 Task: Find connections with filter location Shangyu with filter topic #Learningswith filter profile language English with filter current company Torrent Power with filter school Velammal Engineering College with filter industry Holding Companies with filter service category Web Design with filter keywords title Entrepreneur
Action: Mouse moved to (666, 114)
Screenshot: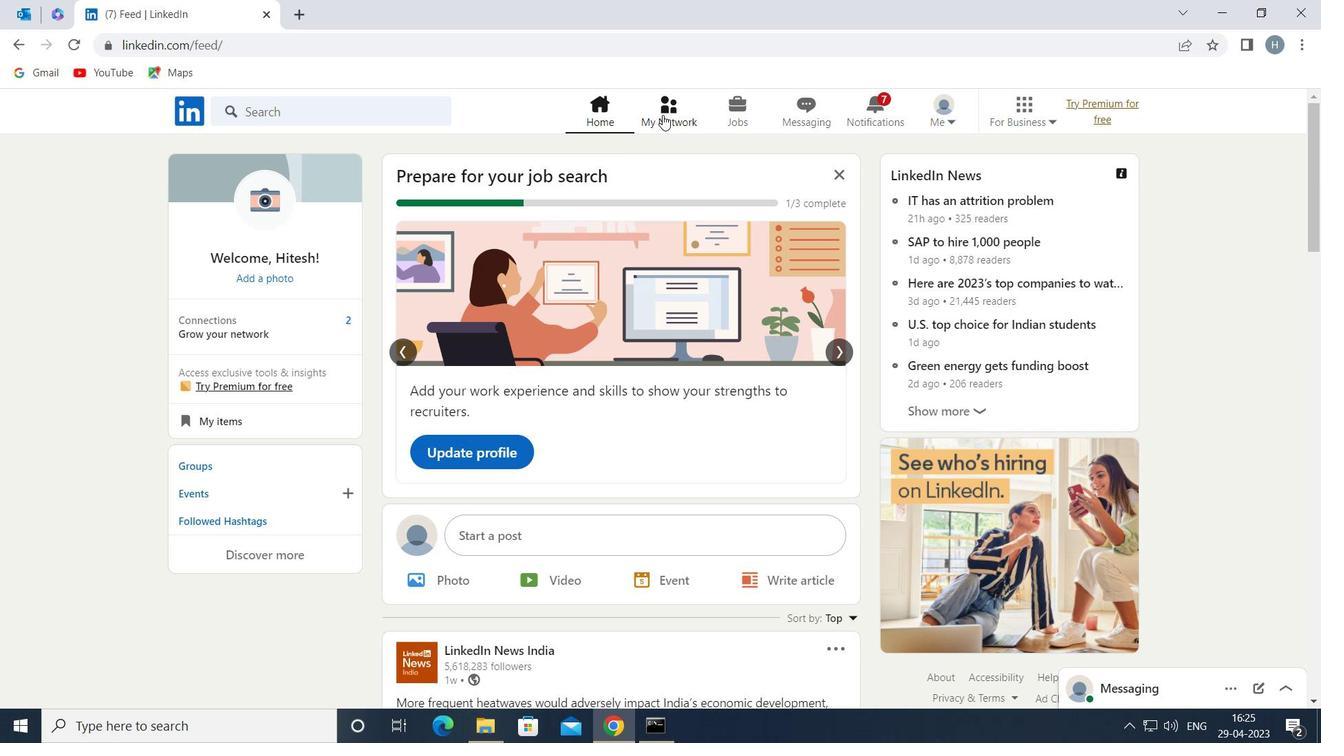 
Action: Mouse pressed left at (666, 114)
Screenshot: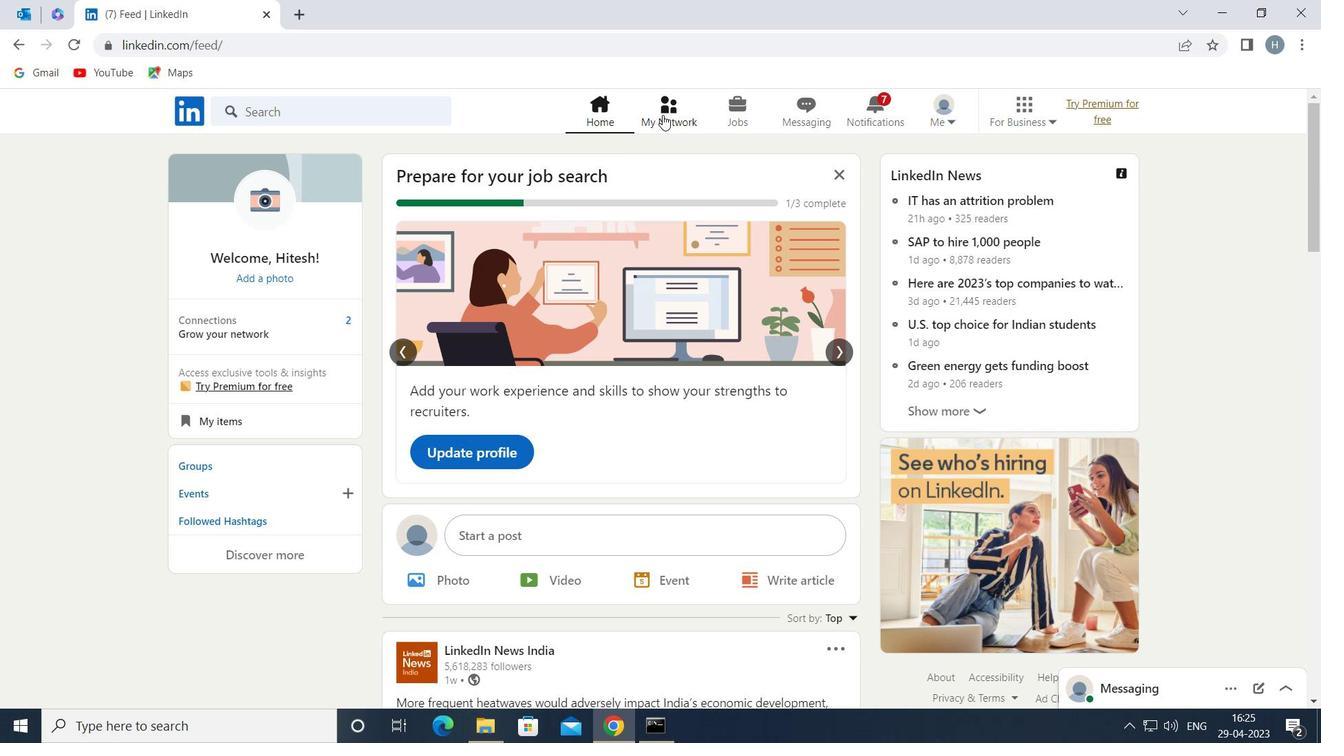 
Action: Mouse moved to (340, 205)
Screenshot: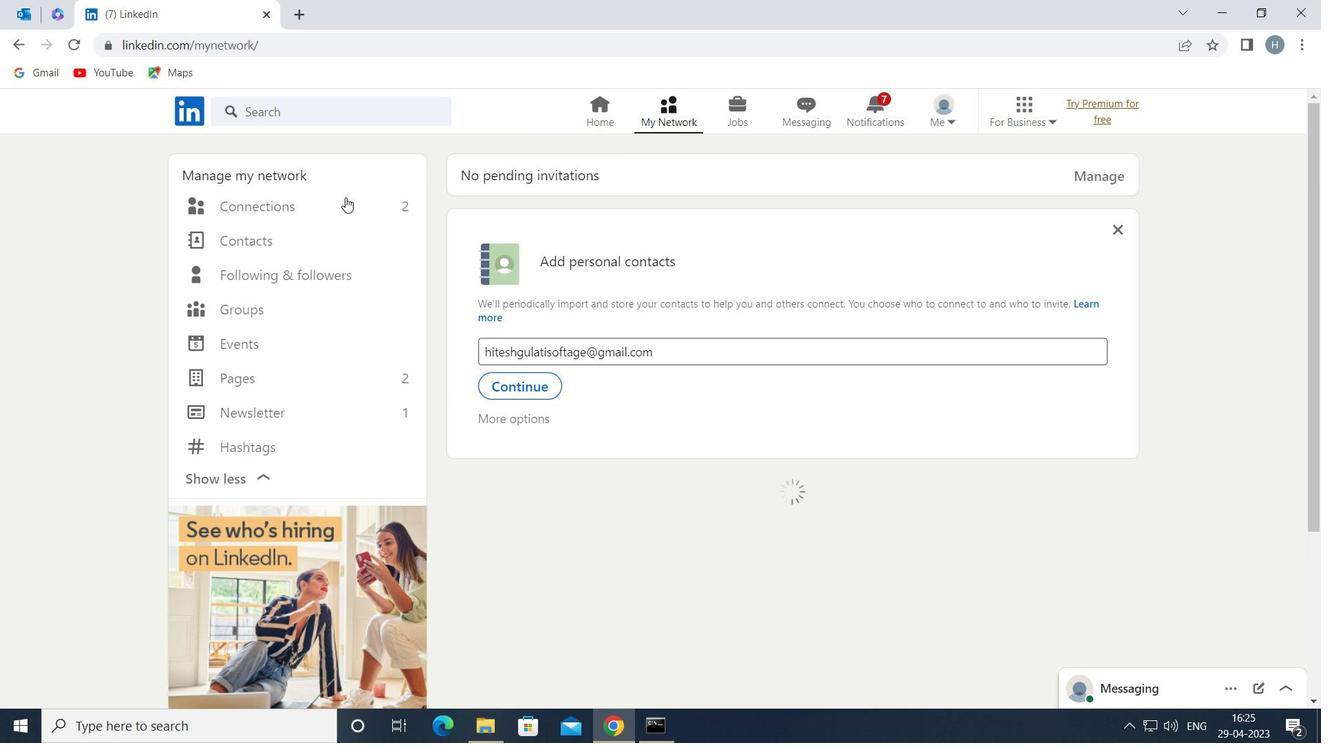 
Action: Mouse pressed left at (340, 205)
Screenshot: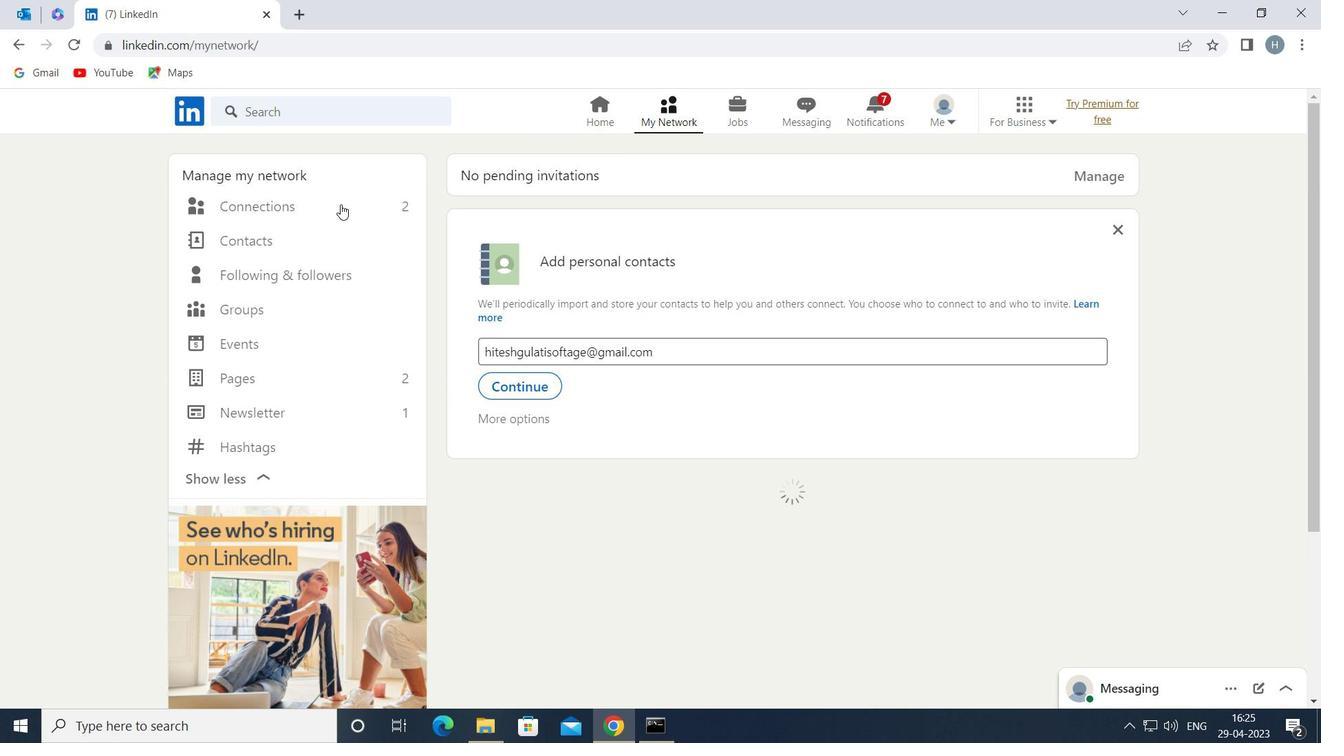 
Action: Mouse moved to (786, 205)
Screenshot: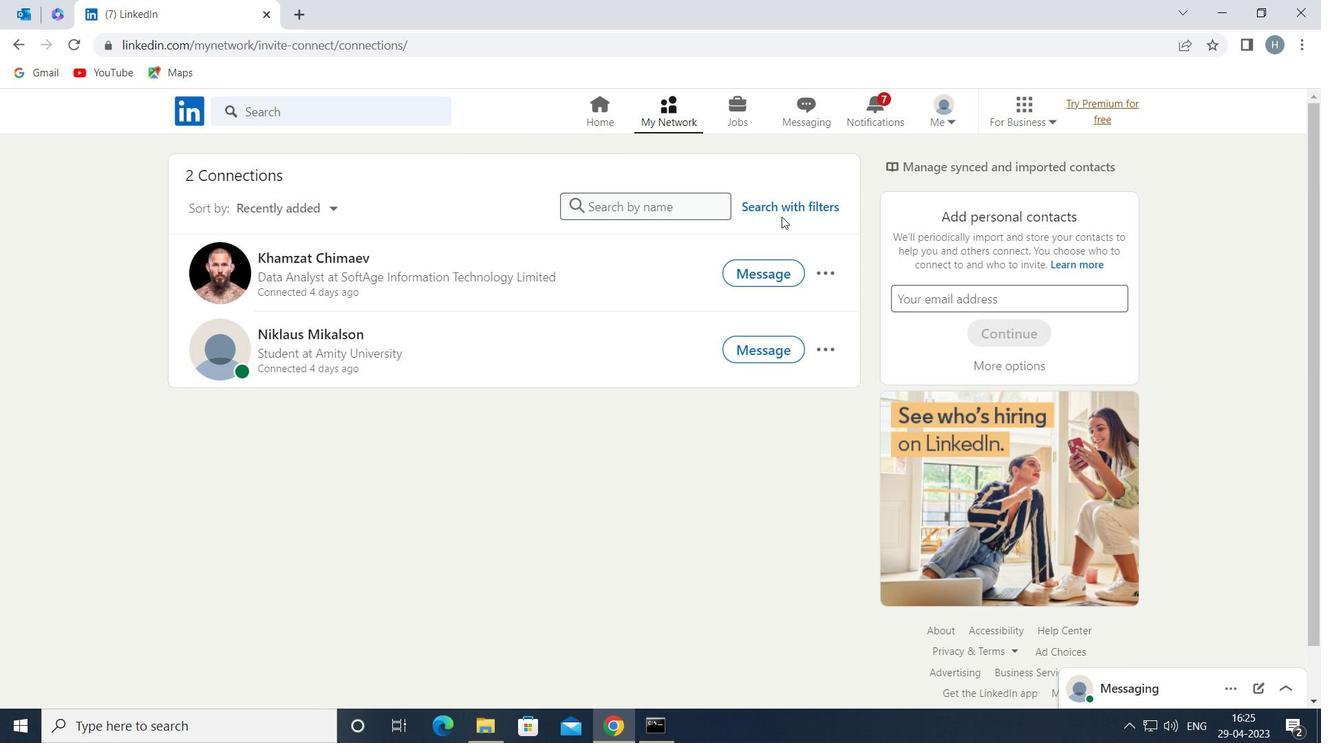 
Action: Mouse pressed left at (786, 205)
Screenshot: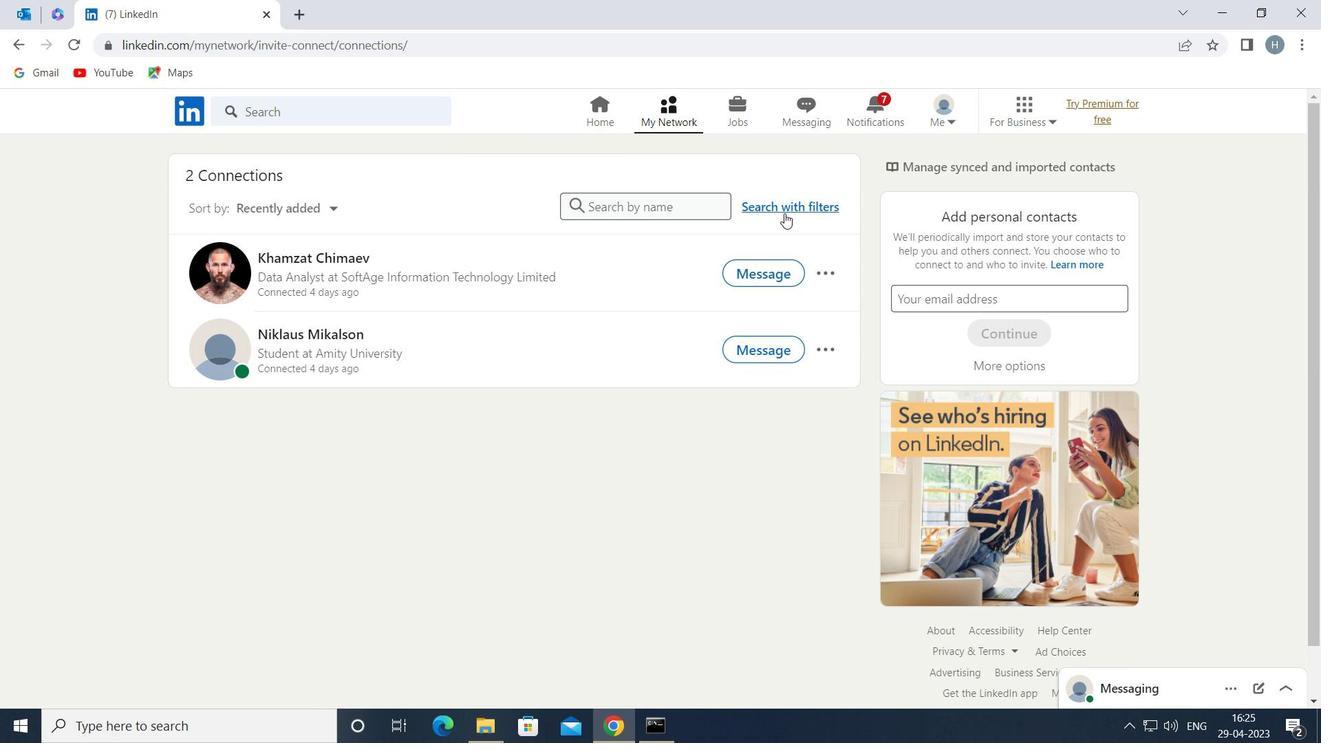 
Action: Mouse moved to (714, 157)
Screenshot: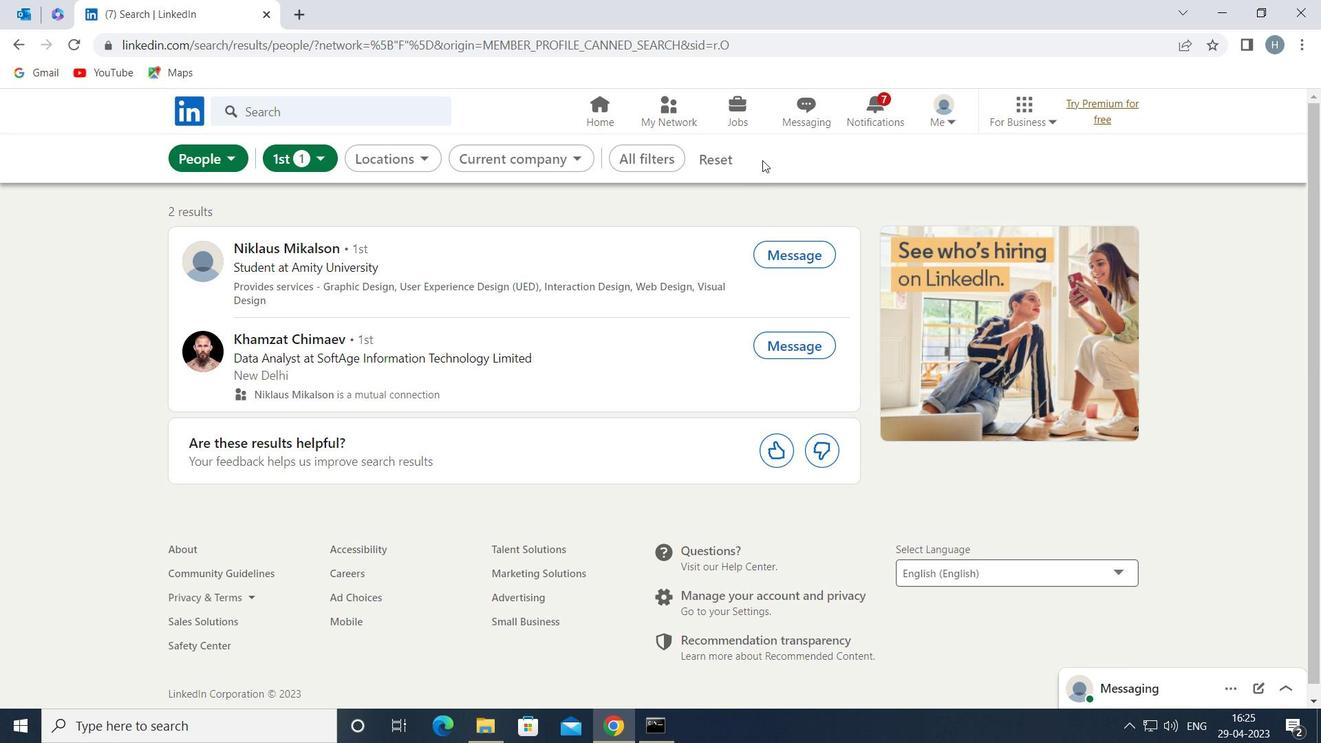 
Action: Mouse pressed left at (714, 157)
Screenshot: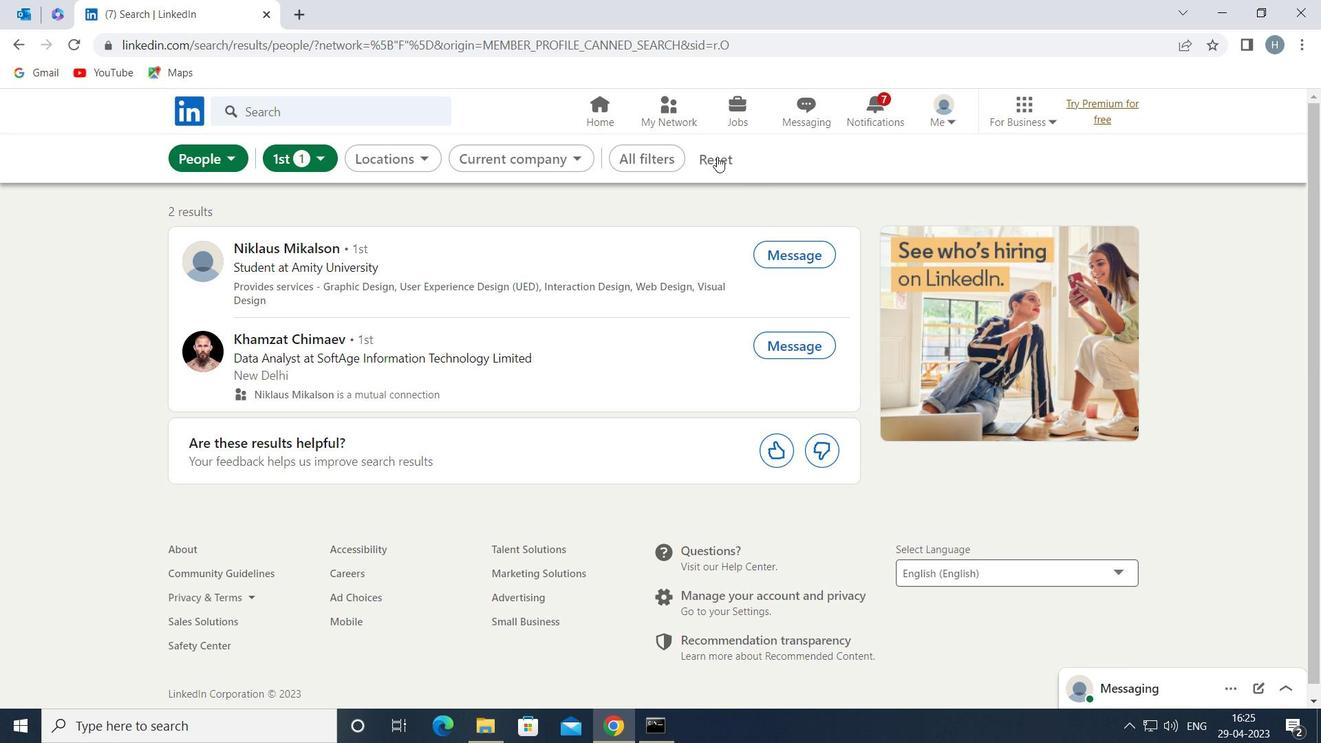
Action: Mouse moved to (710, 161)
Screenshot: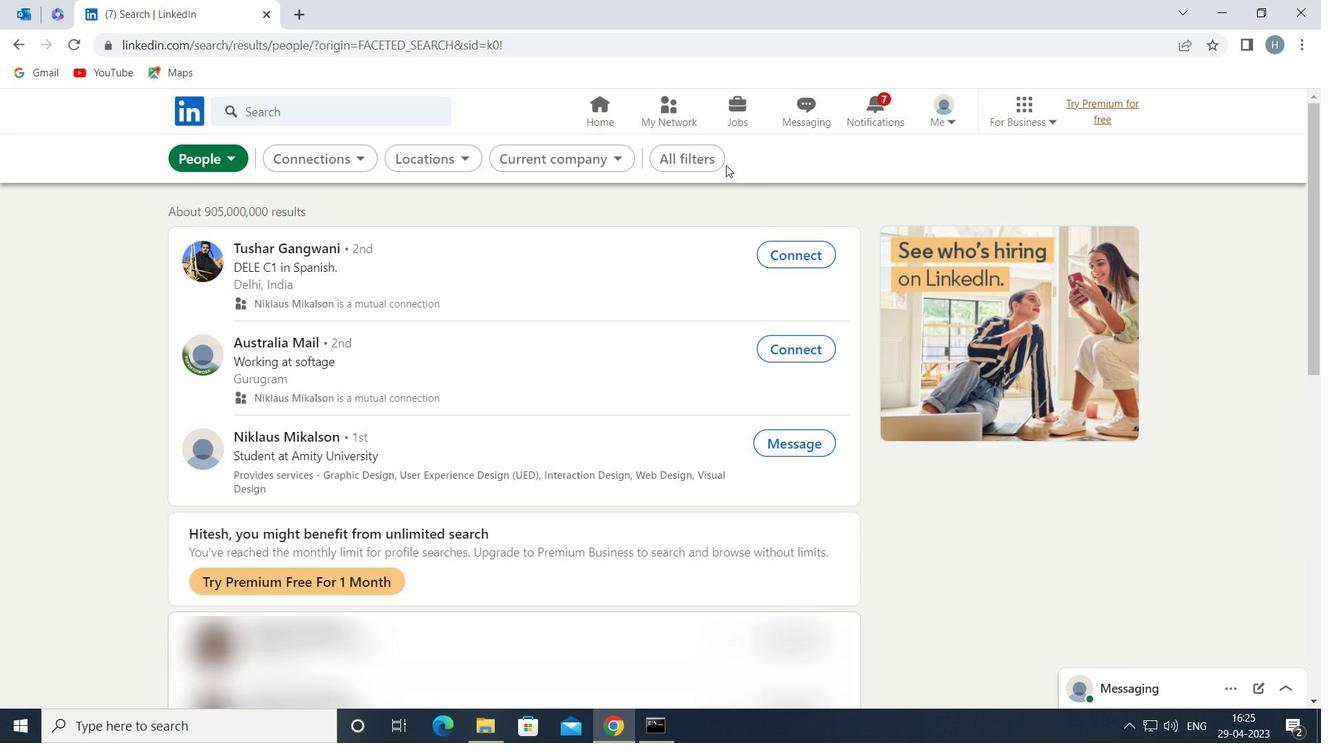 
Action: Mouse pressed left at (710, 161)
Screenshot: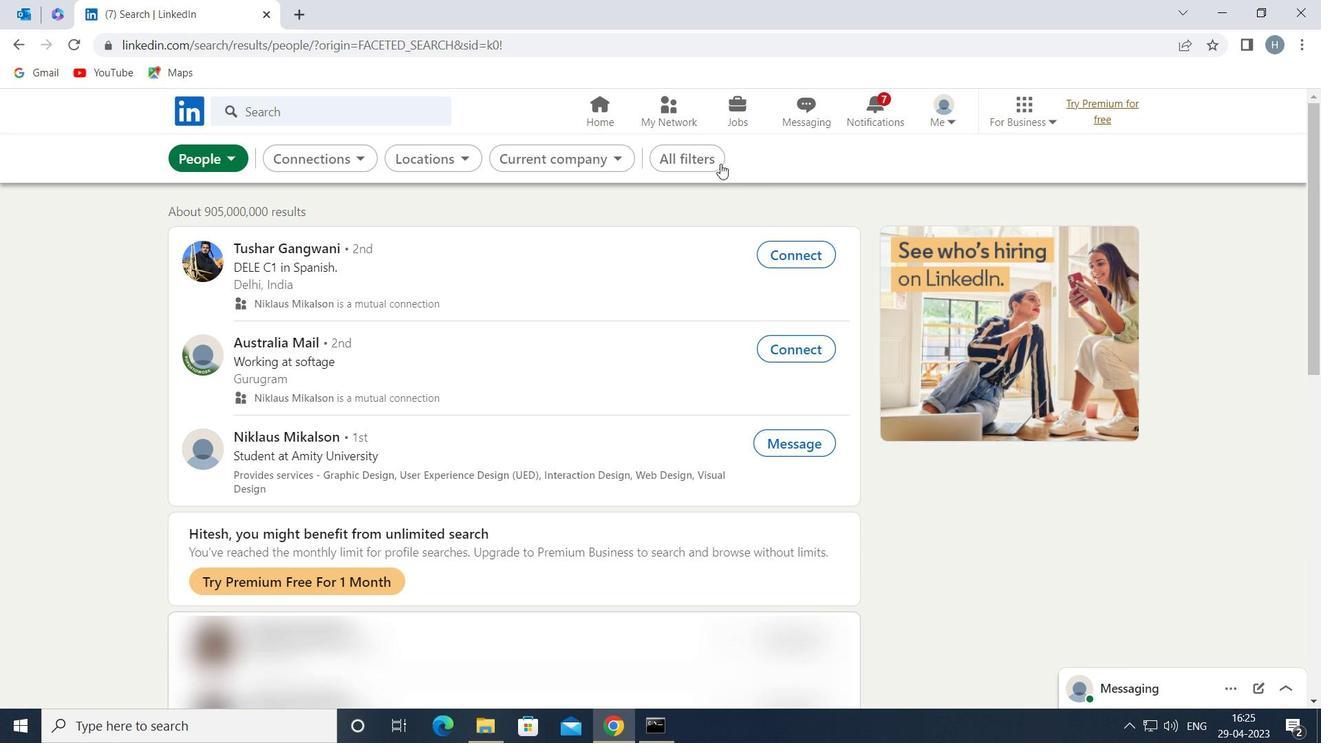 
Action: Mouse moved to (912, 294)
Screenshot: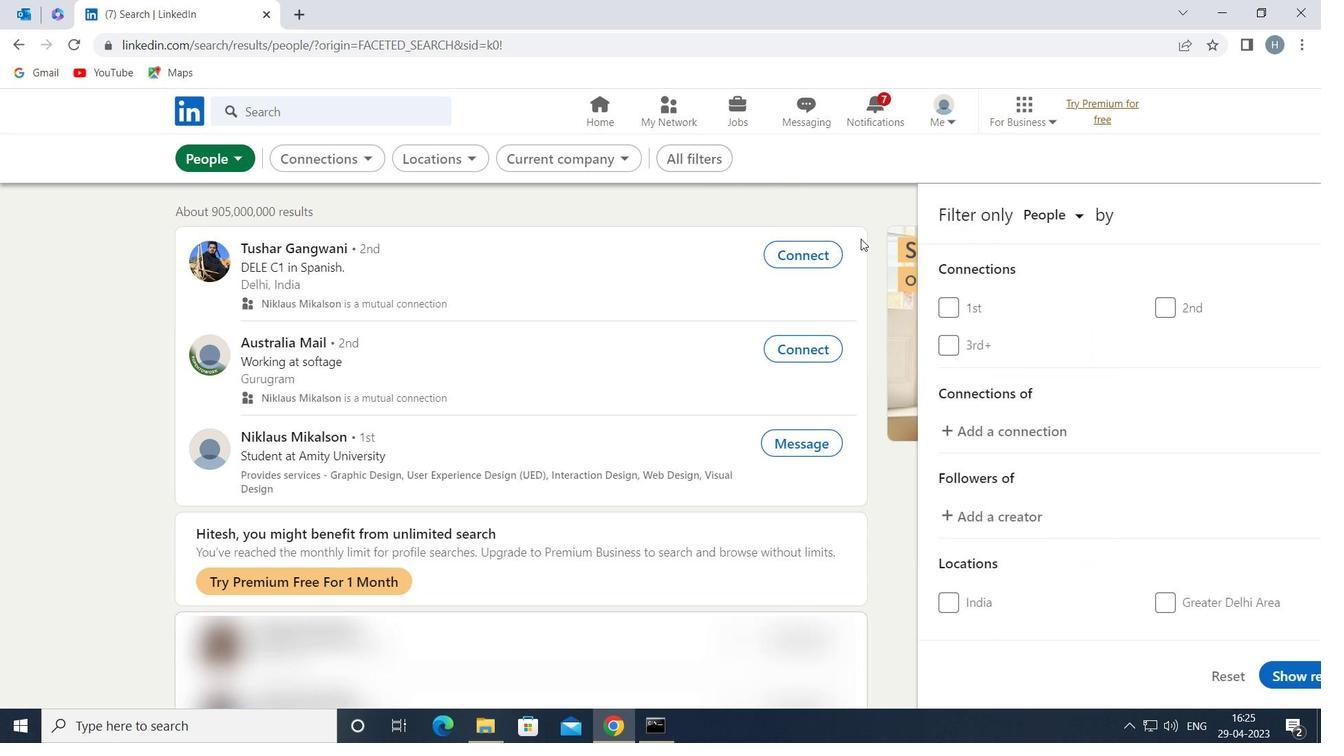
Action: Mouse scrolled (912, 293) with delta (0, 0)
Screenshot: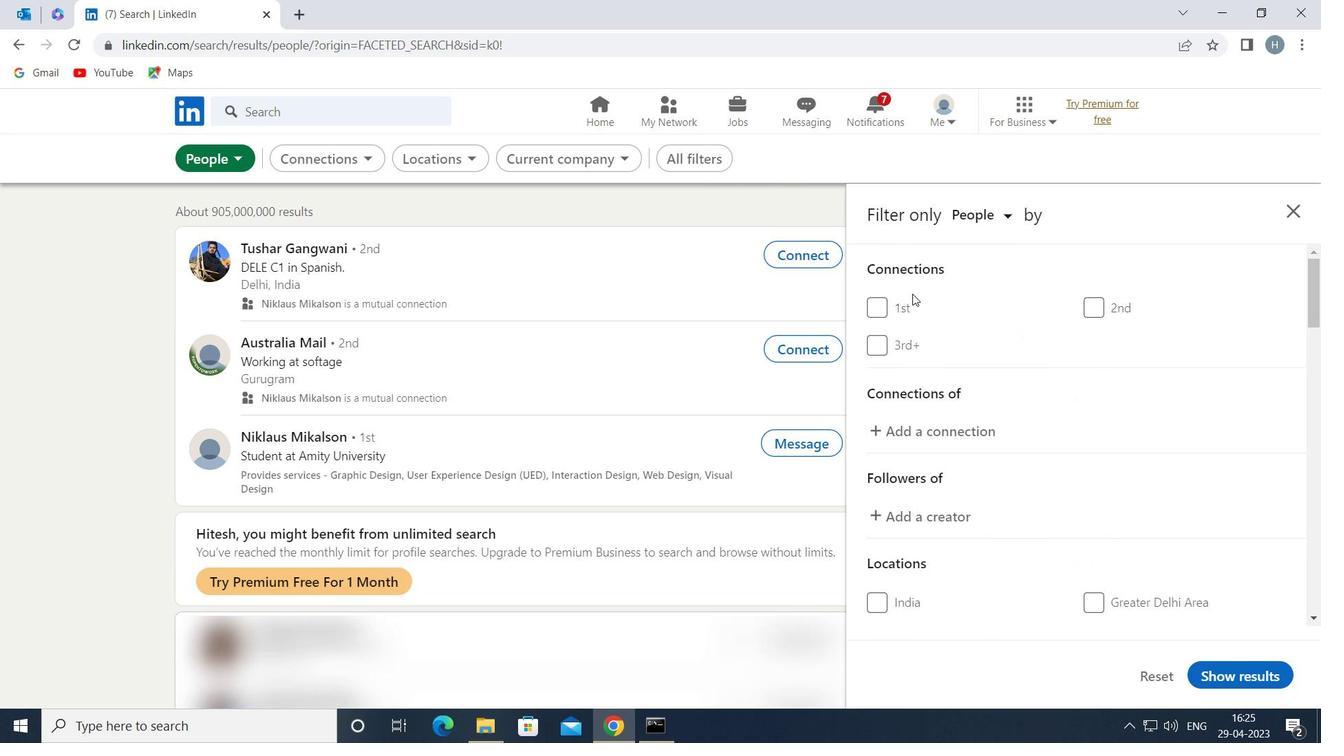 
Action: Mouse moved to (914, 296)
Screenshot: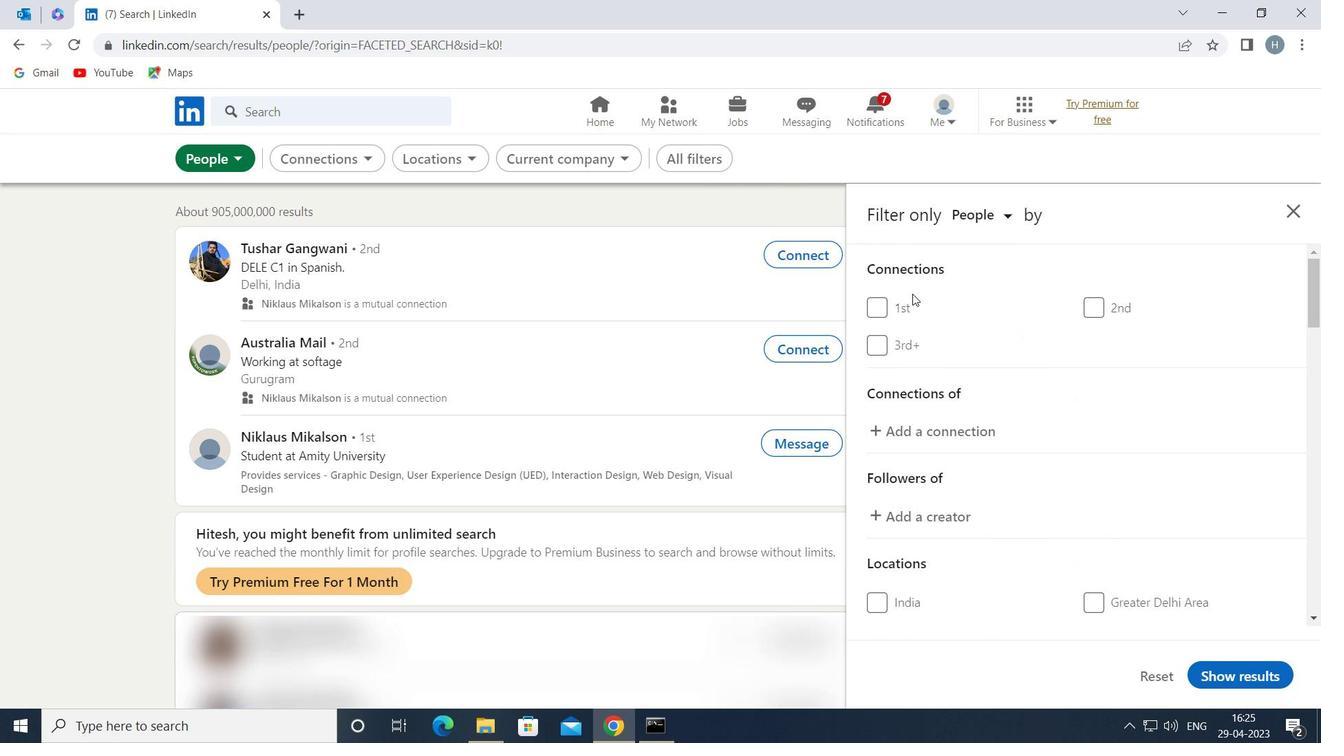 
Action: Mouse scrolled (914, 296) with delta (0, 0)
Screenshot: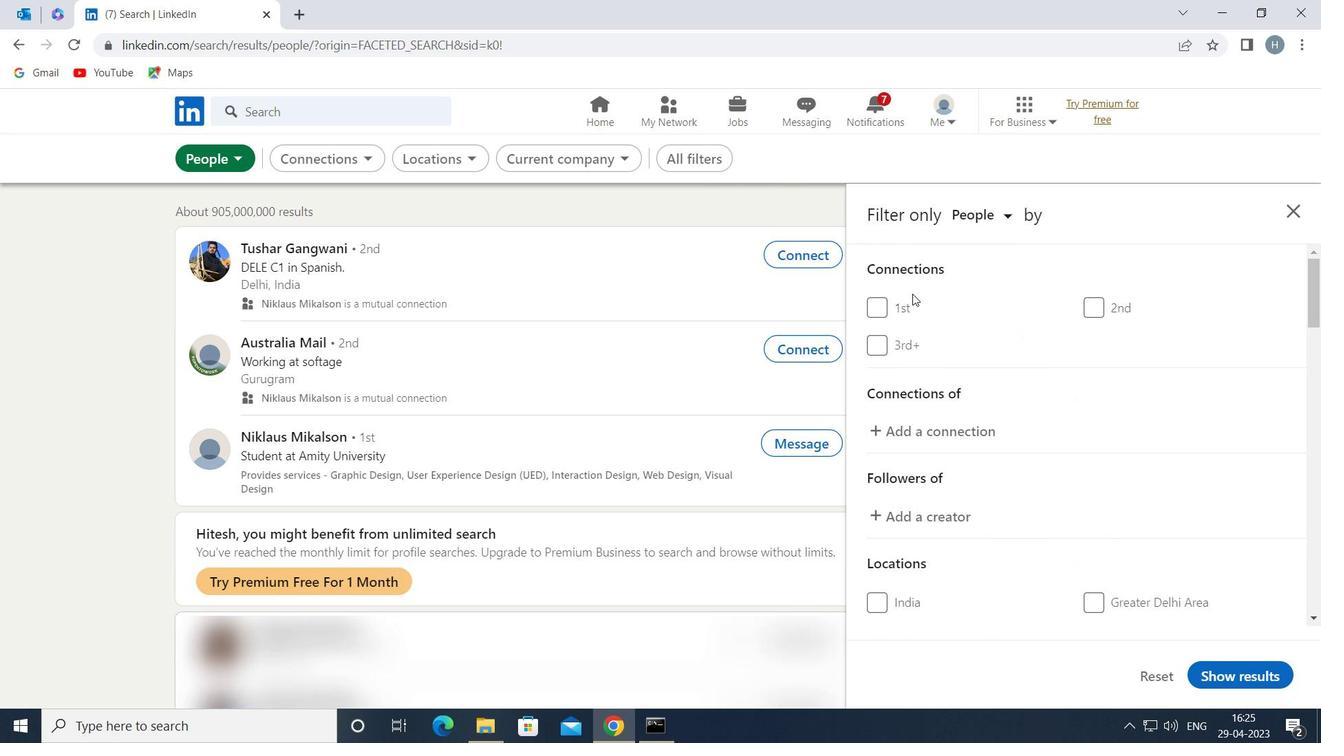 
Action: Mouse scrolled (914, 296) with delta (0, 0)
Screenshot: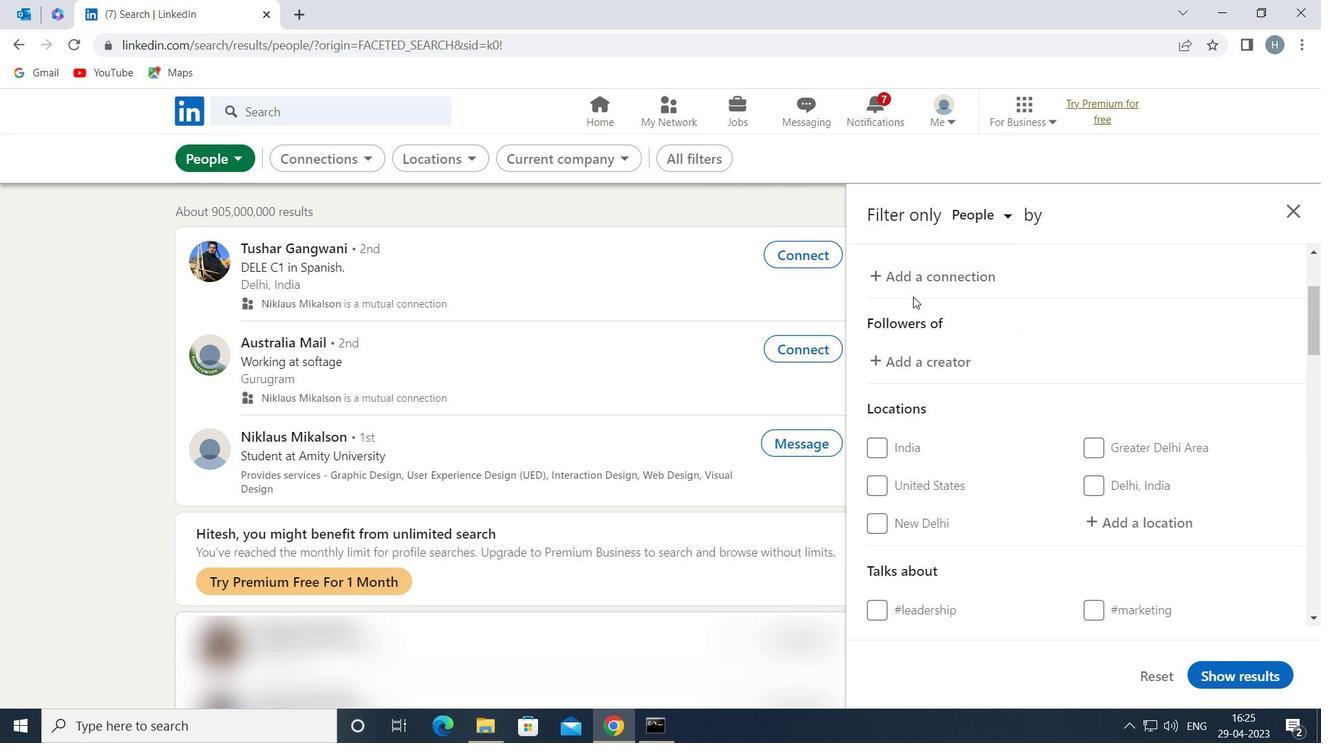 
Action: Mouse moved to (1117, 420)
Screenshot: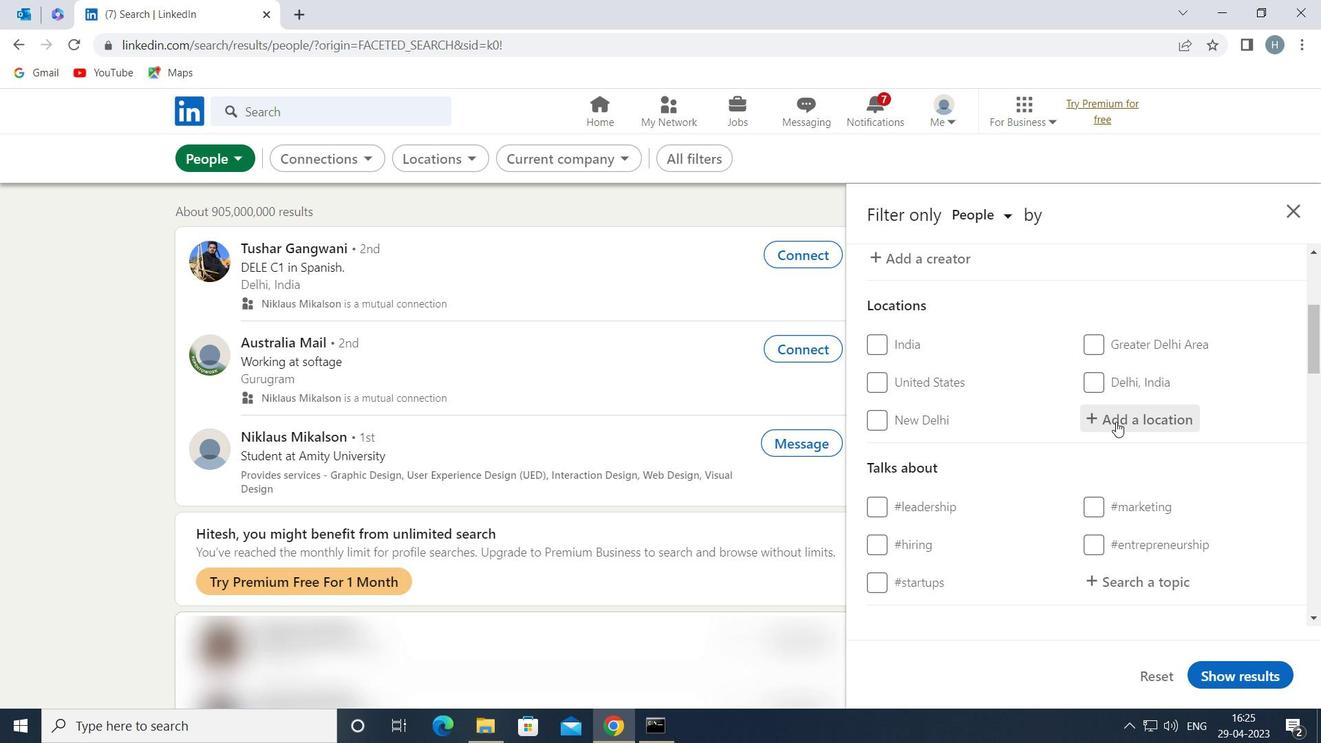 
Action: Mouse pressed left at (1117, 420)
Screenshot: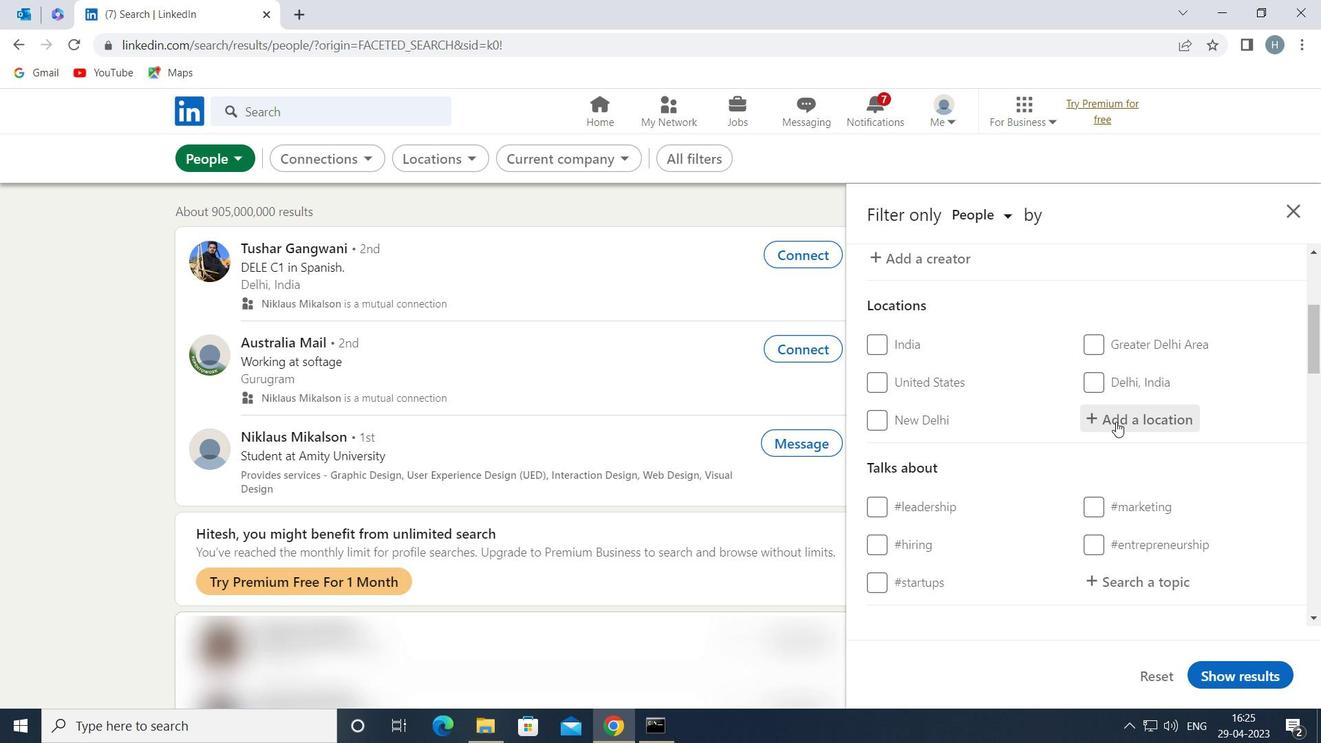 
Action: Key pressed <Key.shift>SHANGYU<Key.enter>
Screenshot: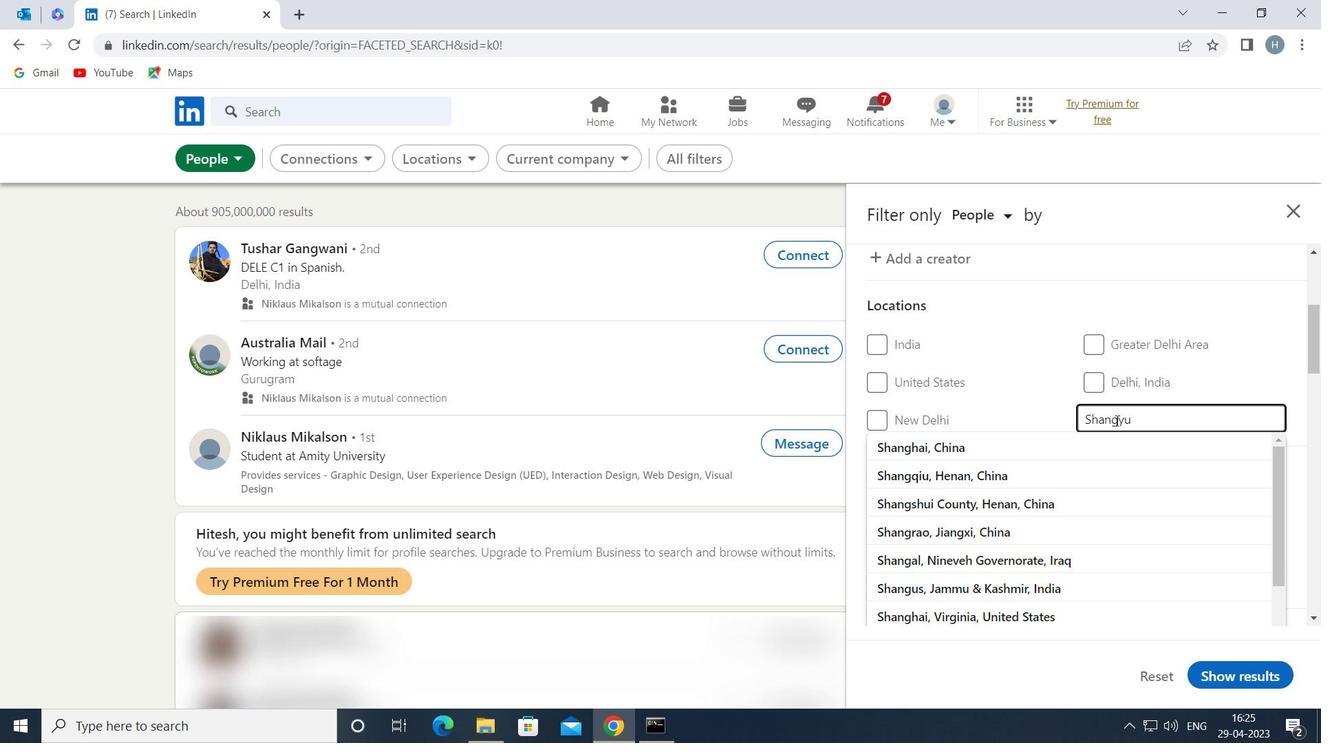 
Action: Mouse moved to (1185, 461)
Screenshot: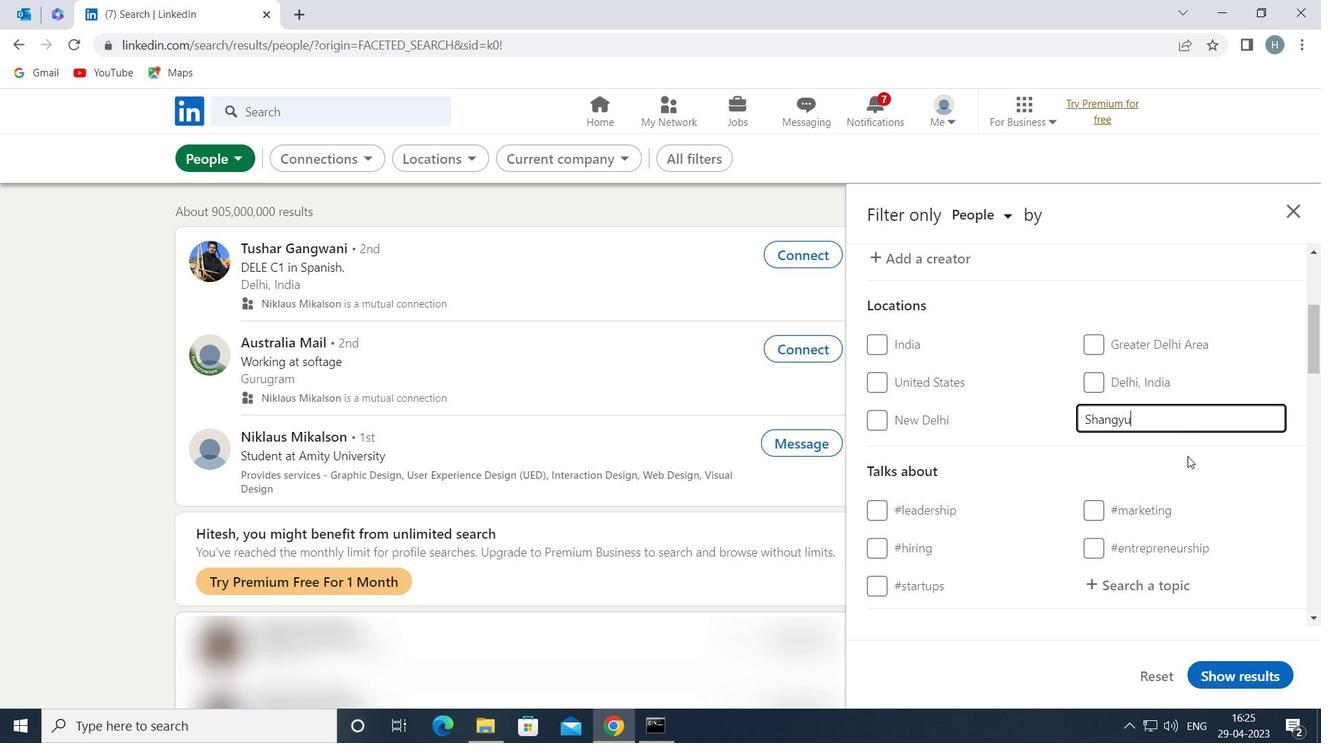 
Action: Mouse scrolled (1185, 461) with delta (0, 0)
Screenshot: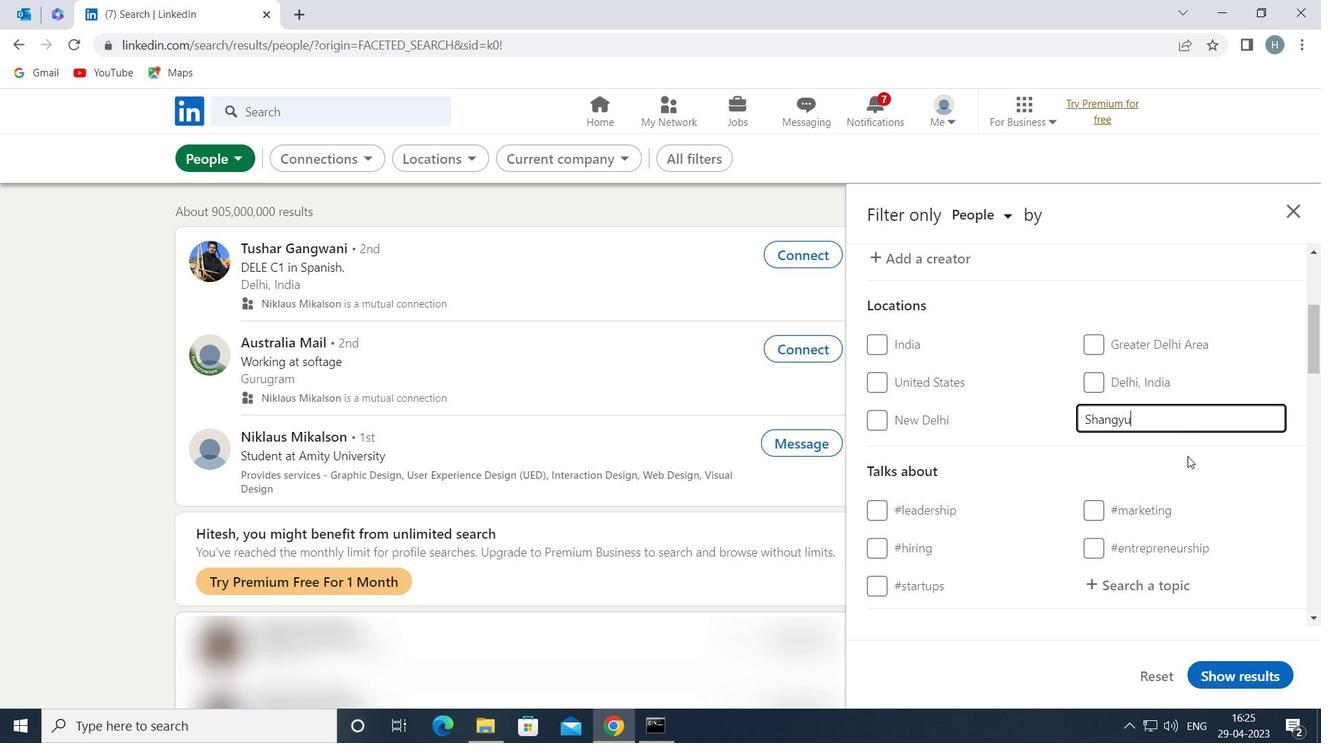 
Action: Mouse moved to (1184, 464)
Screenshot: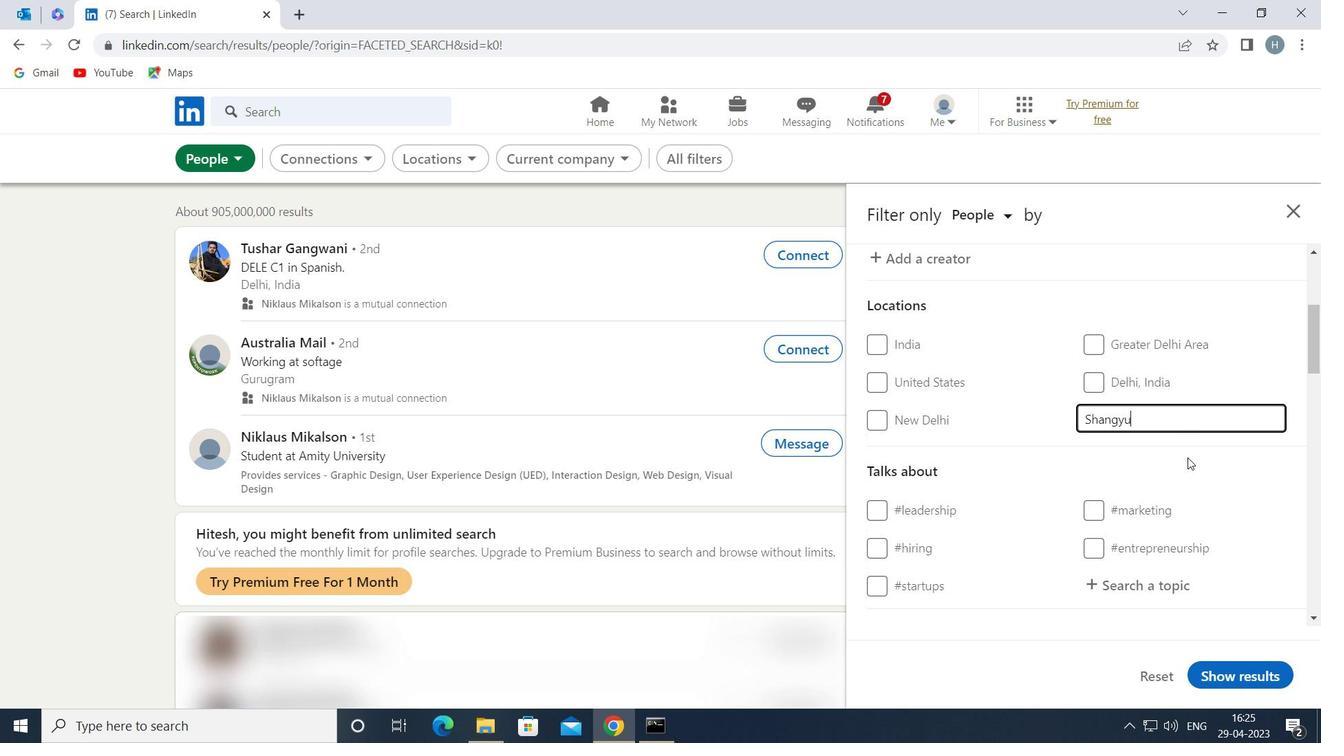 
Action: Mouse scrolled (1184, 463) with delta (0, 0)
Screenshot: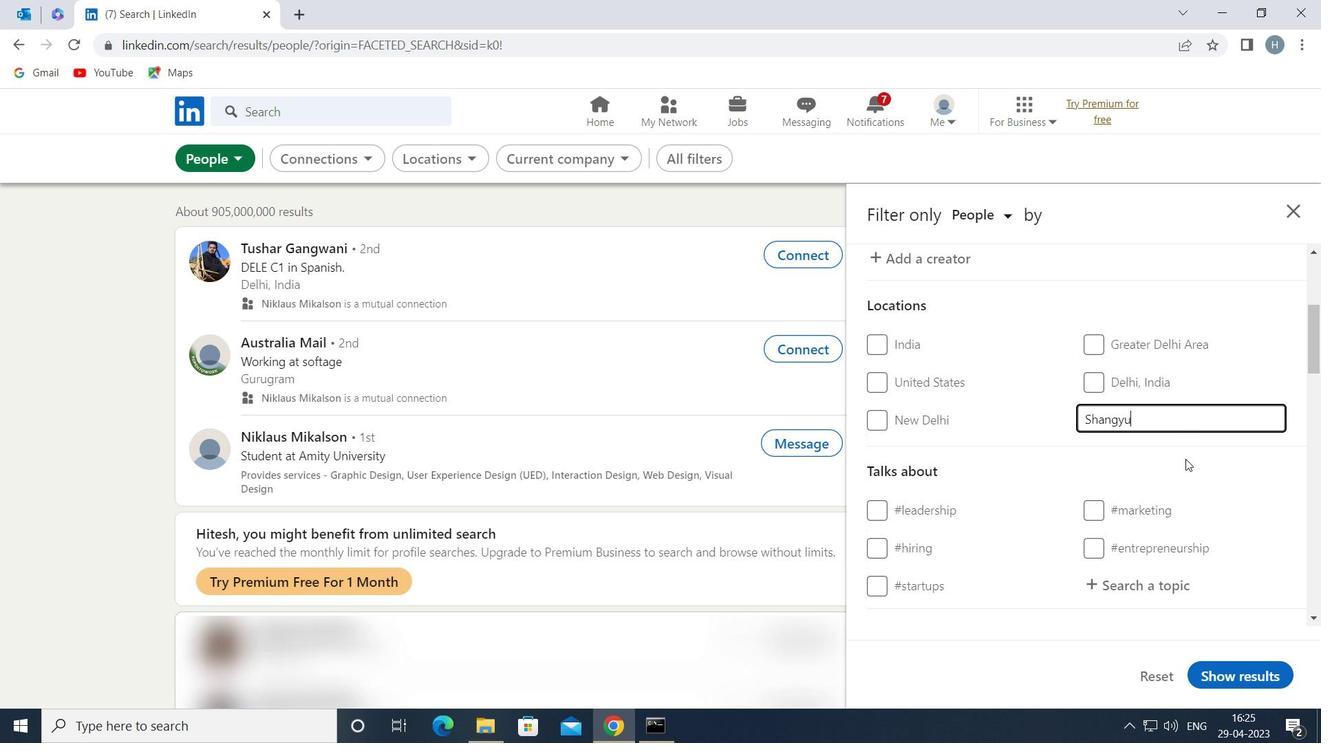 
Action: Mouse moved to (1166, 414)
Screenshot: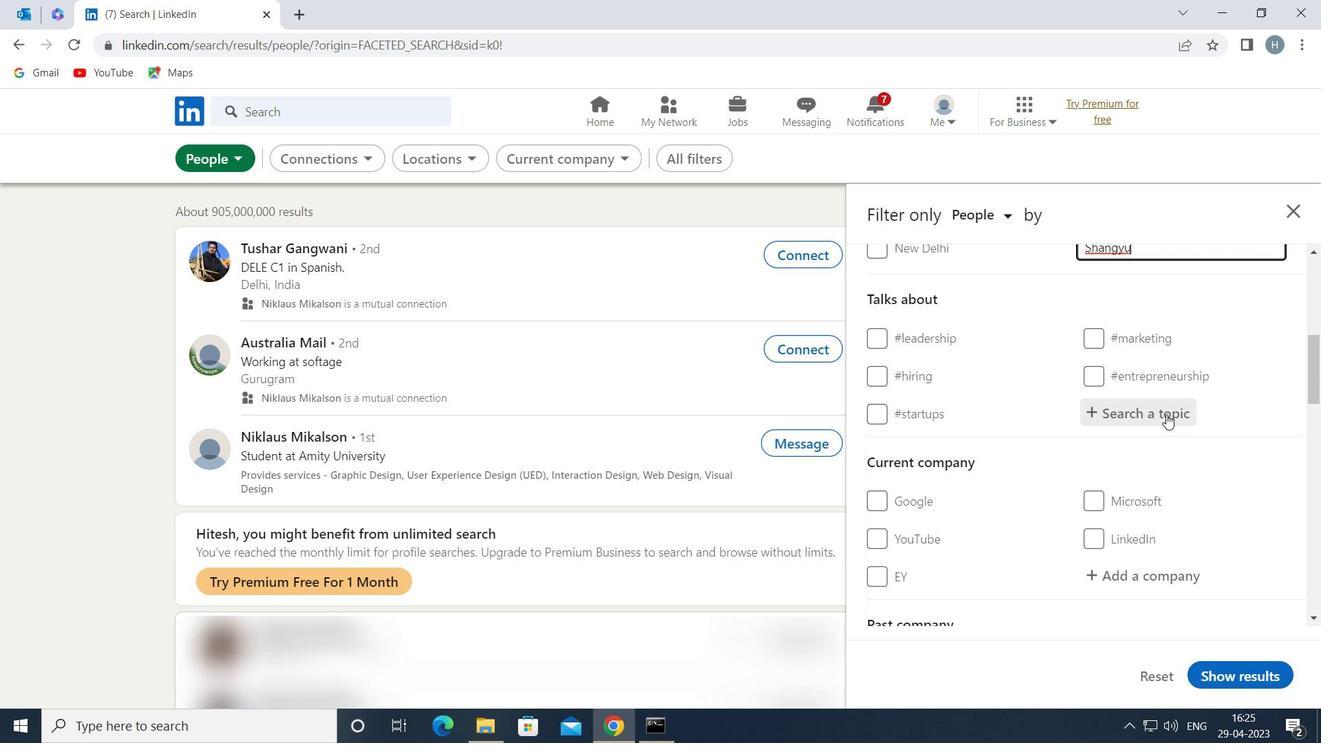 
Action: Mouse pressed left at (1166, 414)
Screenshot: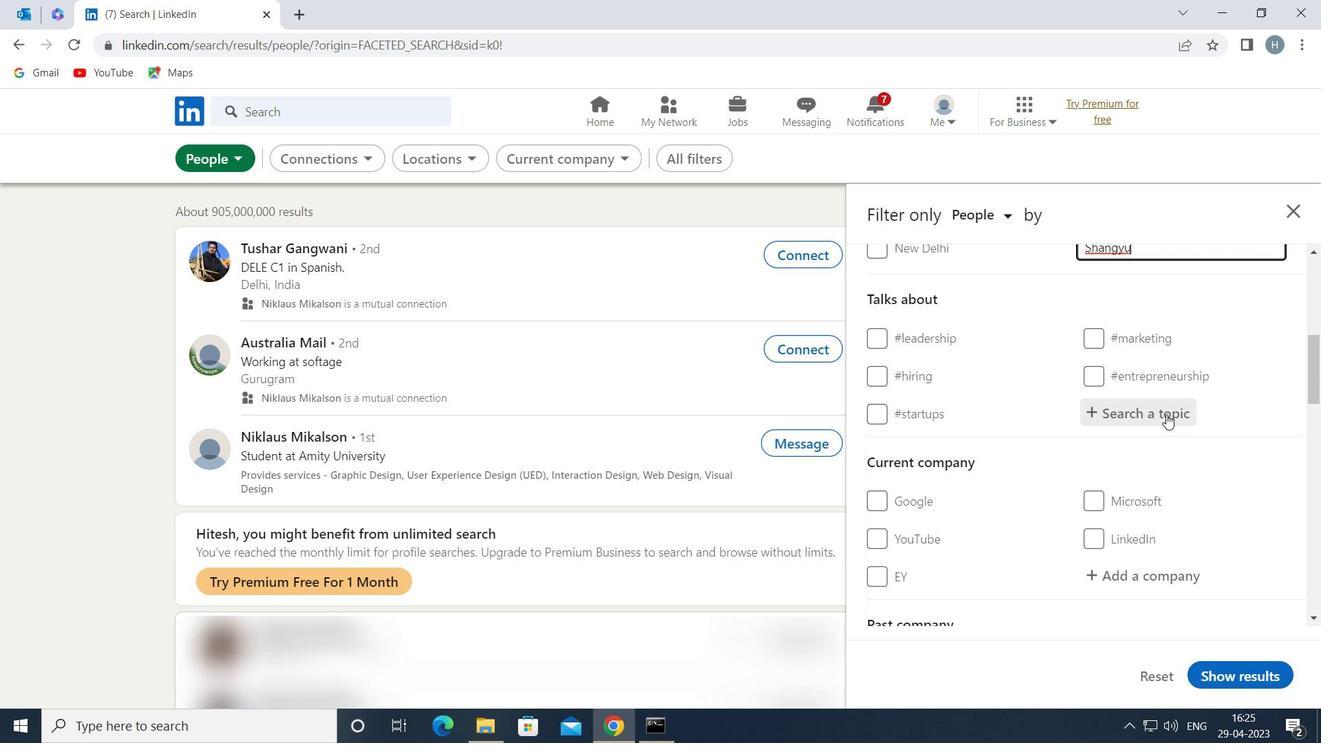 
Action: Mouse moved to (1166, 413)
Screenshot: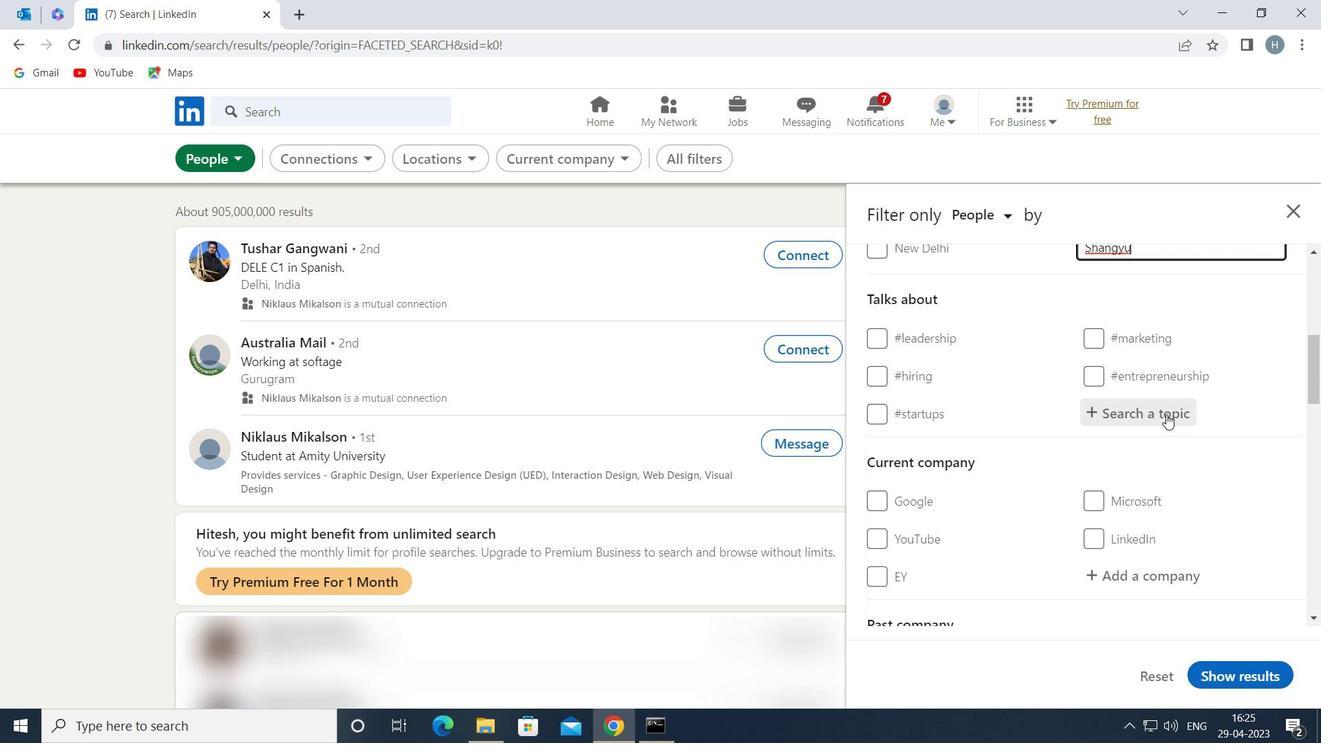 
Action: Key pressed <Key.shift>LEARNIN
Screenshot: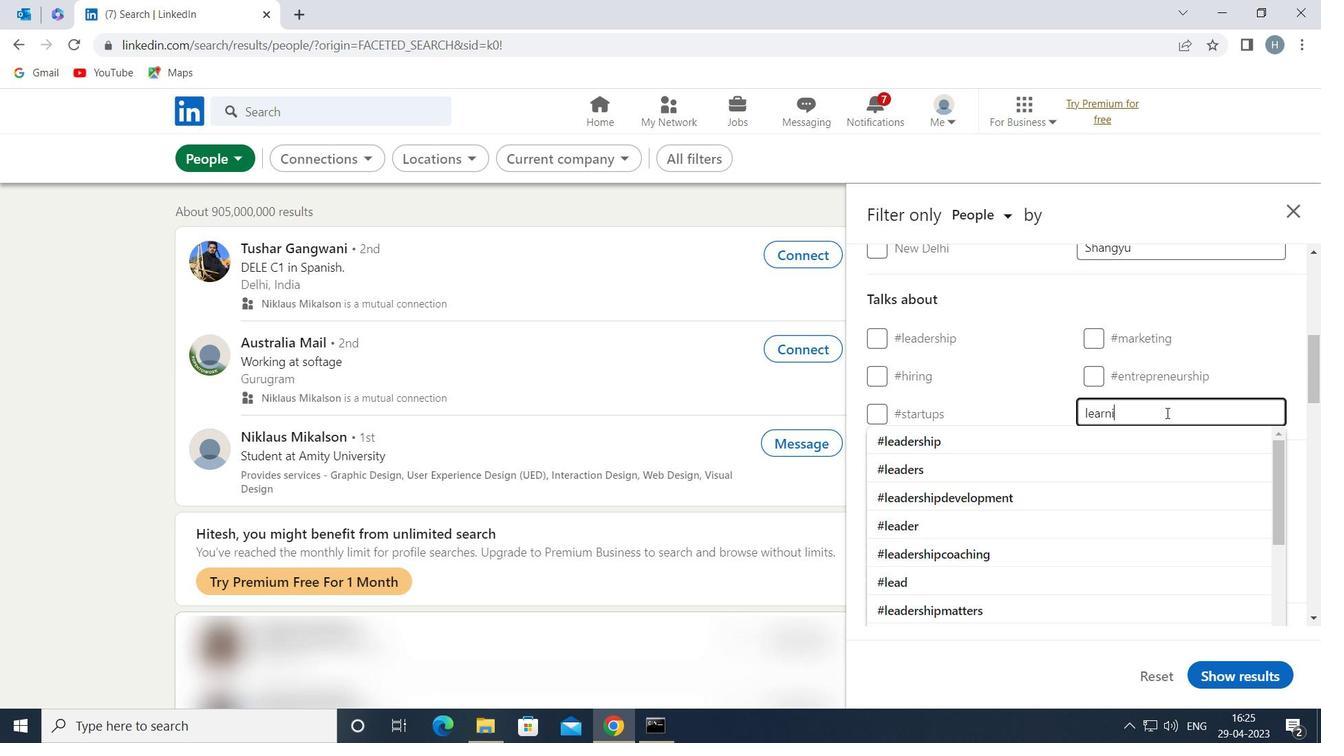 
Action: Mouse moved to (1058, 435)
Screenshot: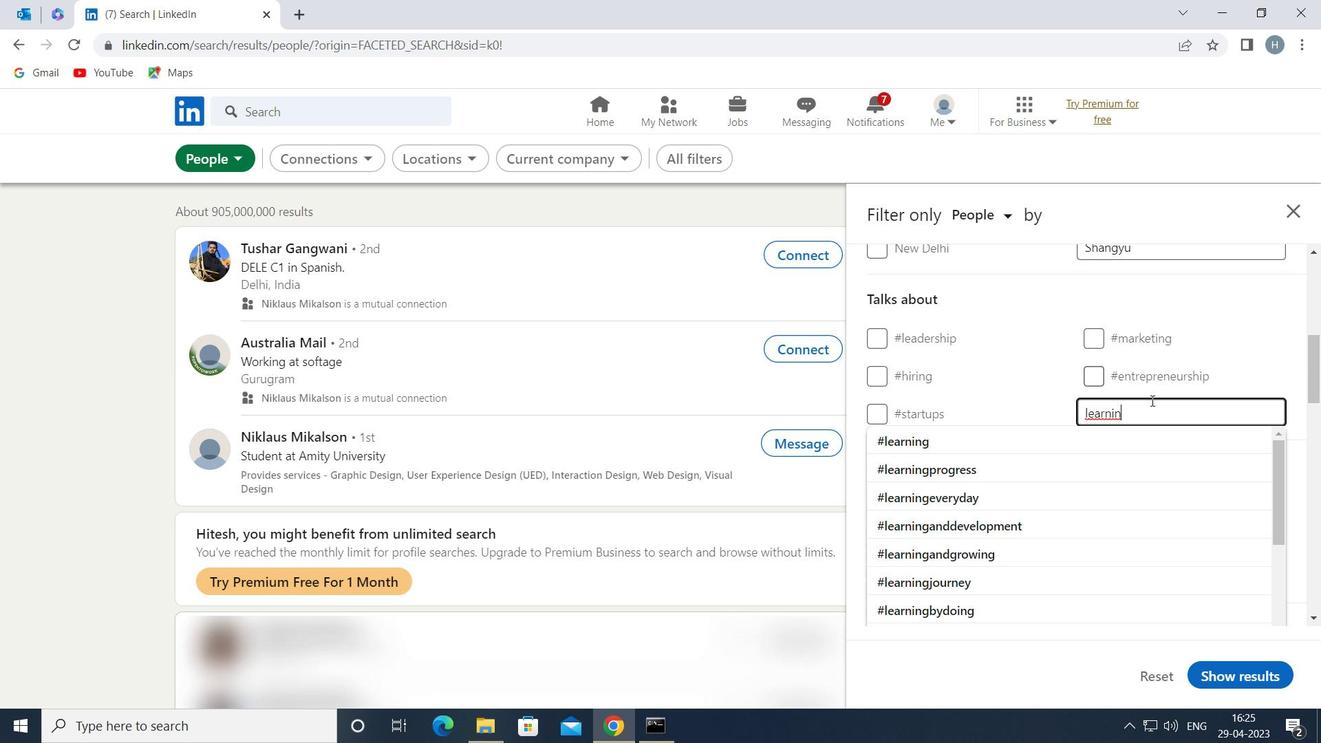 
Action: Mouse pressed left at (1058, 435)
Screenshot: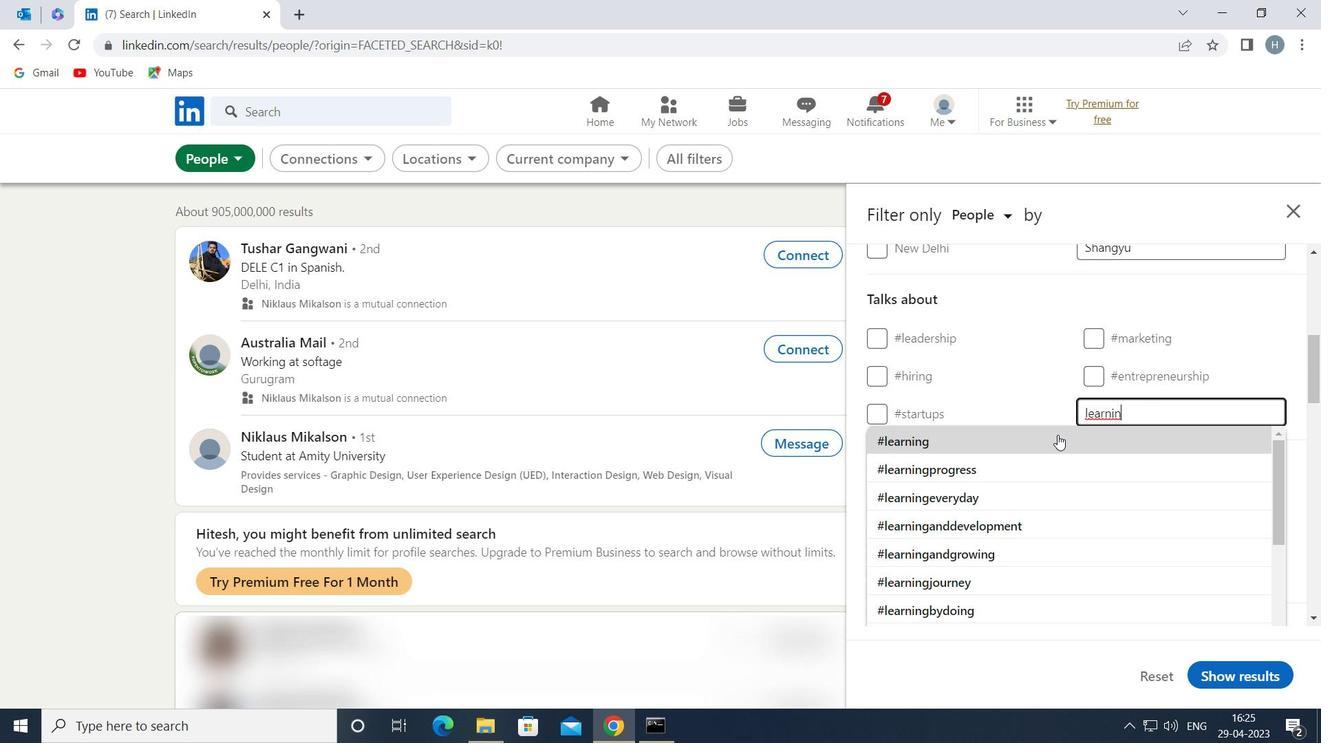 
Action: Mouse moved to (1016, 393)
Screenshot: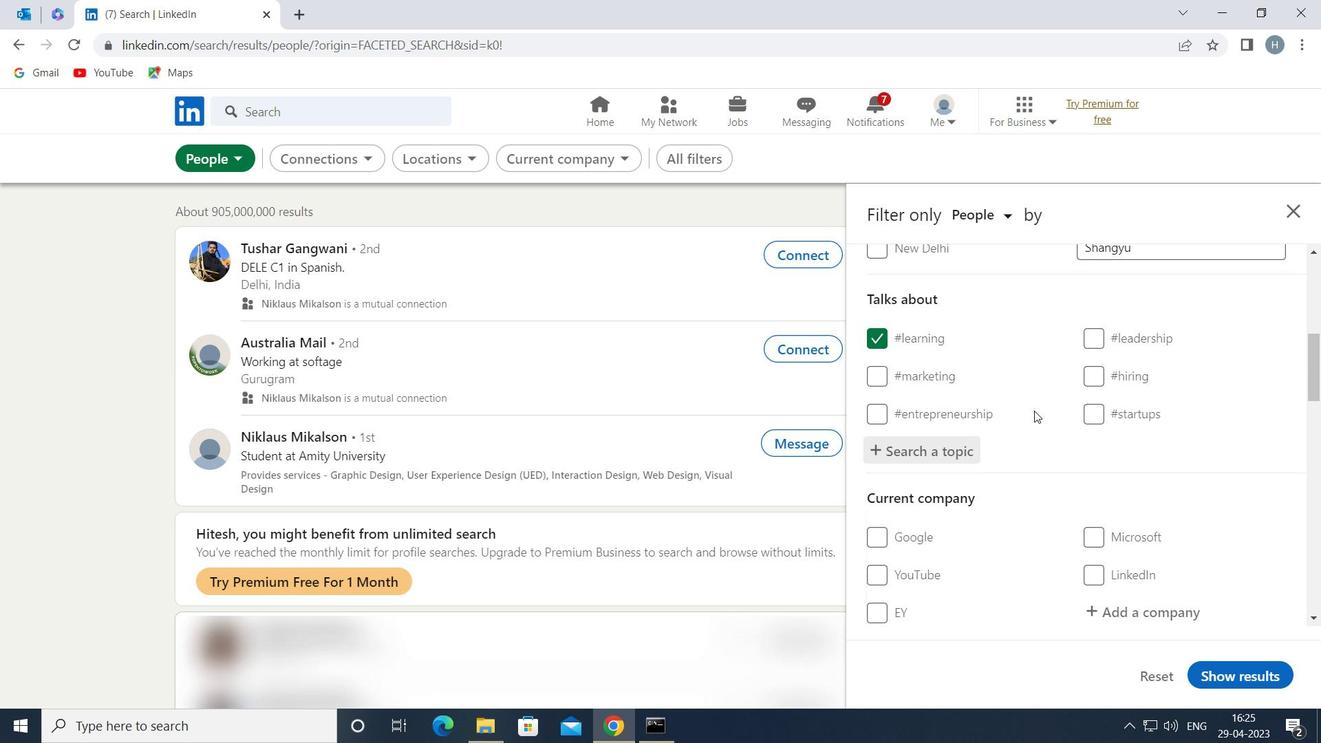 
Action: Mouse scrolled (1016, 392) with delta (0, 0)
Screenshot: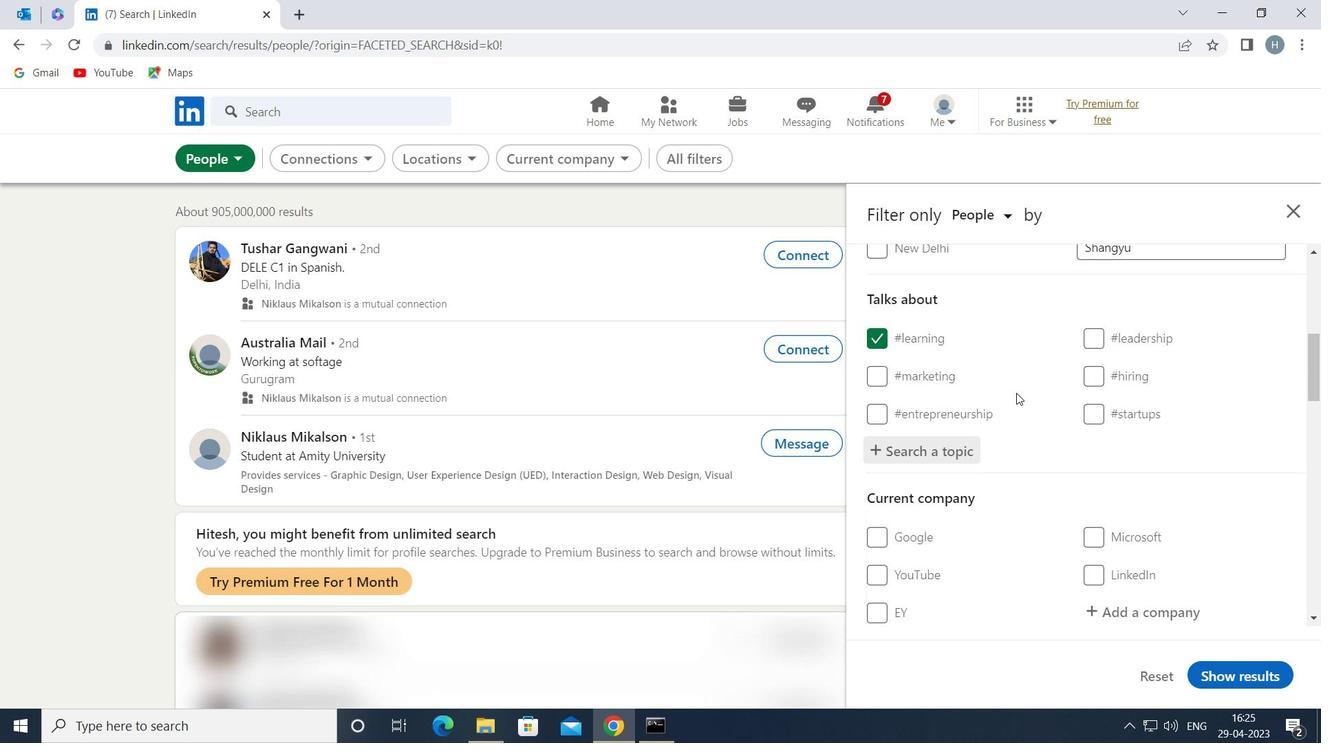 
Action: Mouse scrolled (1016, 392) with delta (0, 0)
Screenshot: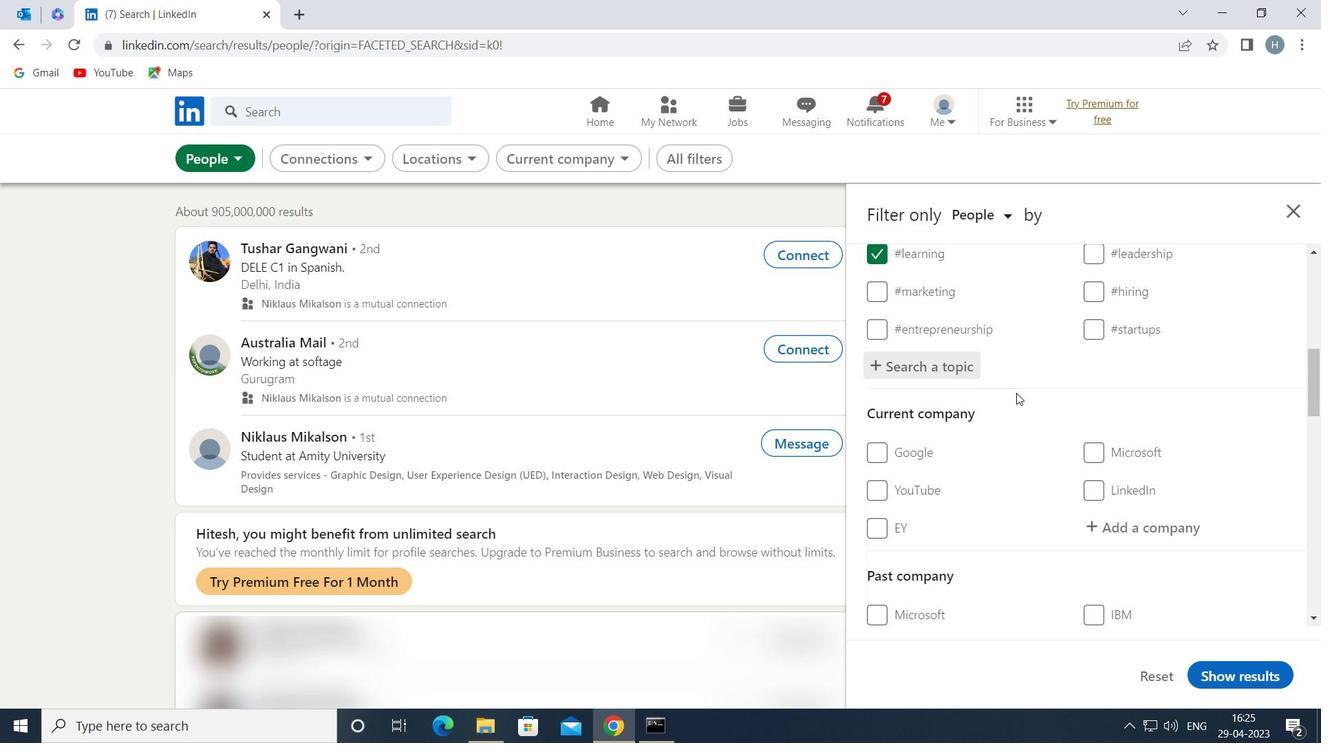 
Action: Mouse moved to (1139, 443)
Screenshot: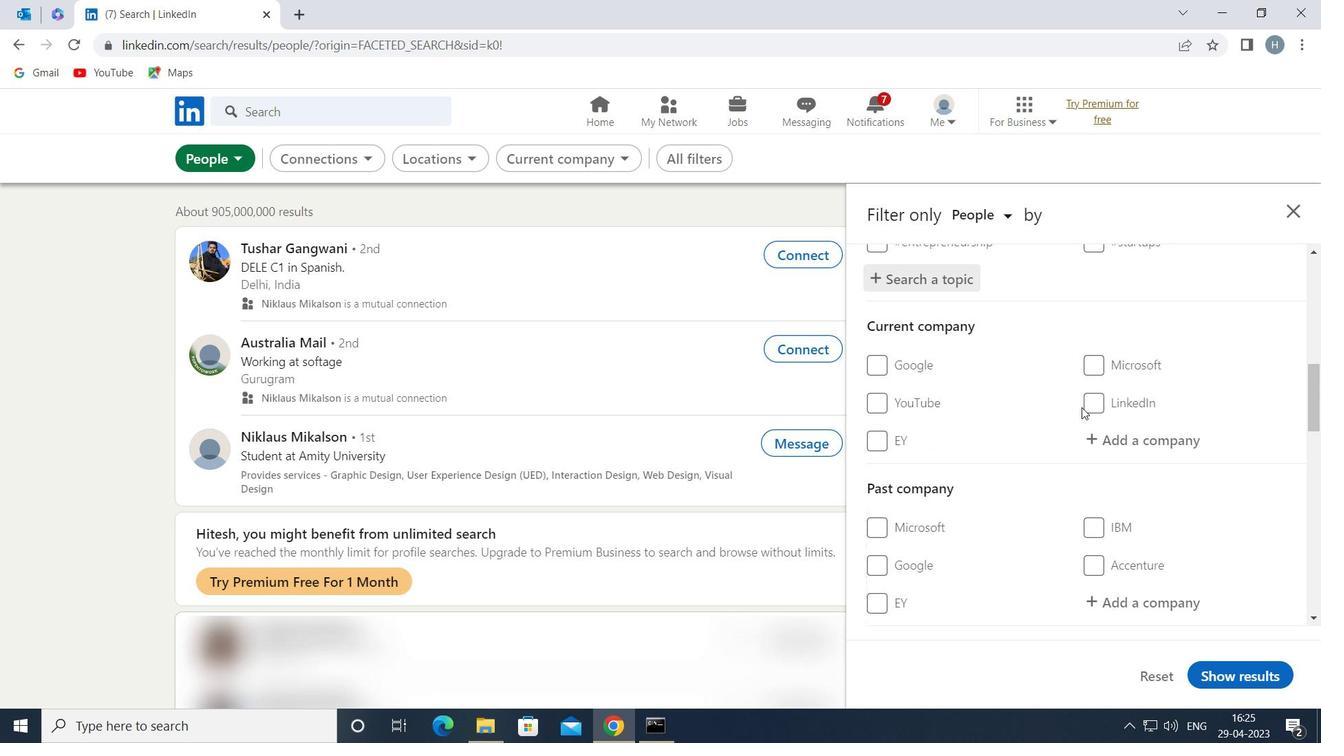 
Action: Mouse scrolled (1139, 442) with delta (0, 0)
Screenshot: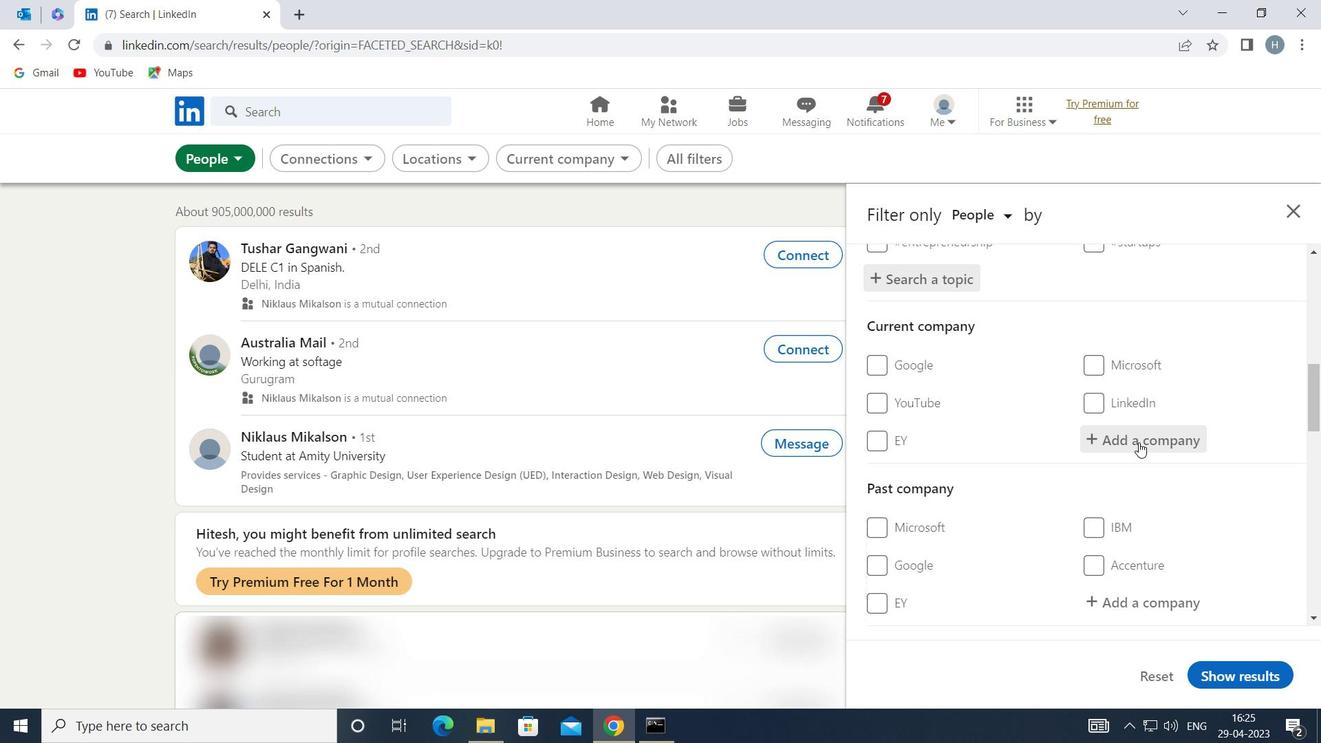 
Action: Mouse scrolled (1139, 442) with delta (0, 0)
Screenshot: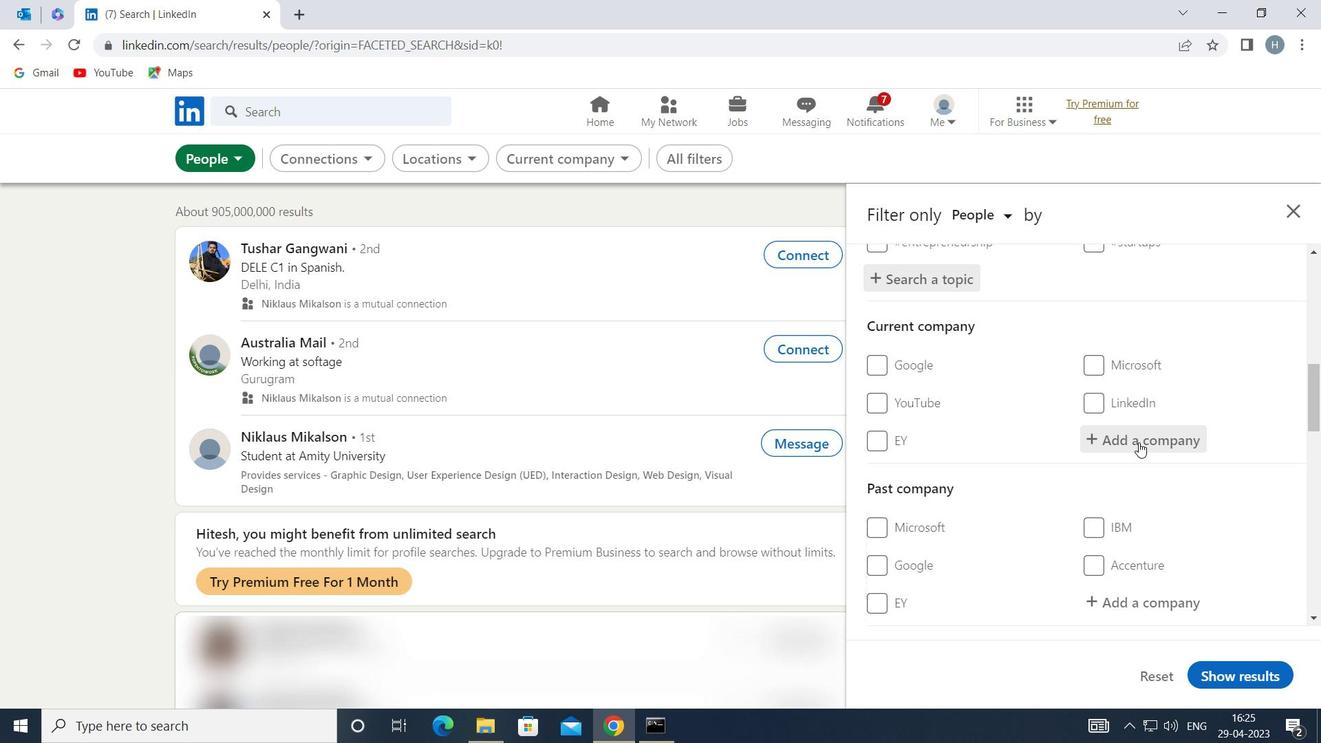 
Action: Mouse scrolled (1139, 442) with delta (0, 0)
Screenshot: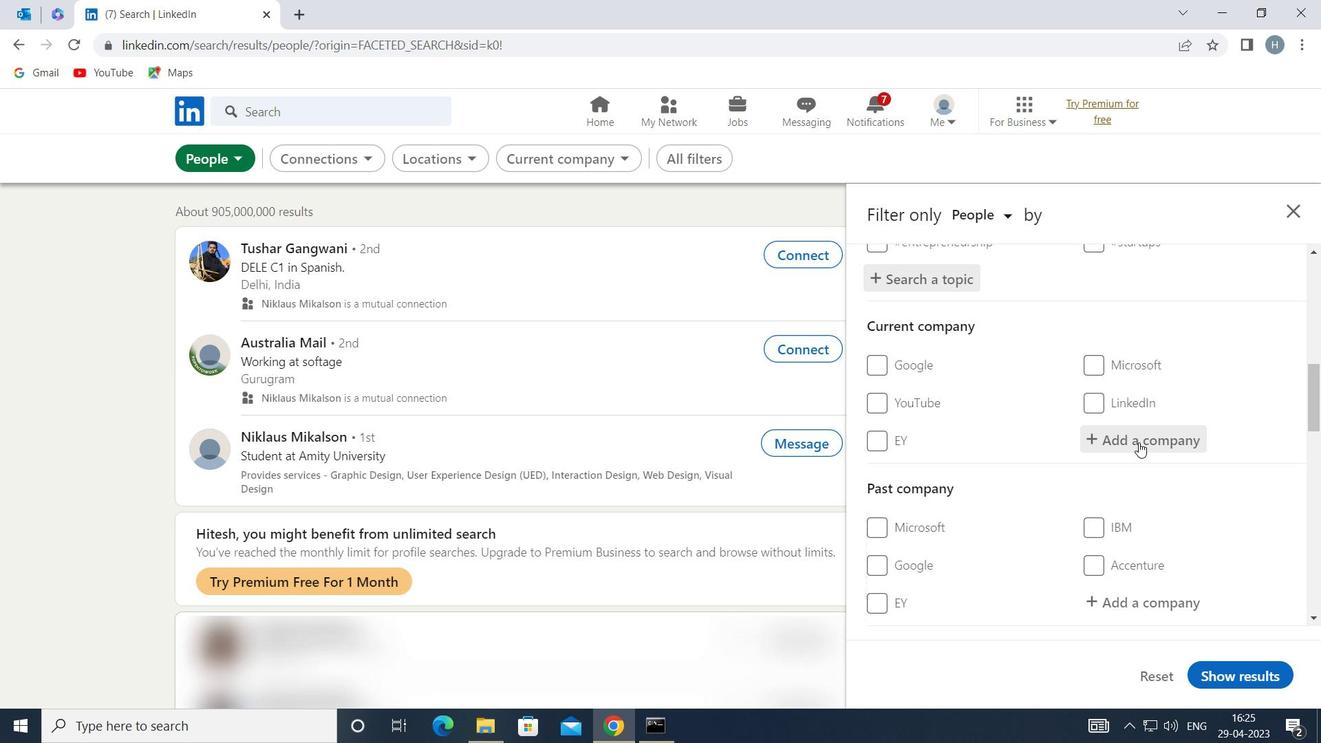 
Action: Mouse scrolled (1139, 442) with delta (0, 0)
Screenshot: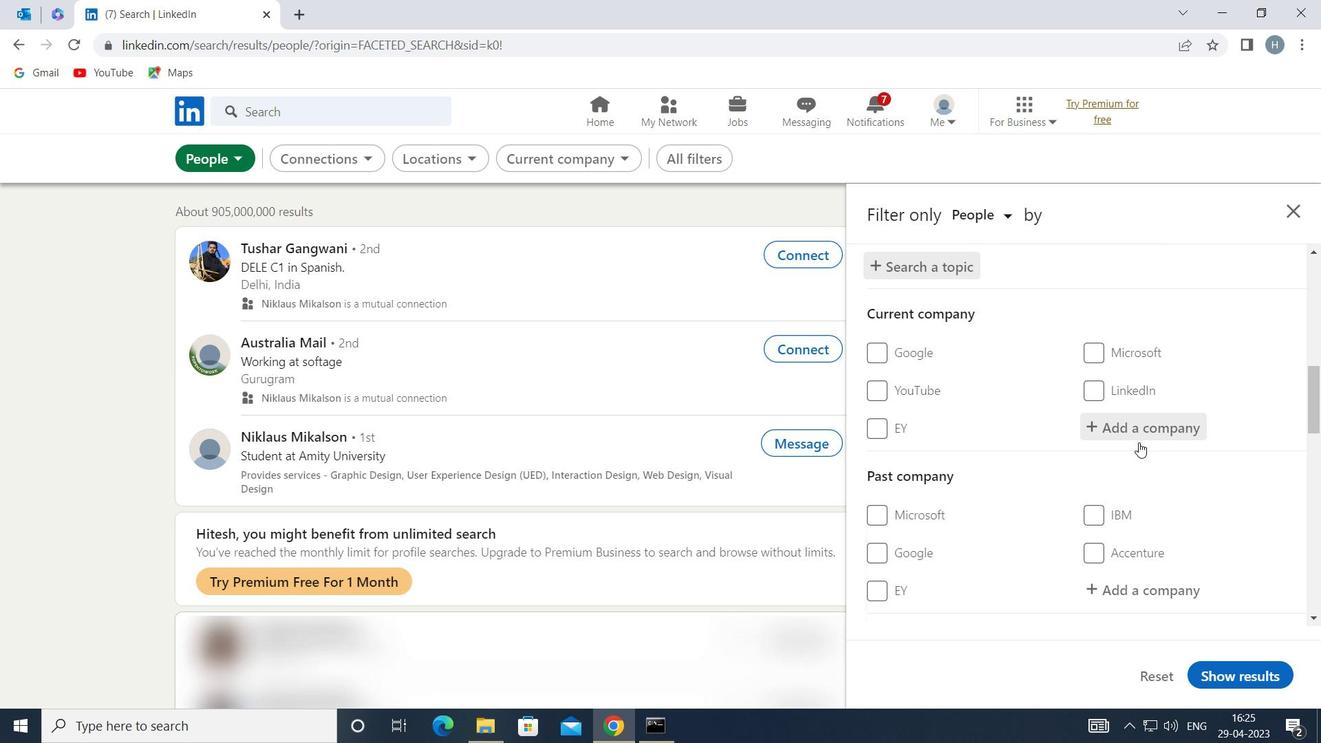 
Action: Mouse scrolled (1139, 442) with delta (0, 0)
Screenshot: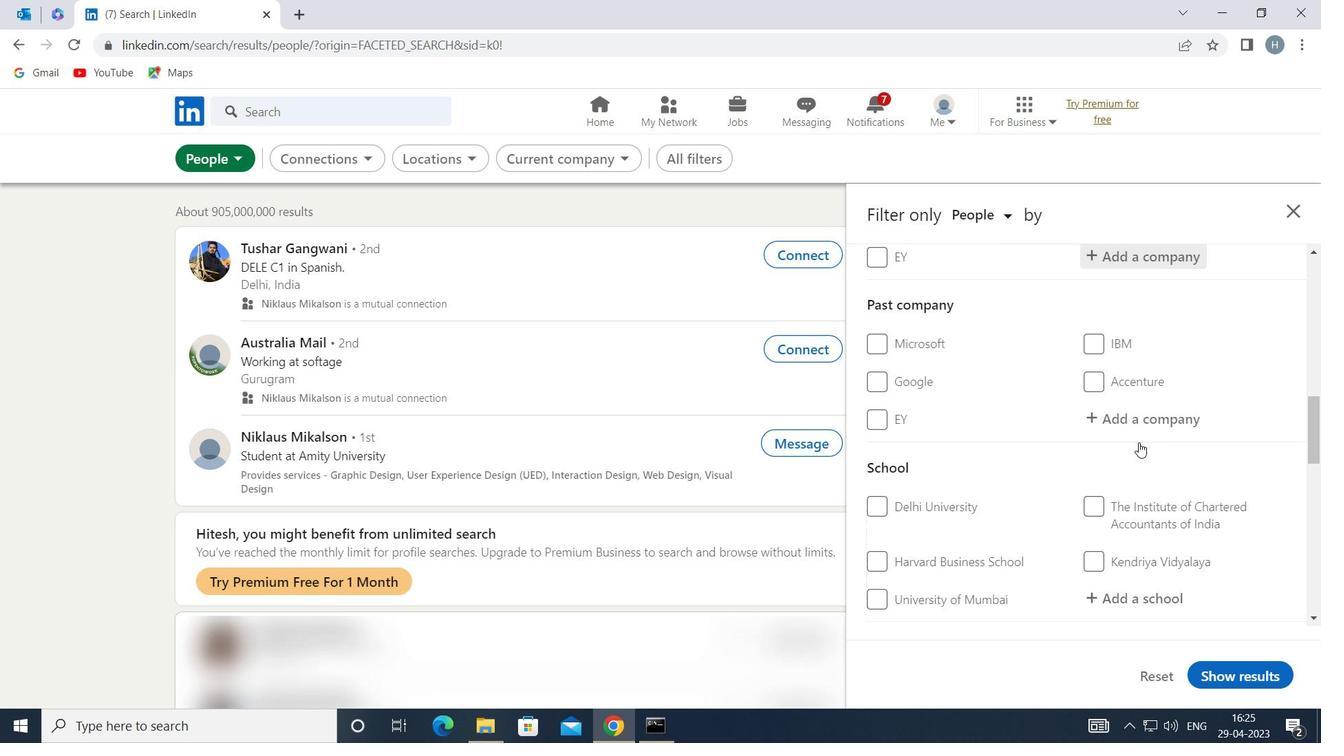 
Action: Mouse scrolled (1139, 442) with delta (0, 0)
Screenshot: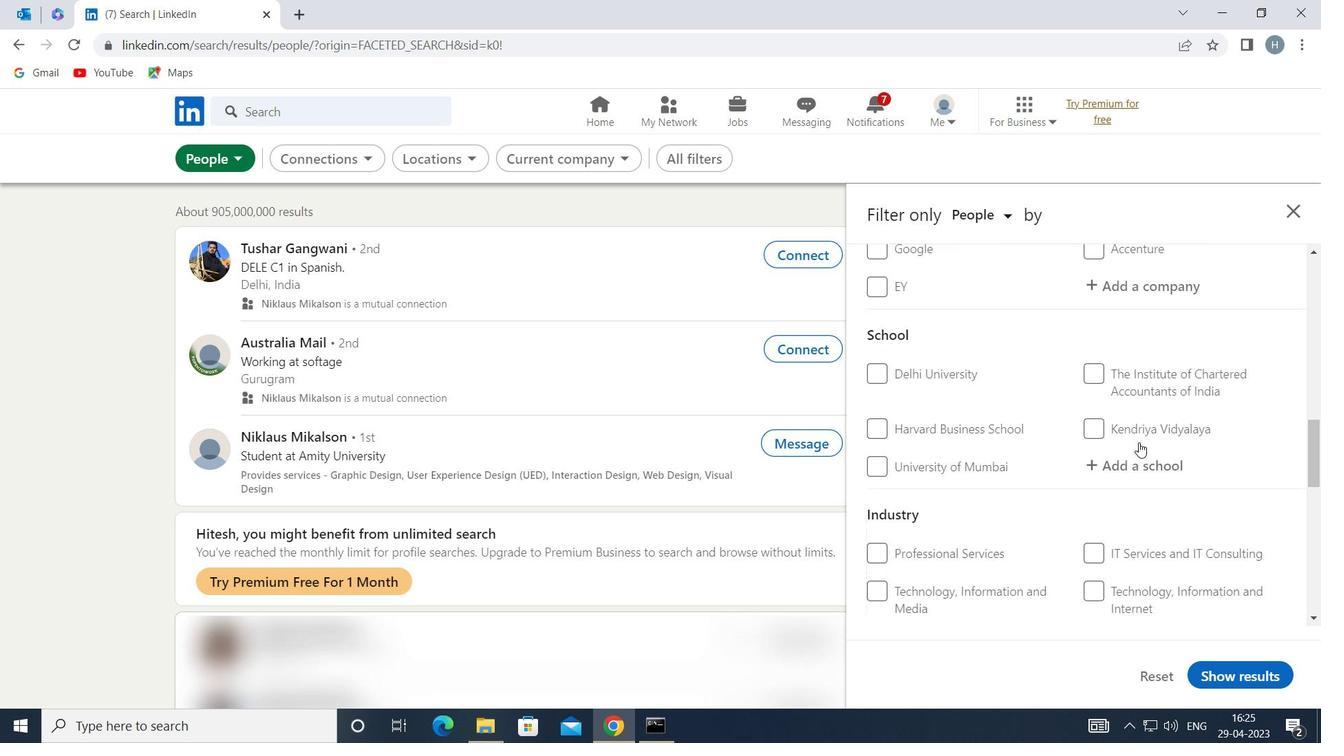
Action: Mouse scrolled (1139, 442) with delta (0, 0)
Screenshot: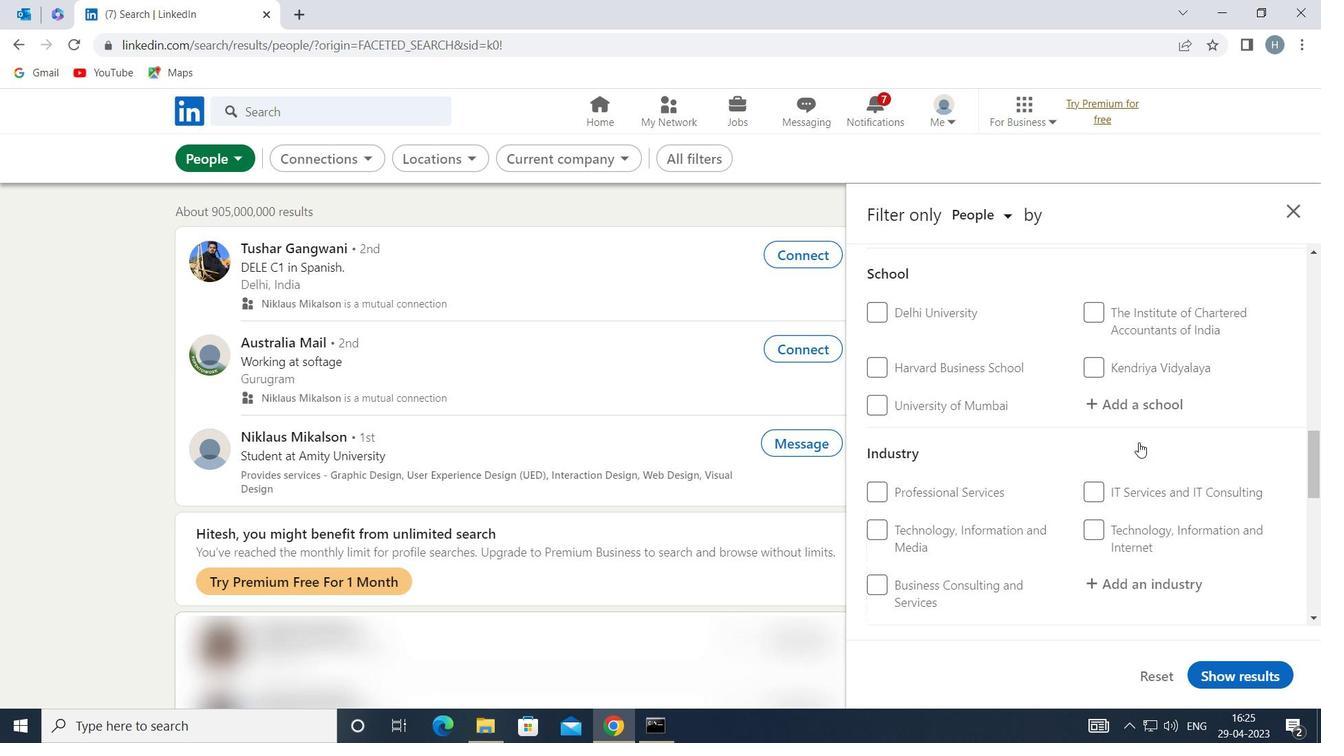 
Action: Mouse scrolled (1139, 442) with delta (0, 0)
Screenshot: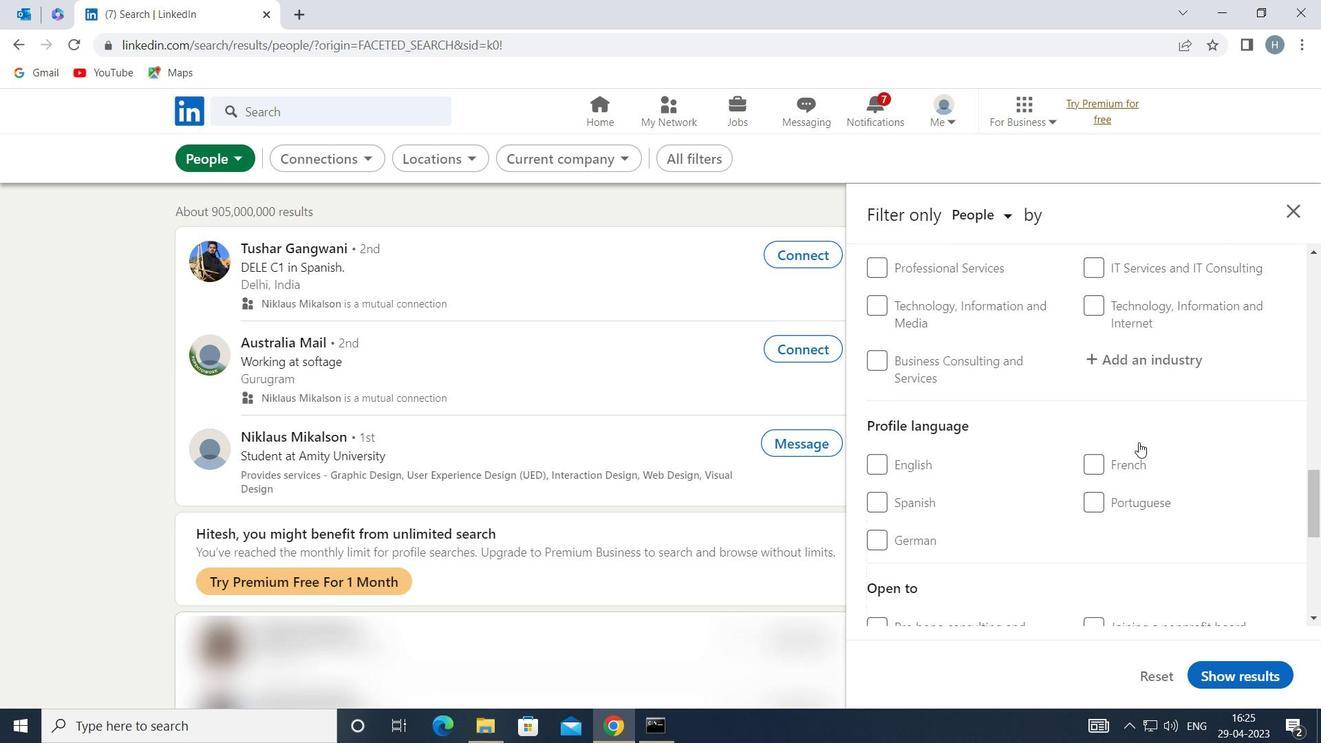 
Action: Mouse moved to (912, 385)
Screenshot: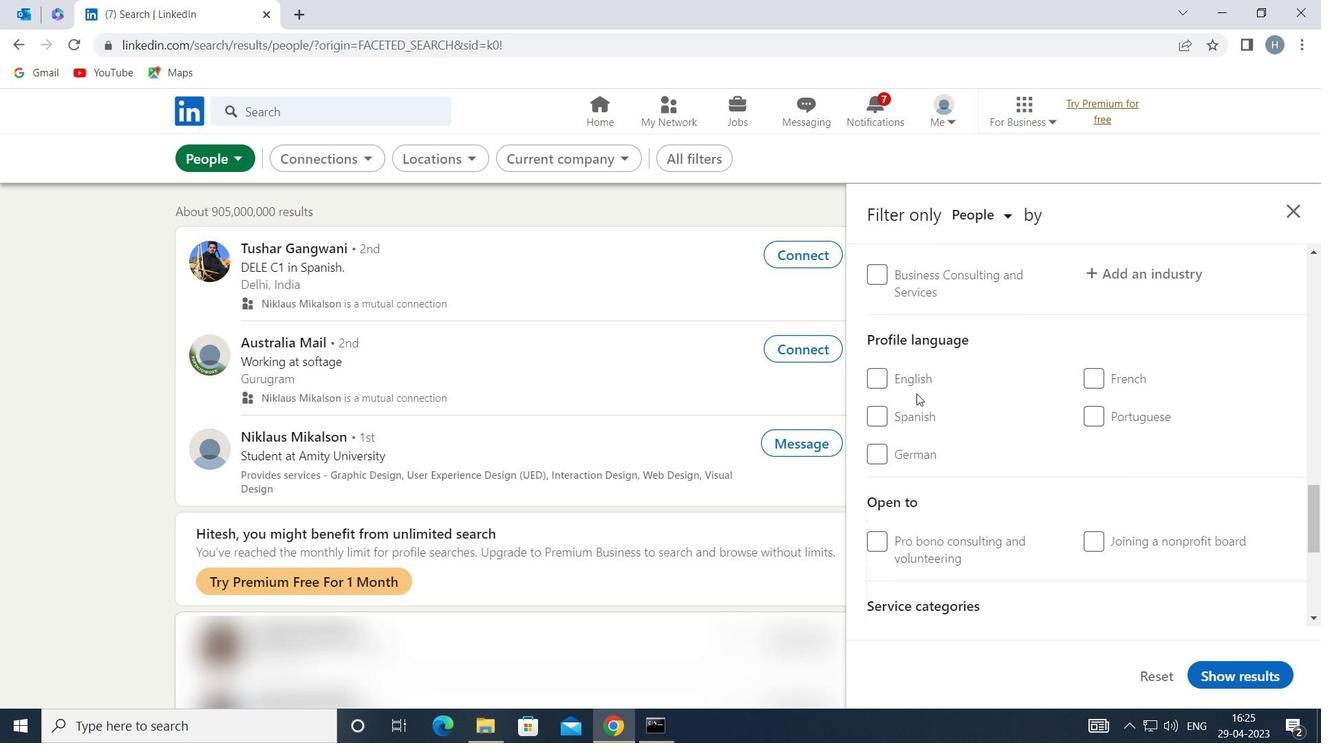 
Action: Mouse pressed left at (912, 385)
Screenshot: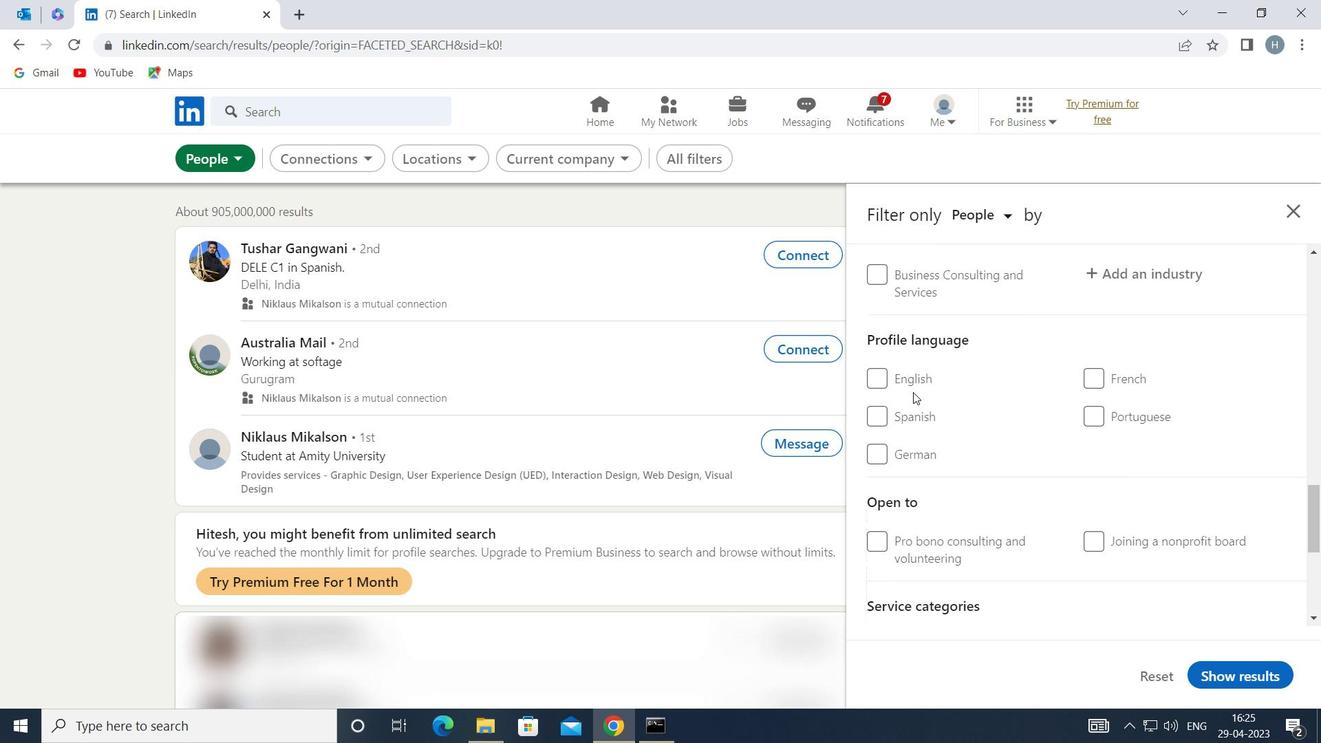 
Action: Mouse moved to (1042, 390)
Screenshot: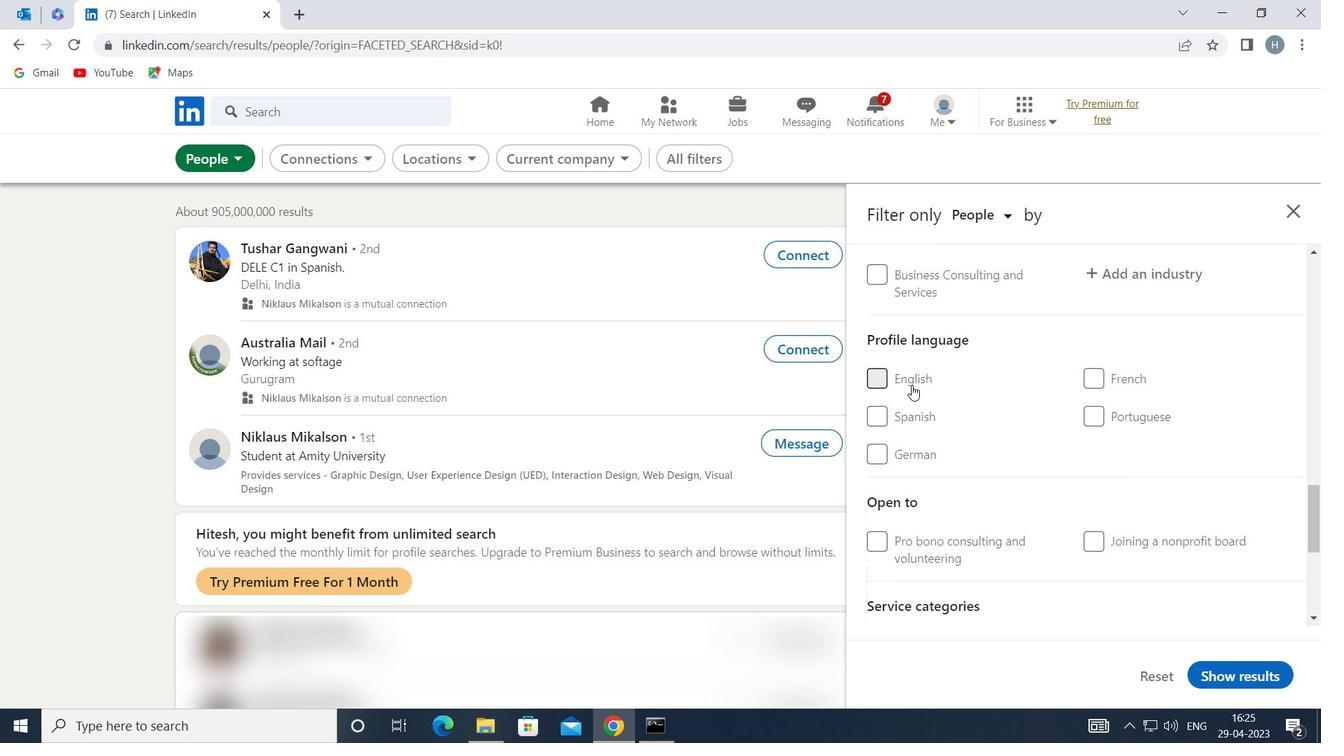 
Action: Mouse scrolled (1042, 391) with delta (0, 0)
Screenshot: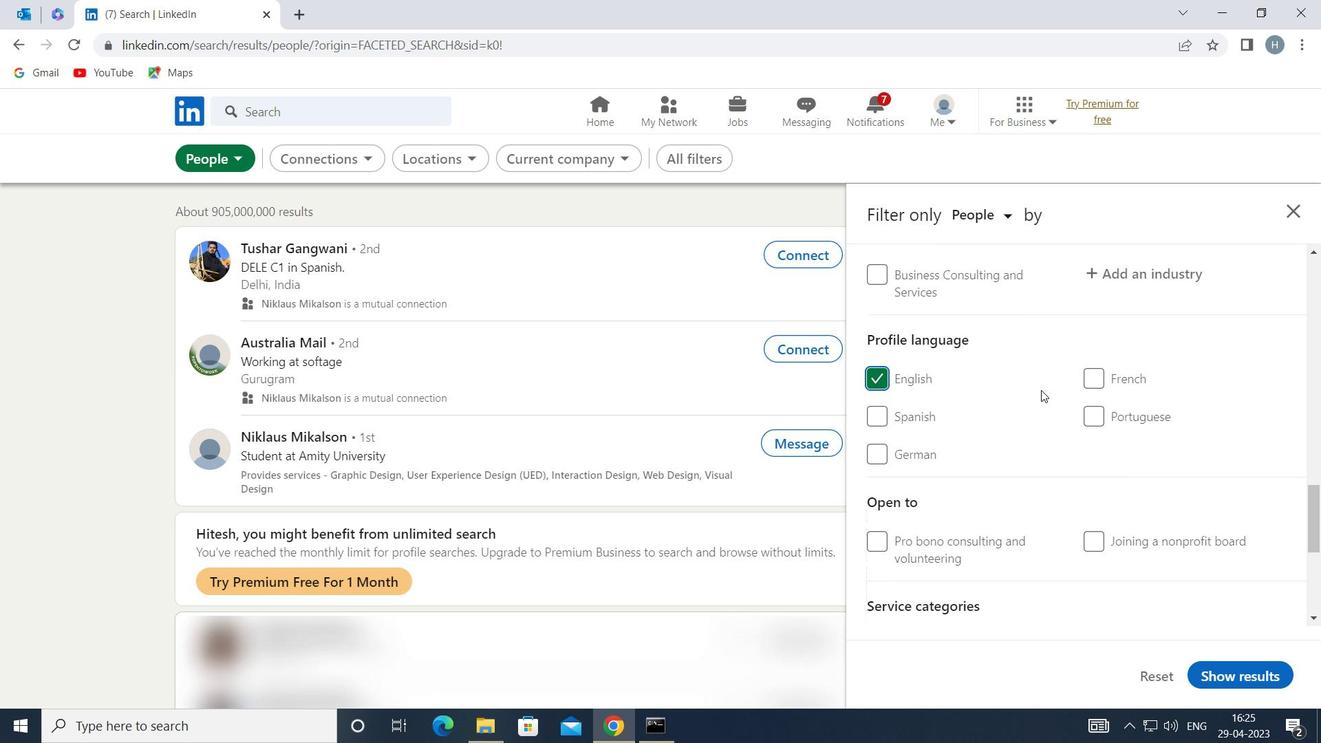 
Action: Mouse moved to (1043, 390)
Screenshot: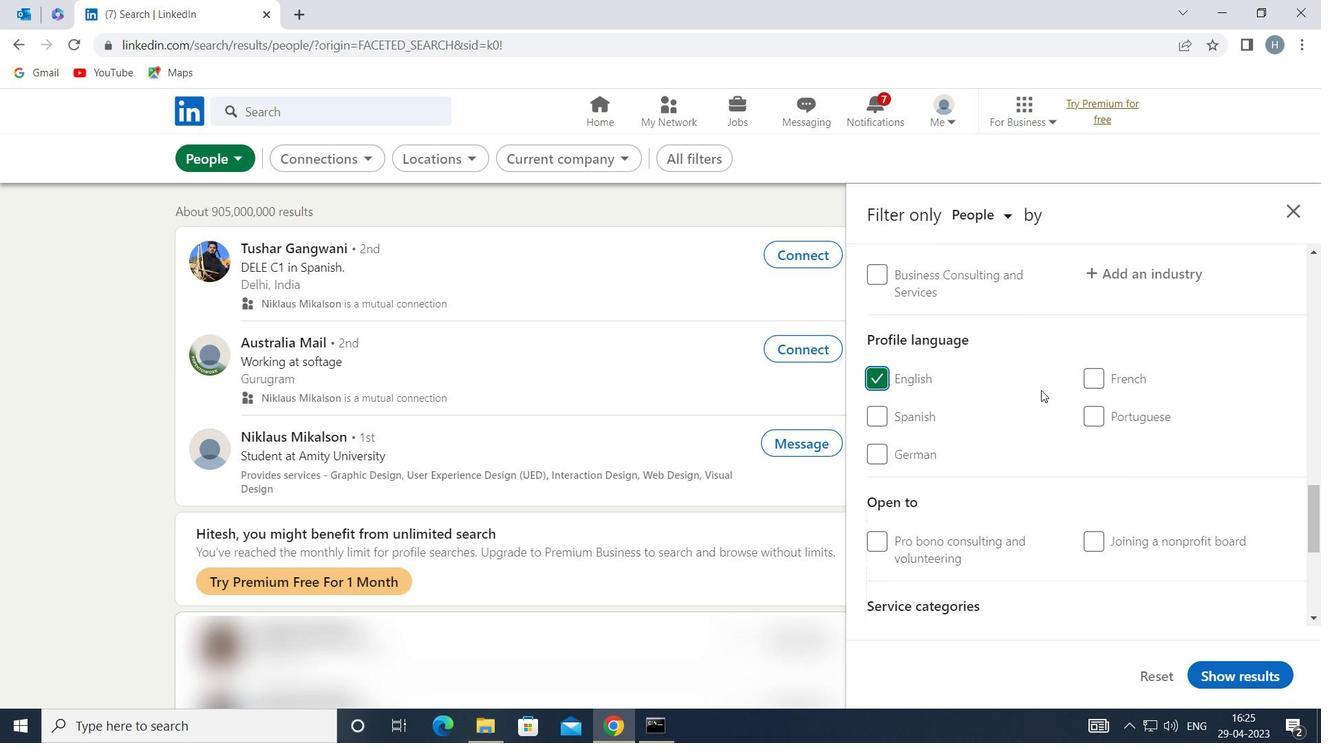 
Action: Mouse scrolled (1043, 391) with delta (0, 0)
Screenshot: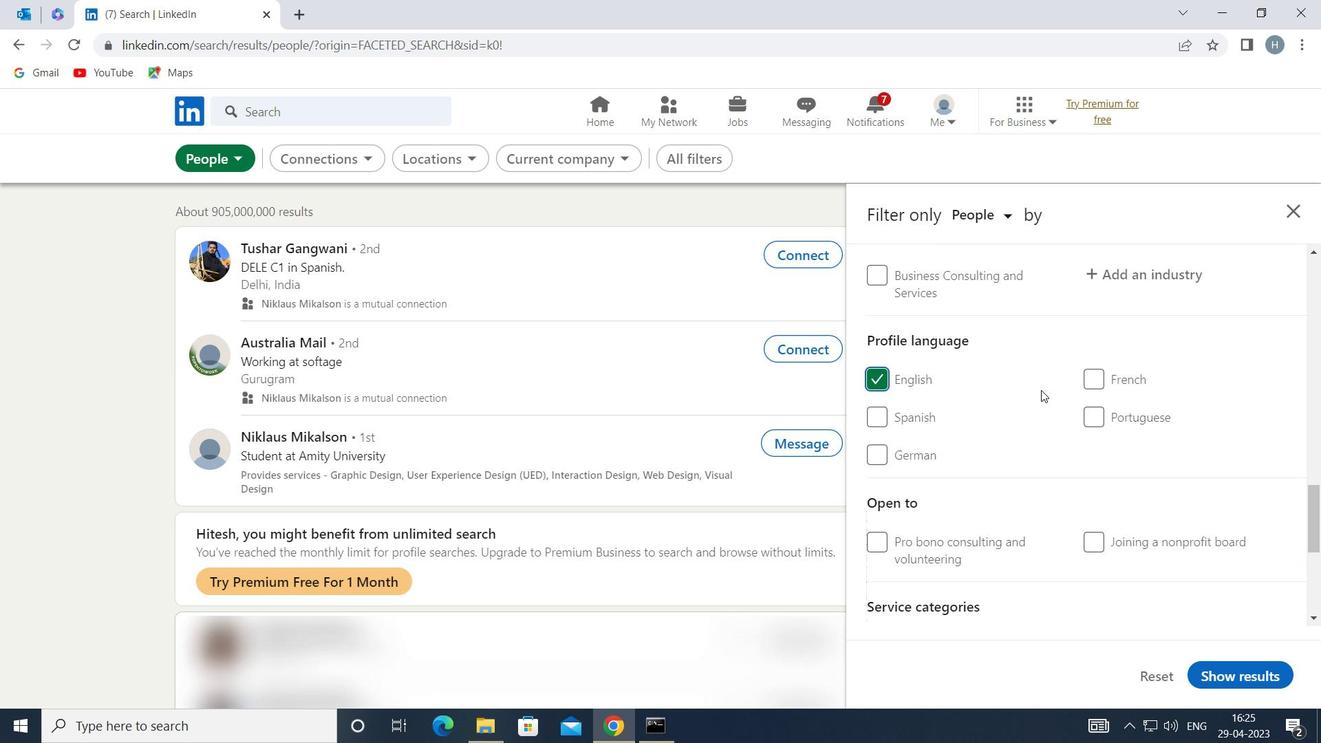 
Action: Mouse scrolled (1043, 391) with delta (0, 0)
Screenshot: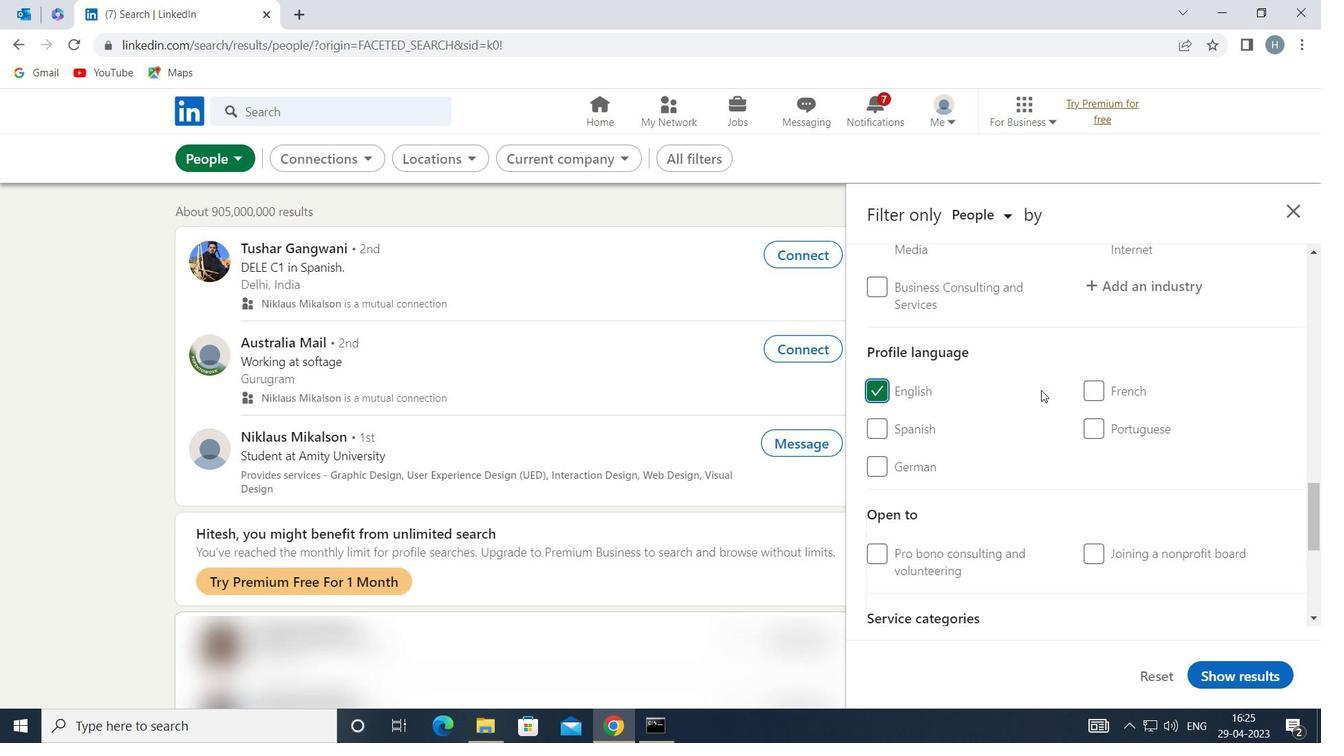 
Action: Mouse scrolled (1043, 391) with delta (0, 0)
Screenshot: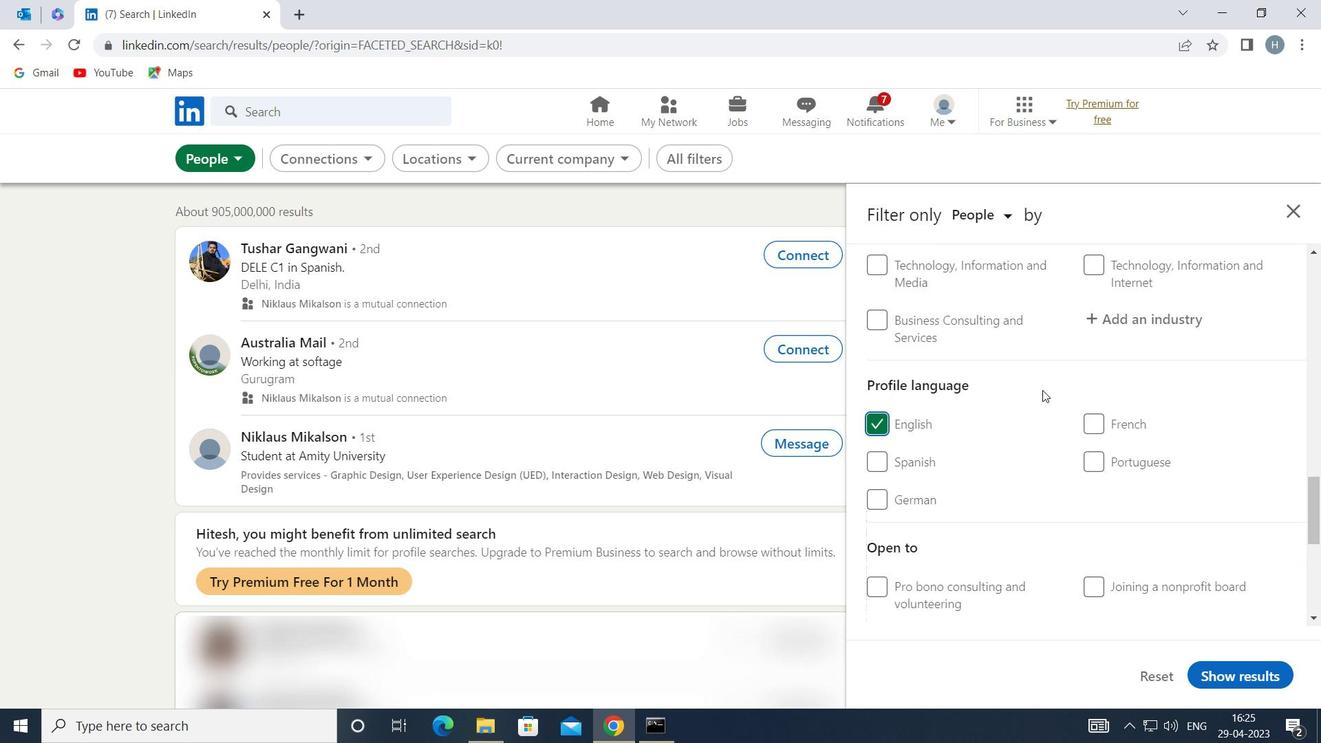 
Action: Mouse scrolled (1043, 391) with delta (0, 0)
Screenshot: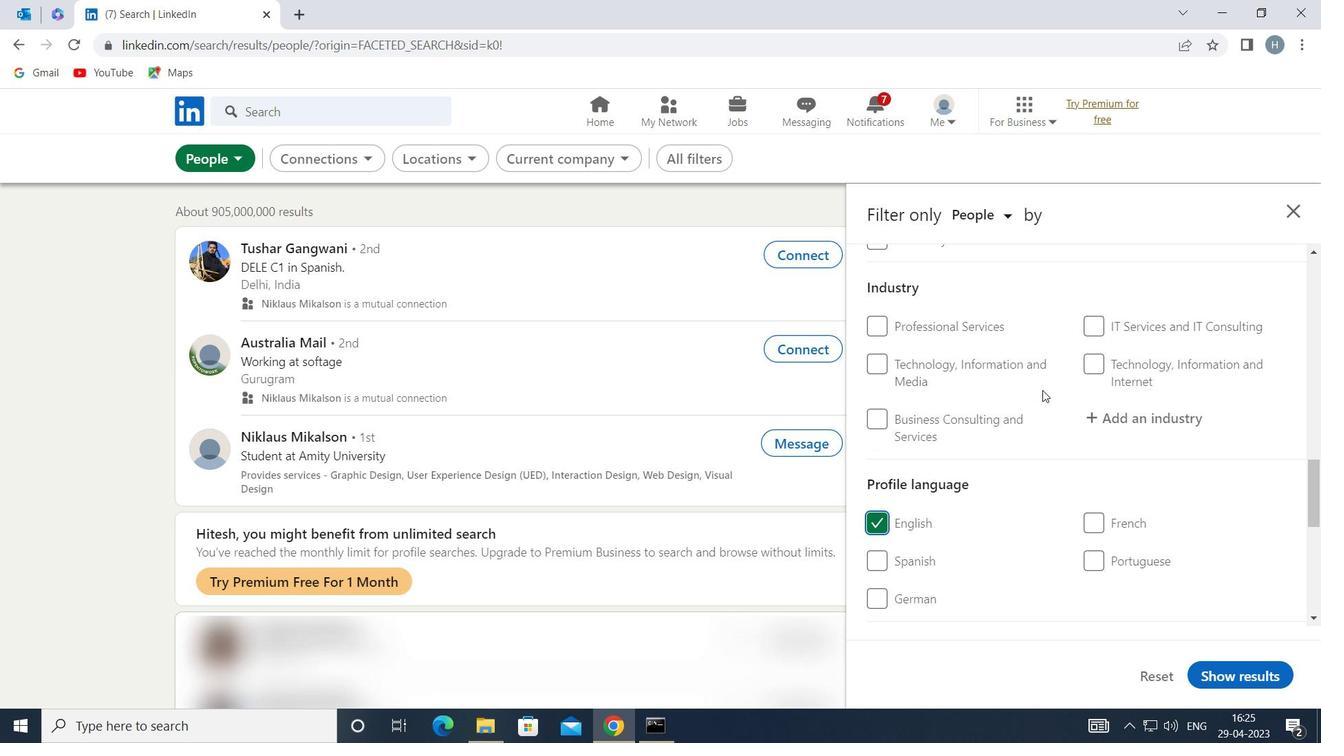 
Action: Mouse scrolled (1043, 391) with delta (0, 0)
Screenshot: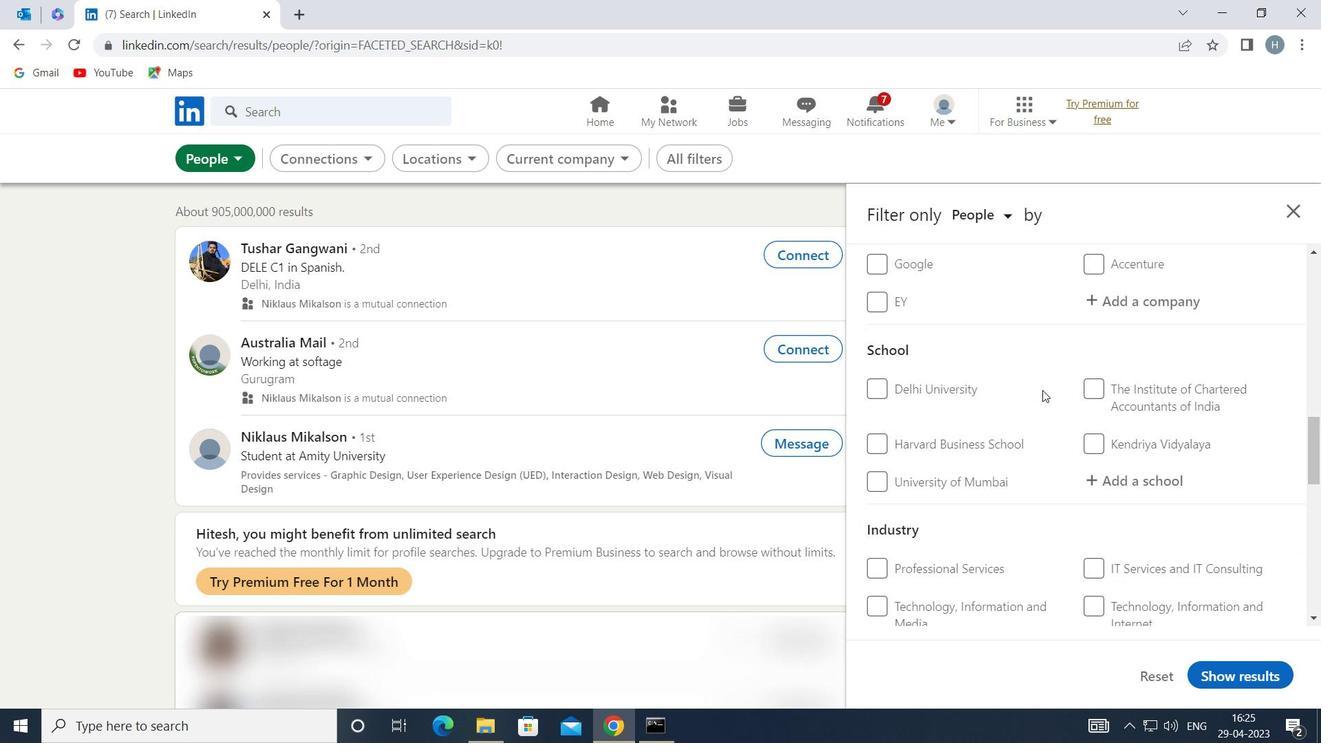 
Action: Mouse scrolled (1043, 391) with delta (0, 0)
Screenshot: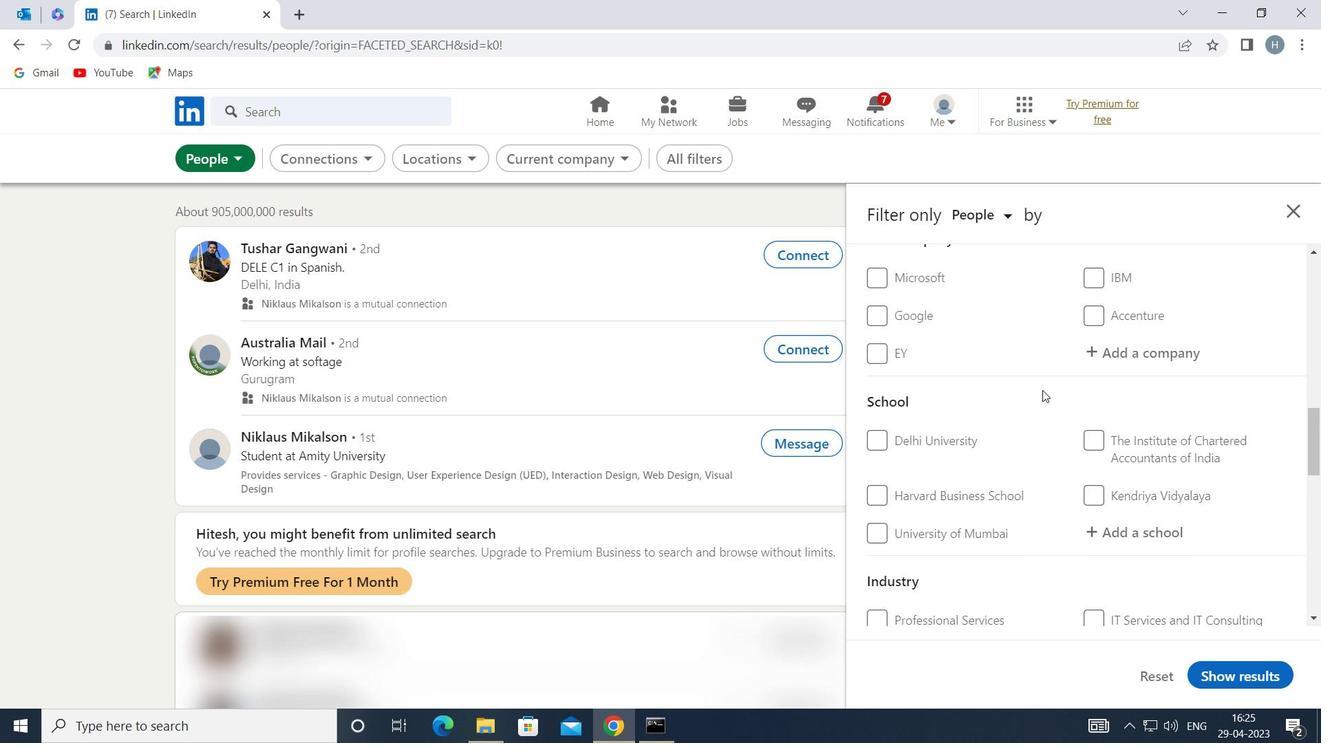 
Action: Mouse scrolled (1043, 391) with delta (0, 0)
Screenshot: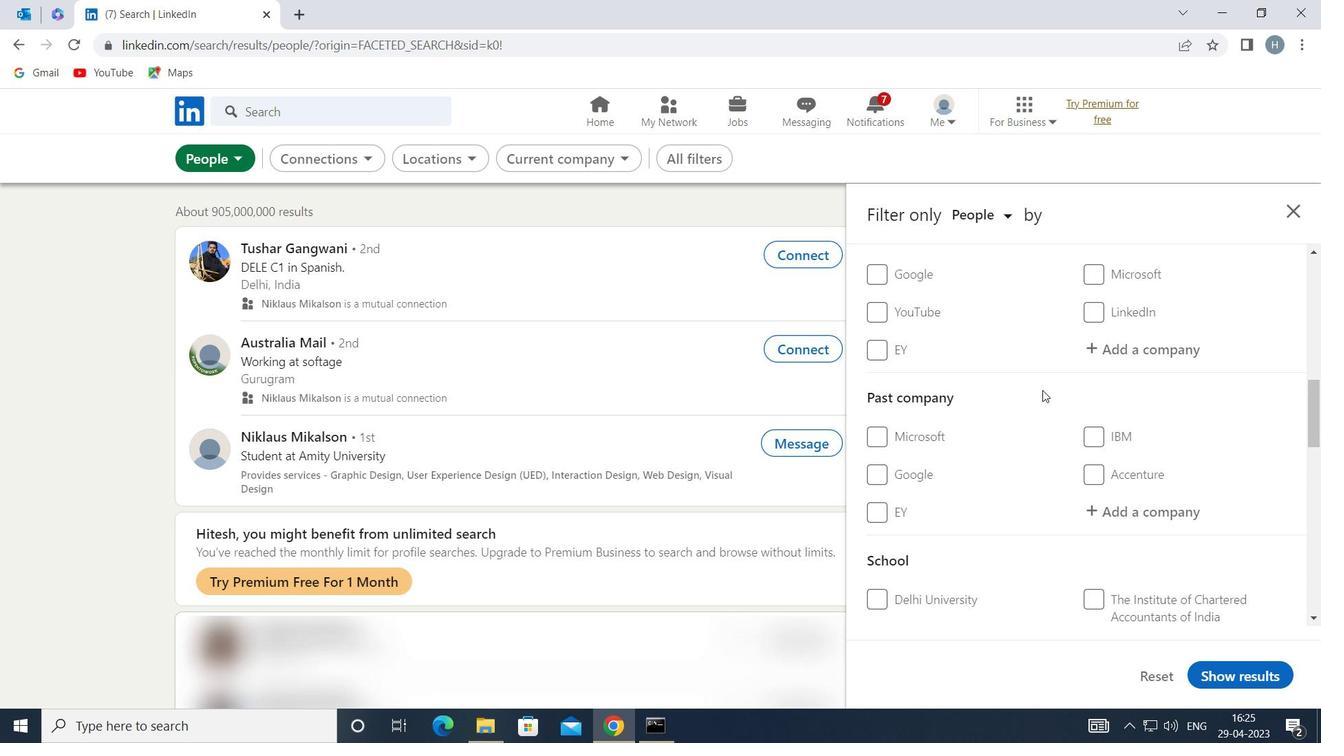 
Action: Mouse scrolled (1043, 391) with delta (0, 0)
Screenshot: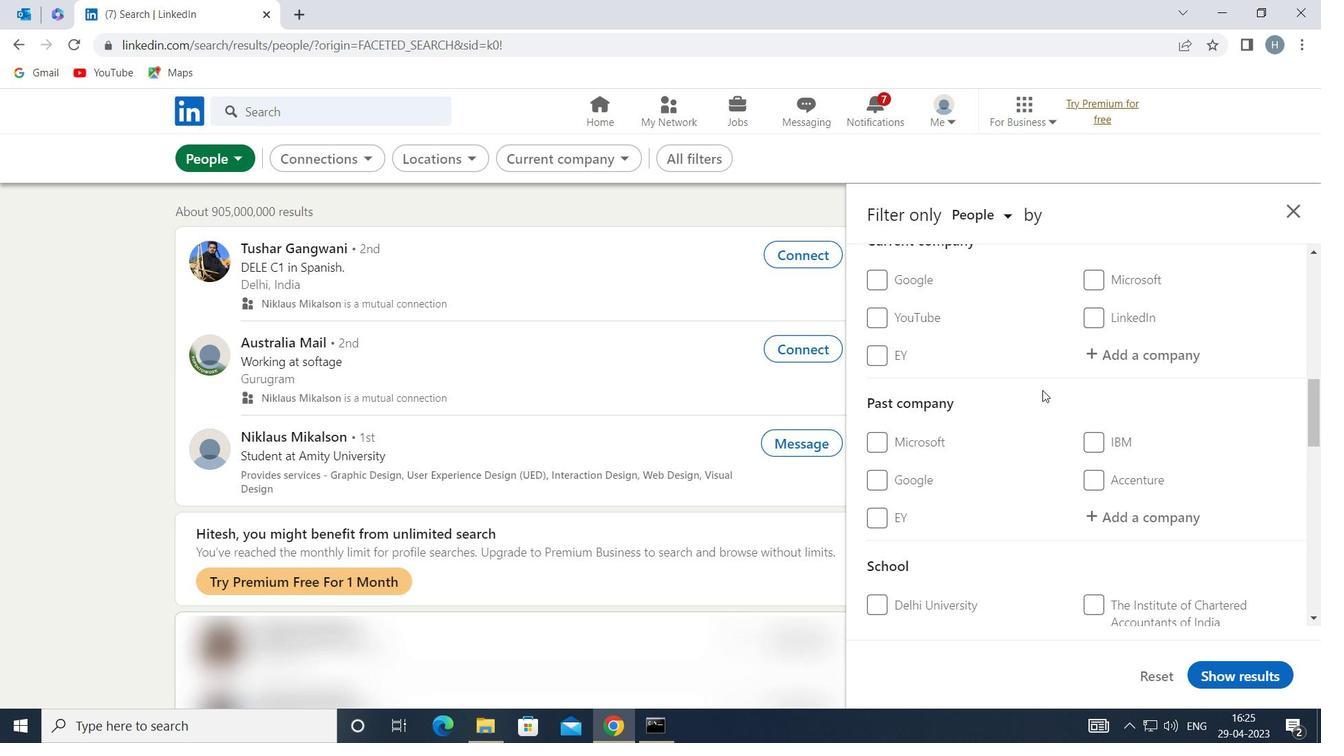 
Action: Mouse moved to (1082, 419)
Screenshot: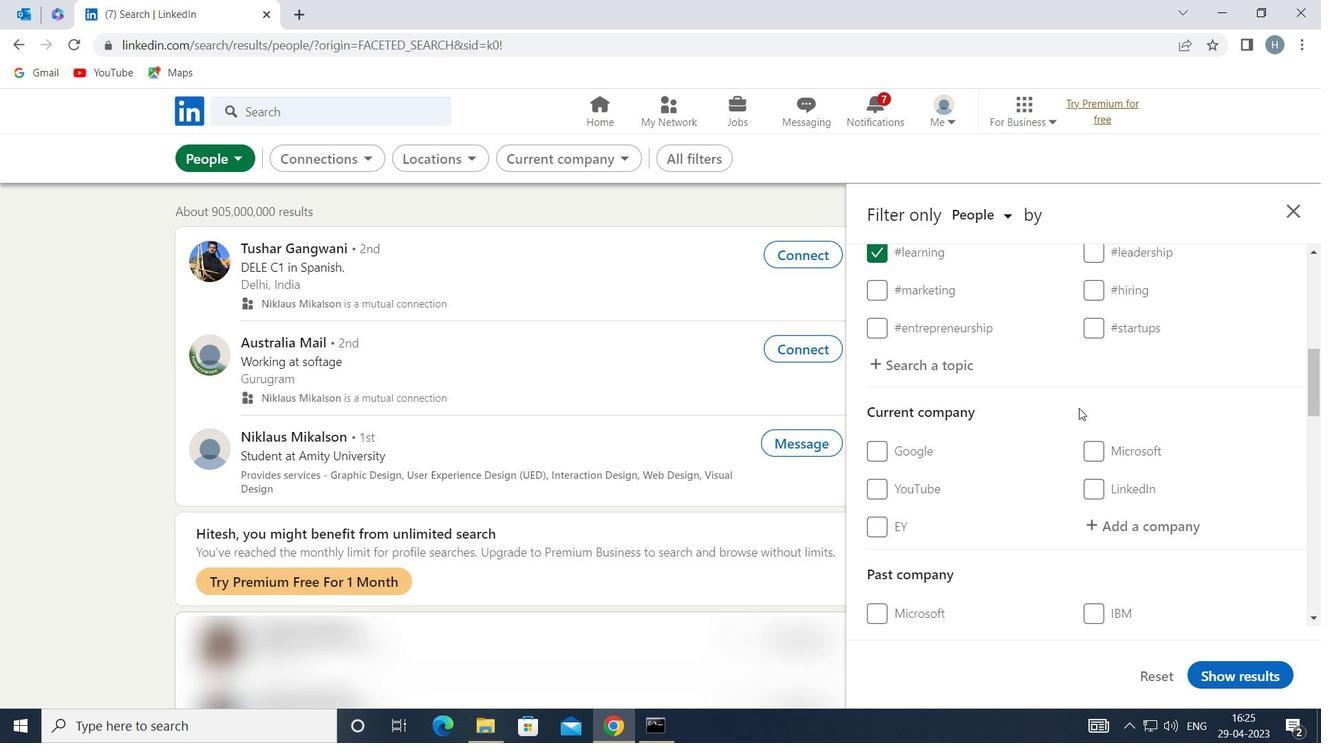 
Action: Mouse scrolled (1082, 418) with delta (0, 0)
Screenshot: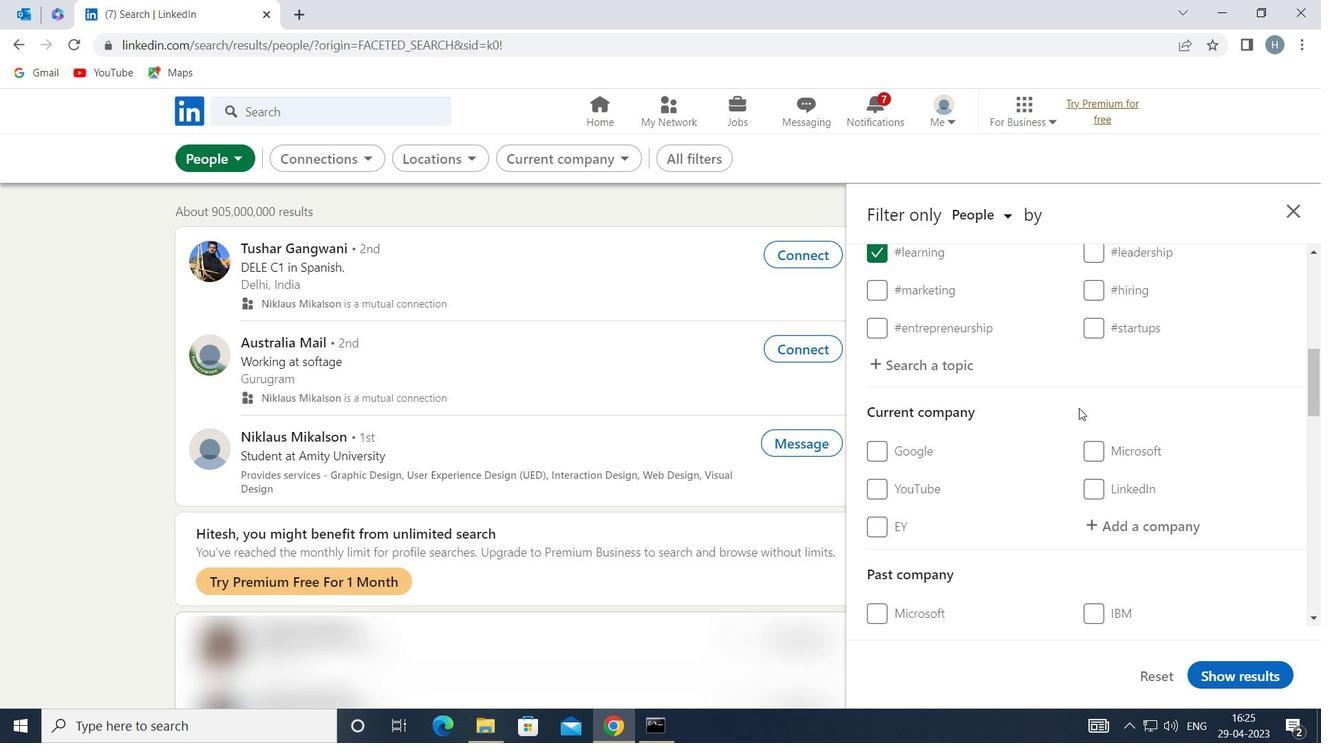 
Action: Mouse moved to (1128, 442)
Screenshot: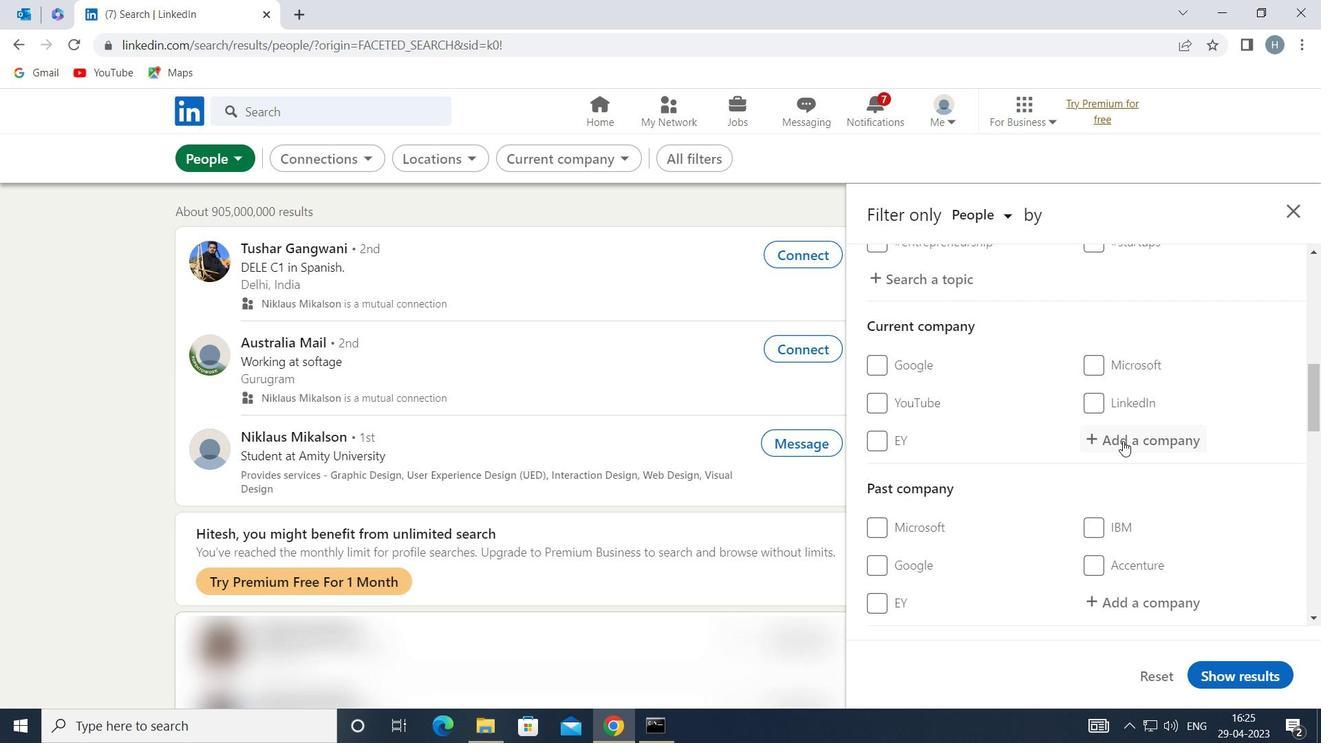
Action: Mouse pressed left at (1128, 442)
Screenshot: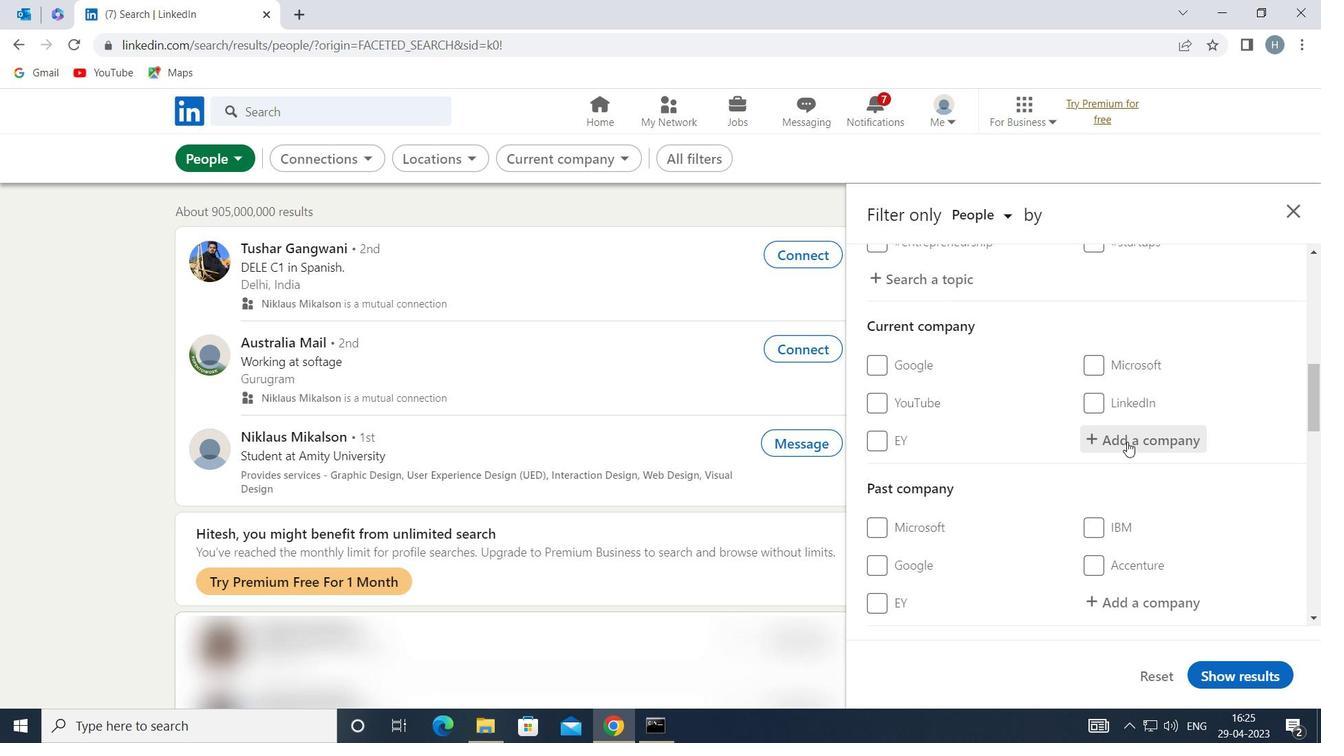 
Action: Mouse moved to (1125, 438)
Screenshot: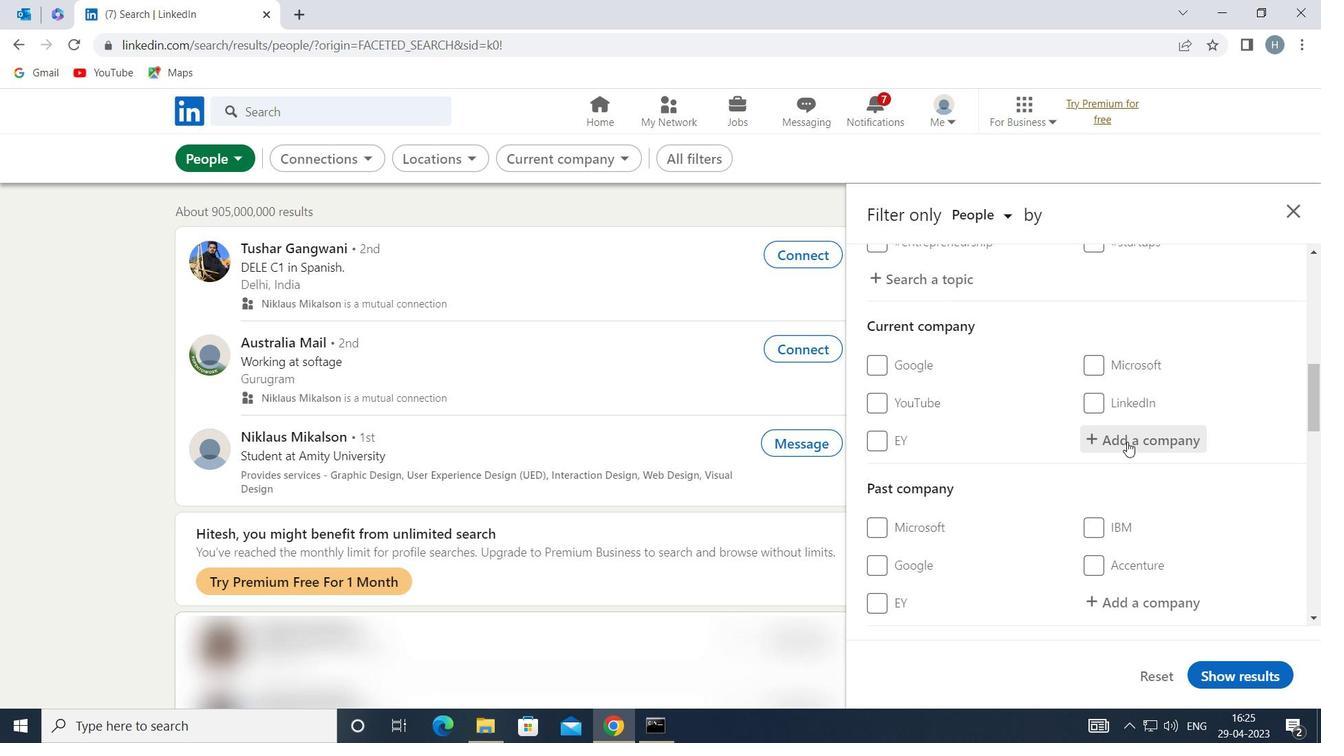 
Action: Key pressed <Key.shift>TORRENT<Key.space><Key.shift>POWER
Screenshot: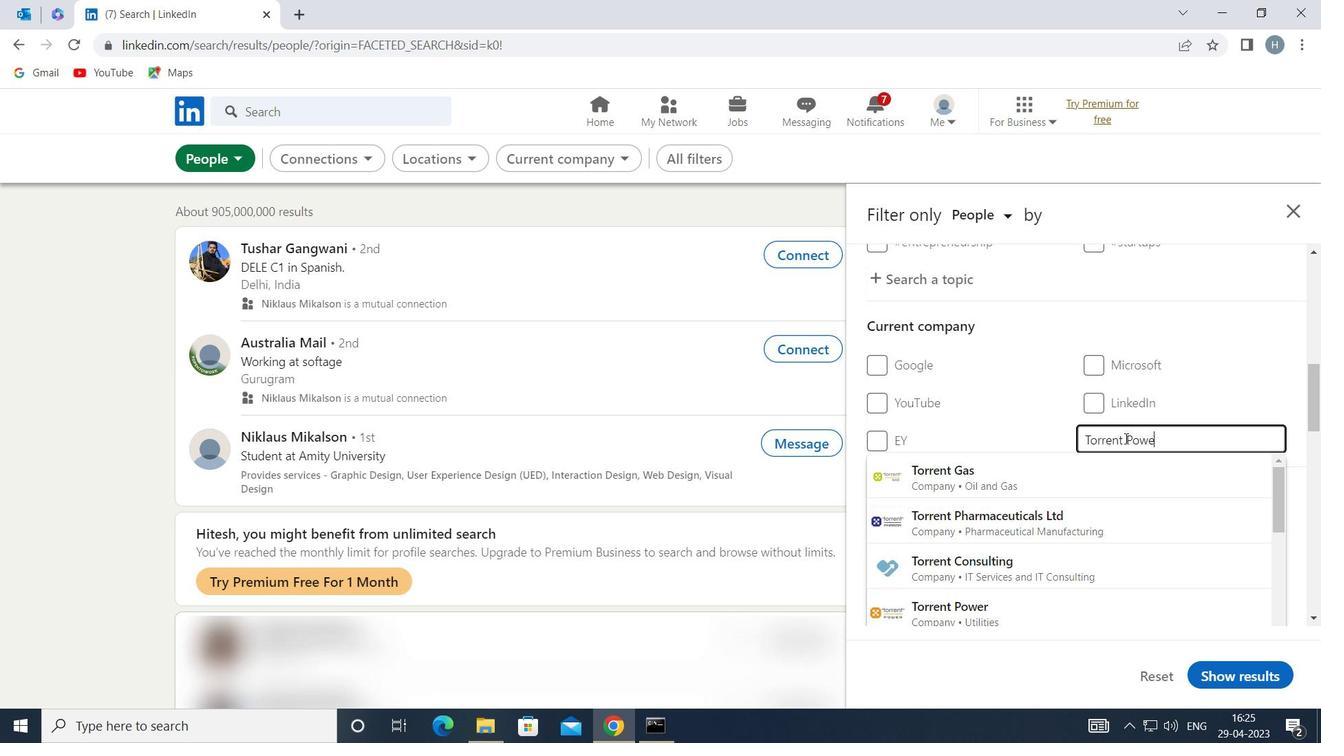 
Action: Mouse moved to (1042, 472)
Screenshot: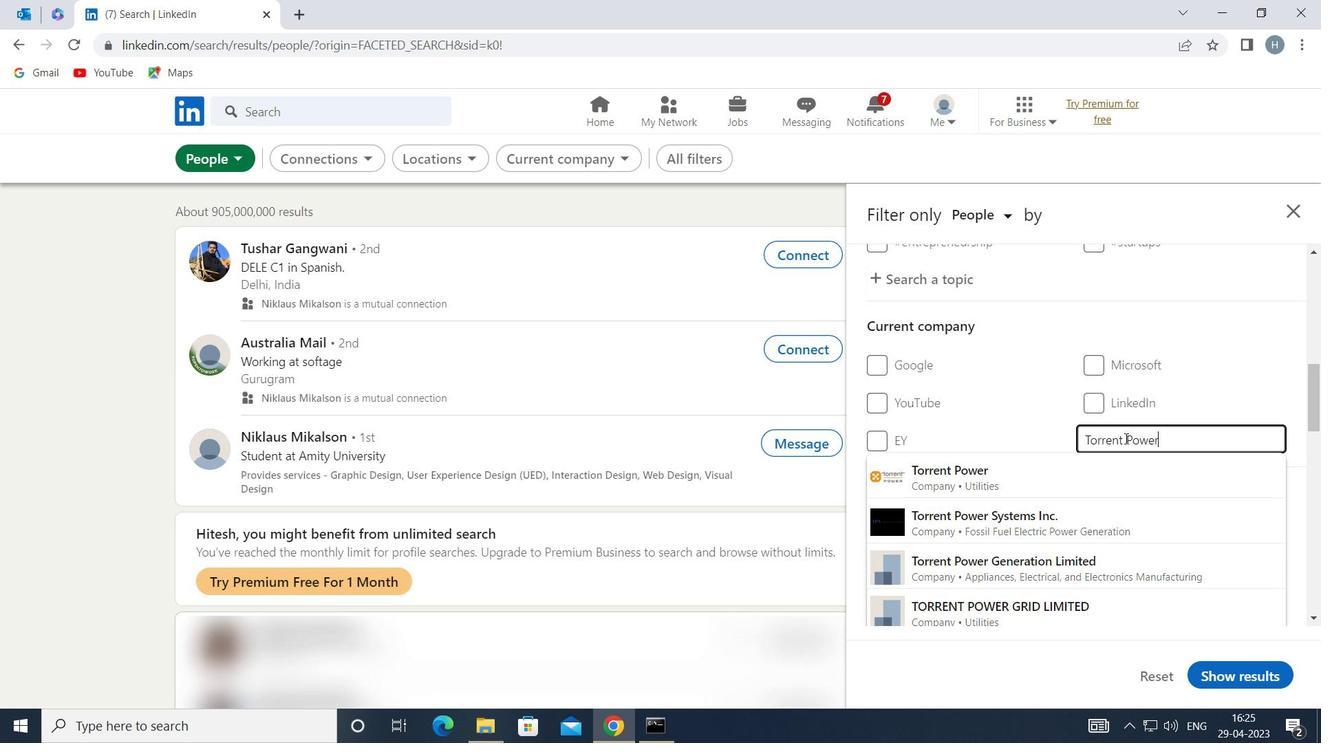 
Action: Mouse pressed left at (1042, 472)
Screenshot: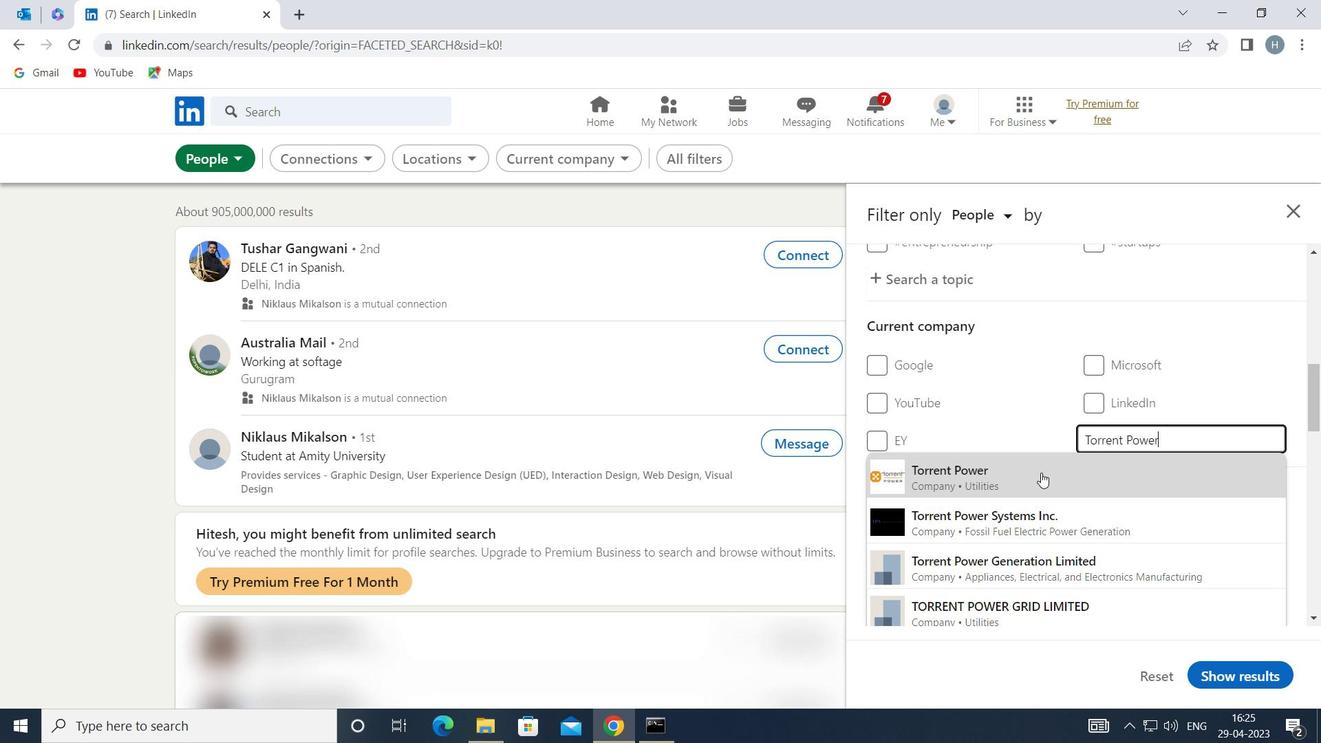 
Action: Mouse moved to (1051, 459)
Screenshot: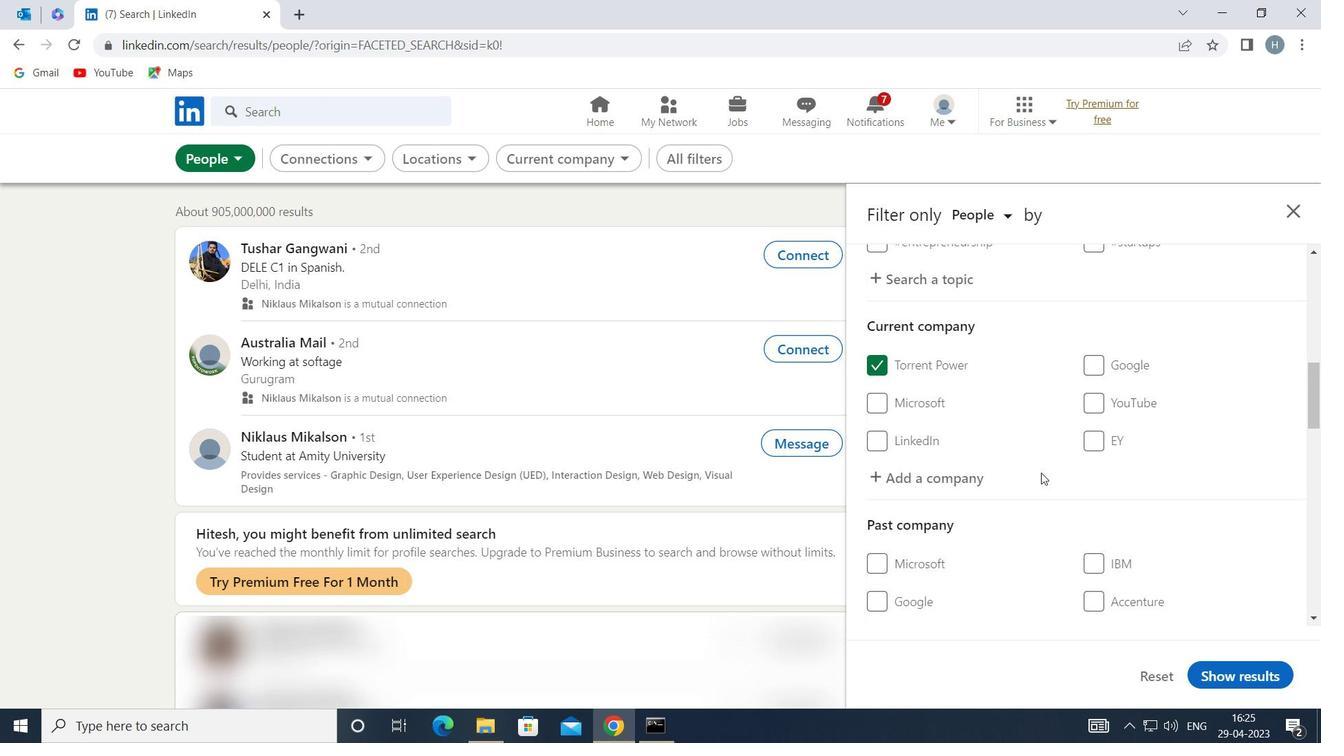 
Action: Mouse scrolled (1051, 459) with delta (0, 0)
Screenshot: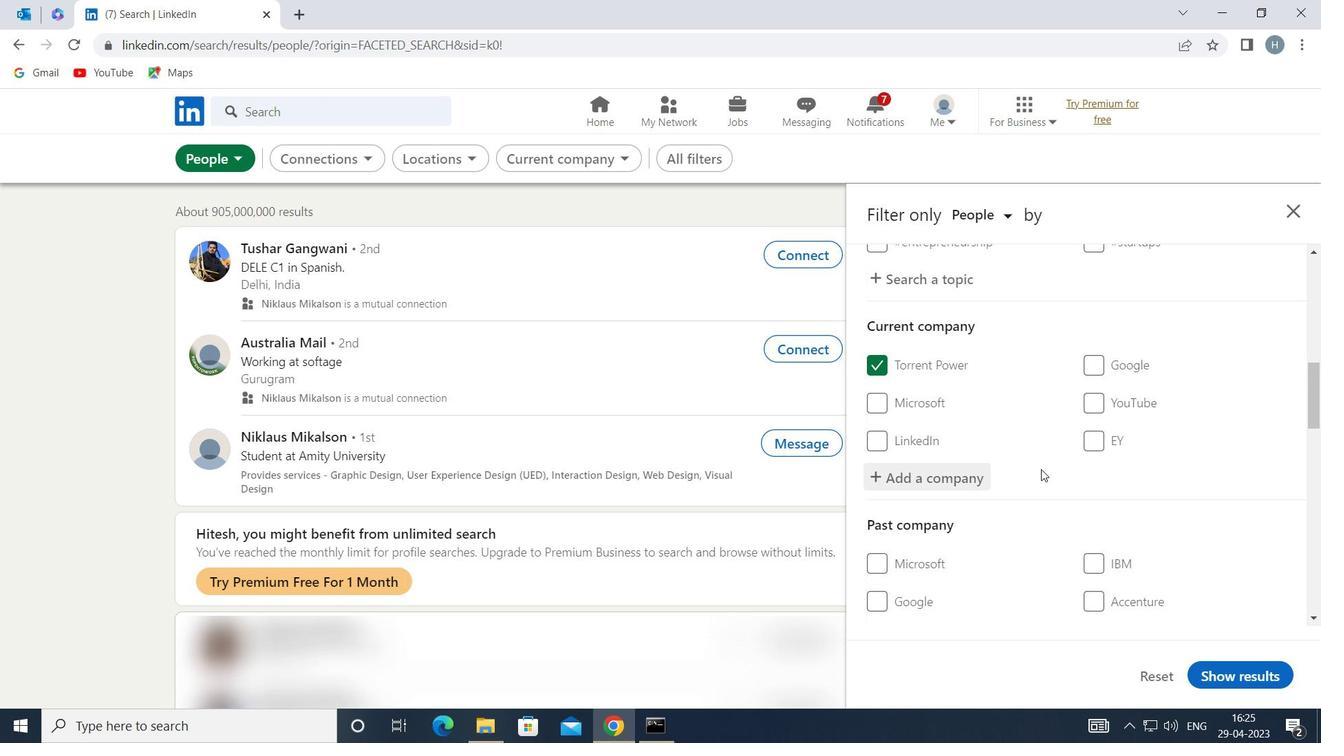 
Action: Mouse scrolled (1051, 459) with delta (0, 0)
Screenshot: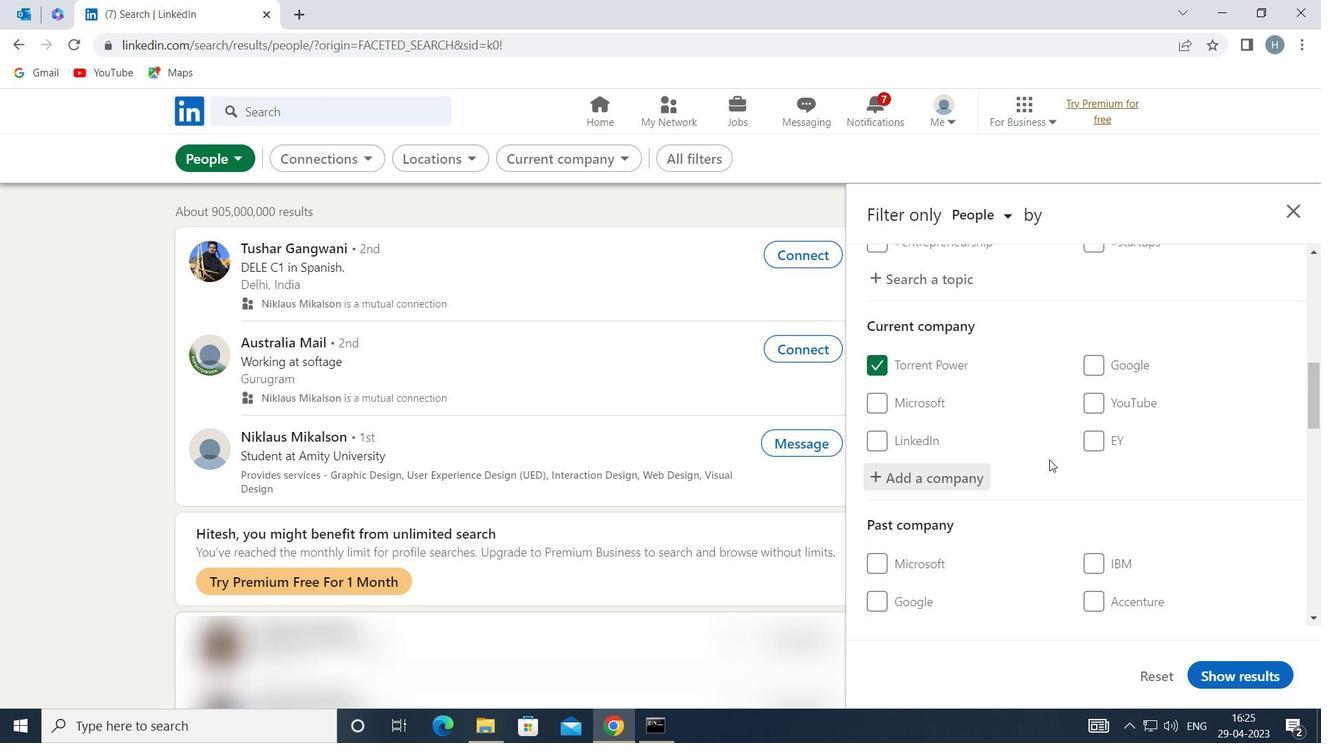 
Action: Mouse scrolled (1051, 459) with delta (0, 0)
Screenshot: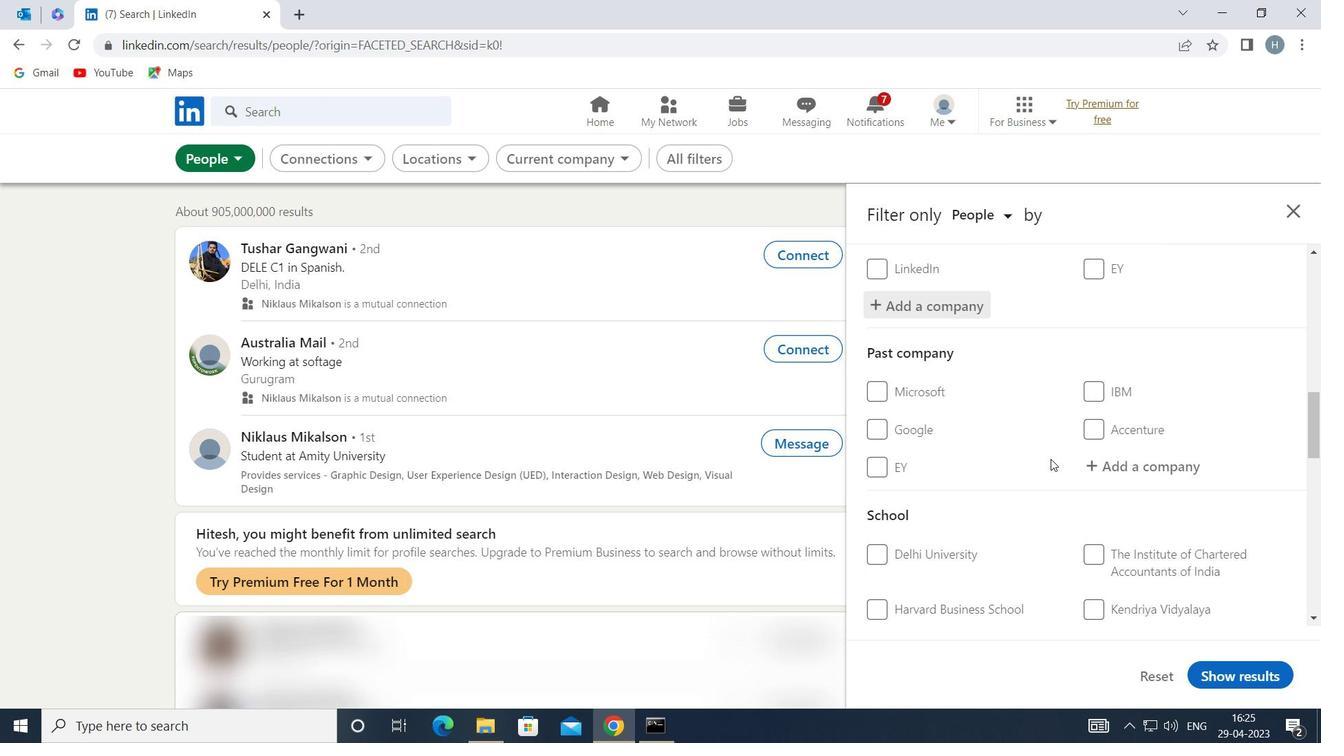 
Action: Mouse scrolled (1051, 459) with delta (0, 0)
Screenshot: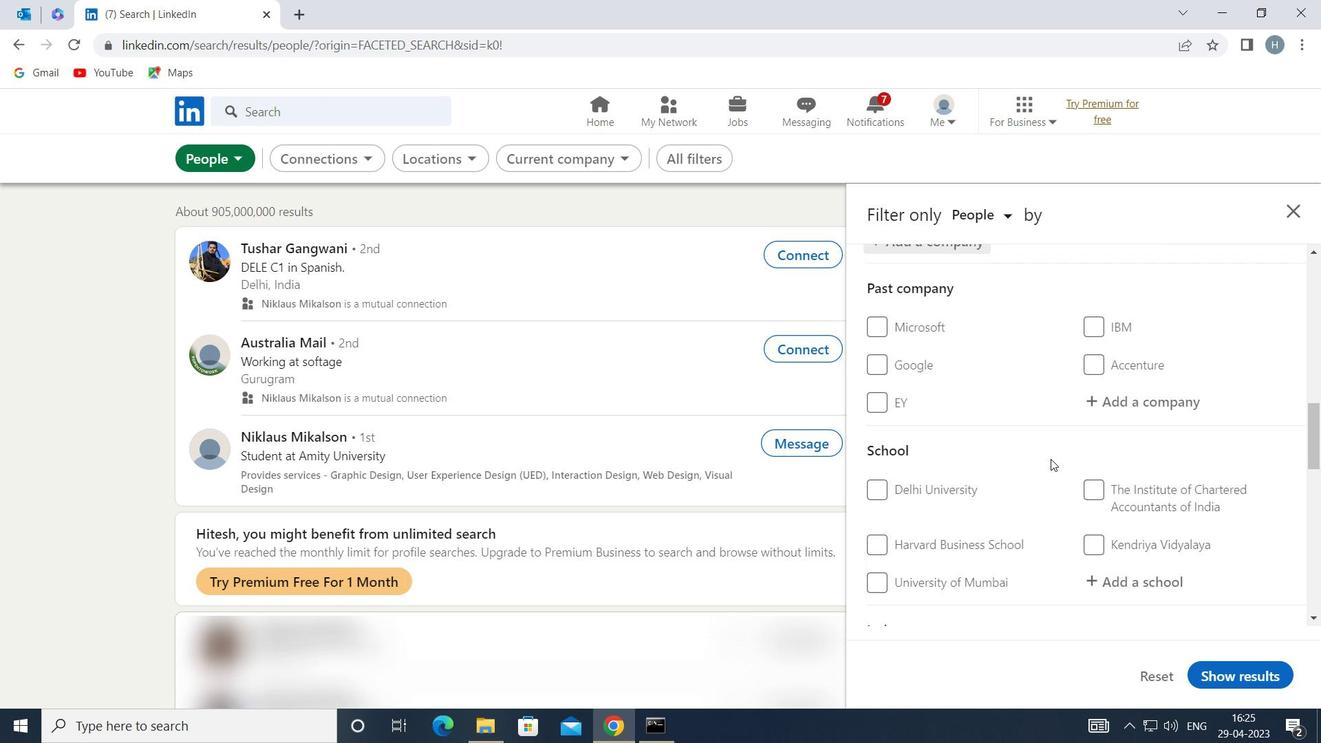 
Action: Mouse moved to (1114, 472)
Screenshot: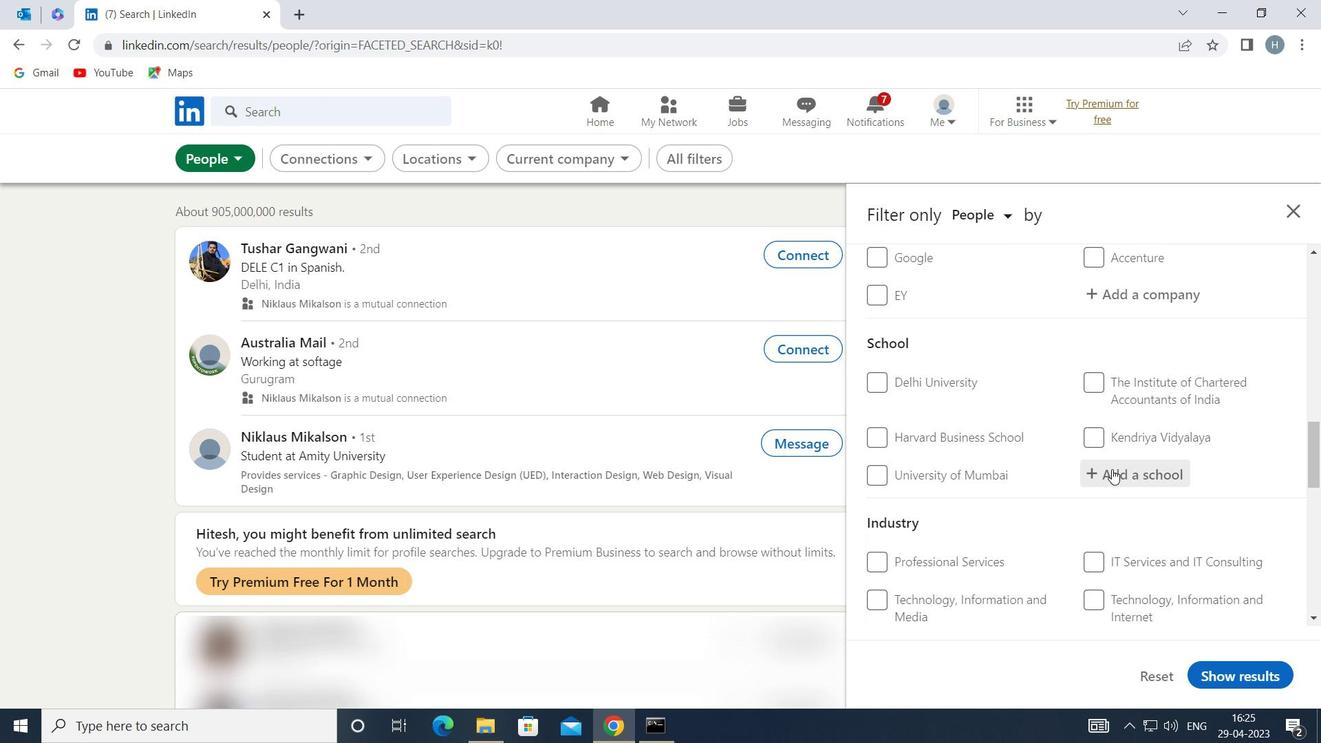 
Action: Mouse pressed left at (1114, 472)
Screenshot: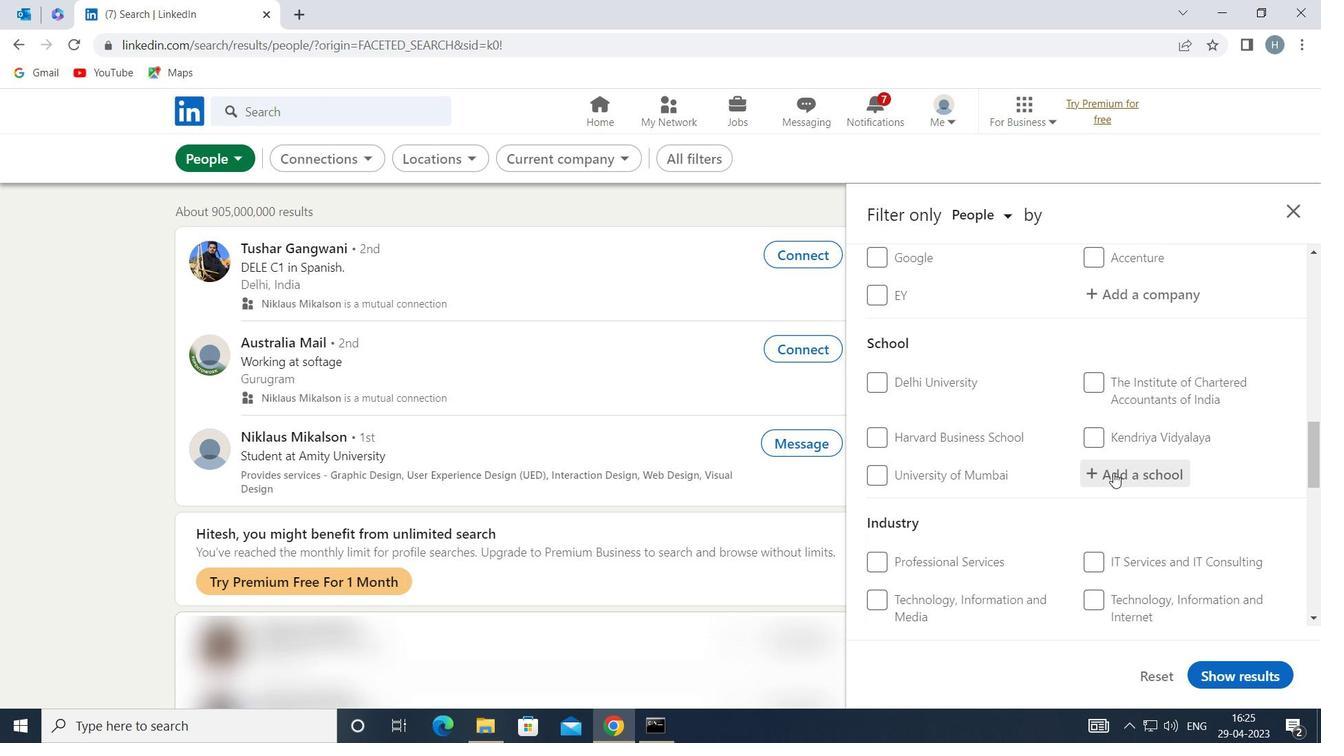 
Action: Mouse moved to (1111, 472)
Screenshot: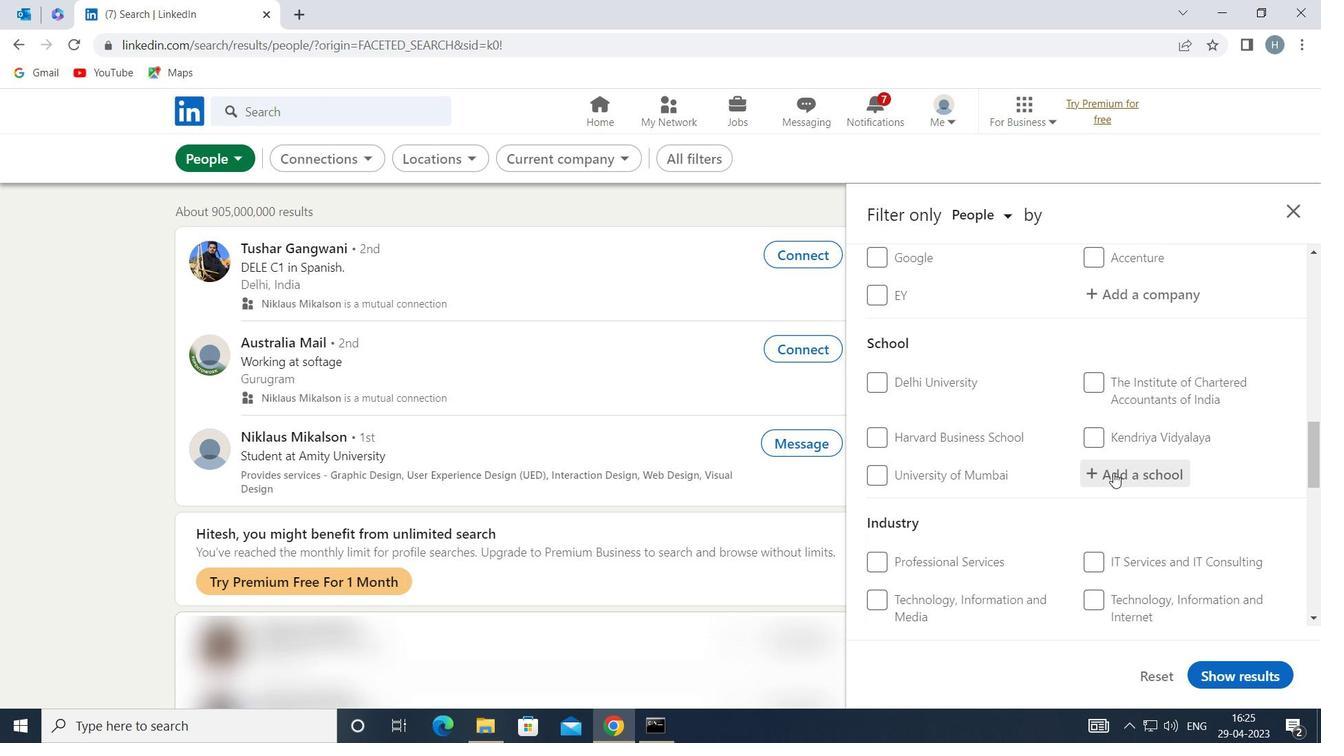 
Action: Key pressed <Key.shift>VELAMMAL
Screenshot: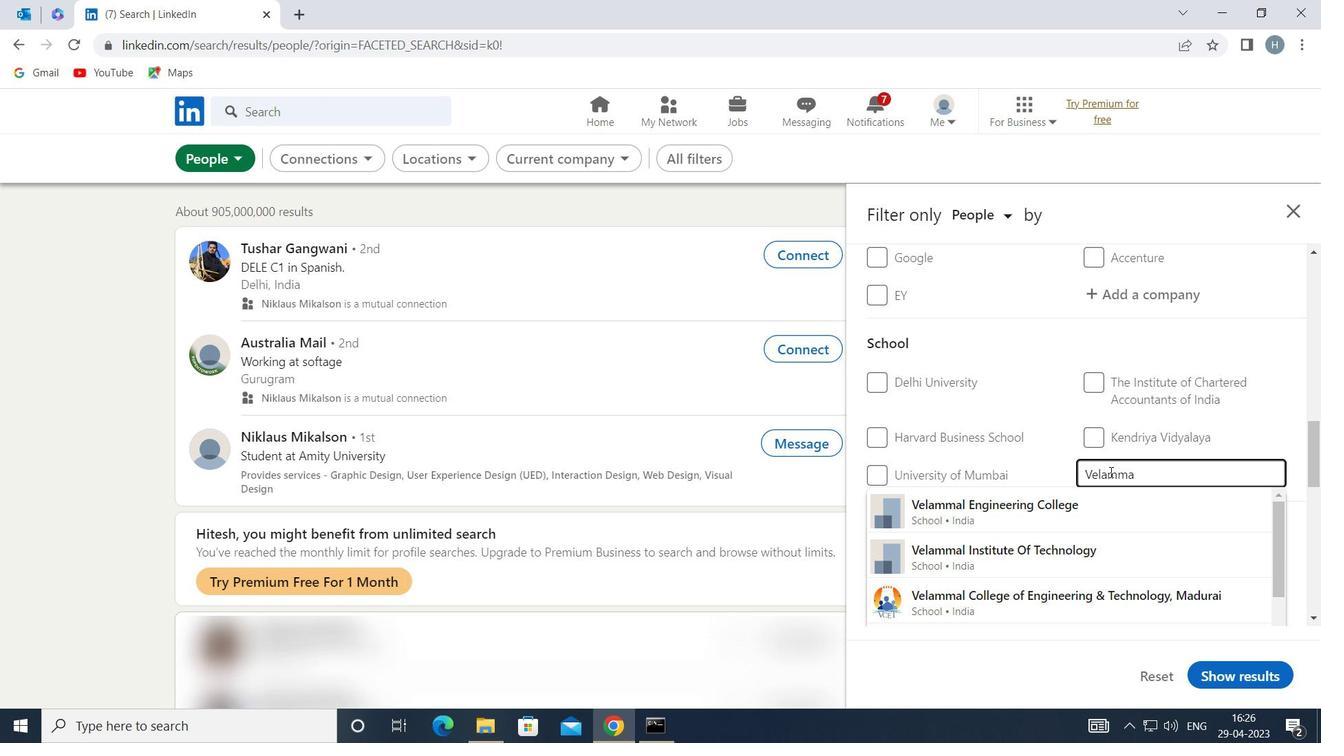 
Action: Mouse moved to (1069, 508)
Screenshot: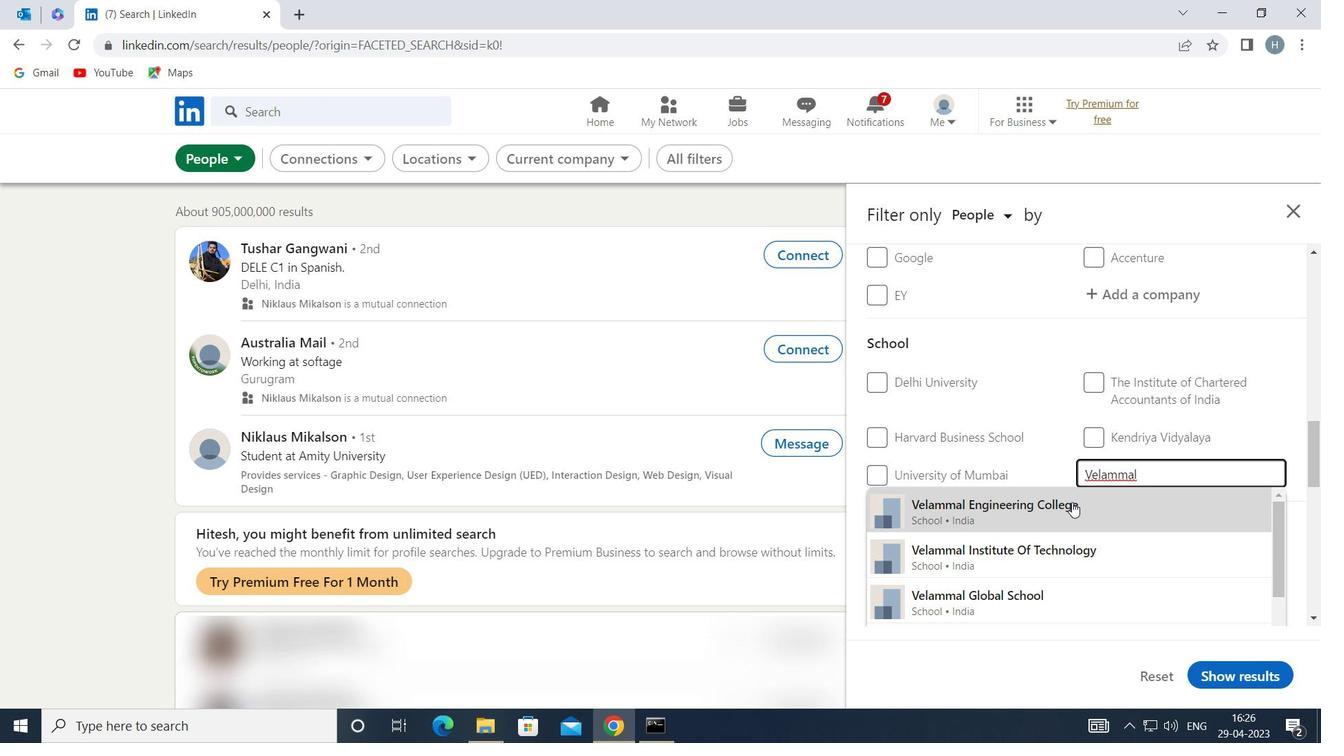 
Action: Mouse pressed left at (1069, 508)
Screenshot: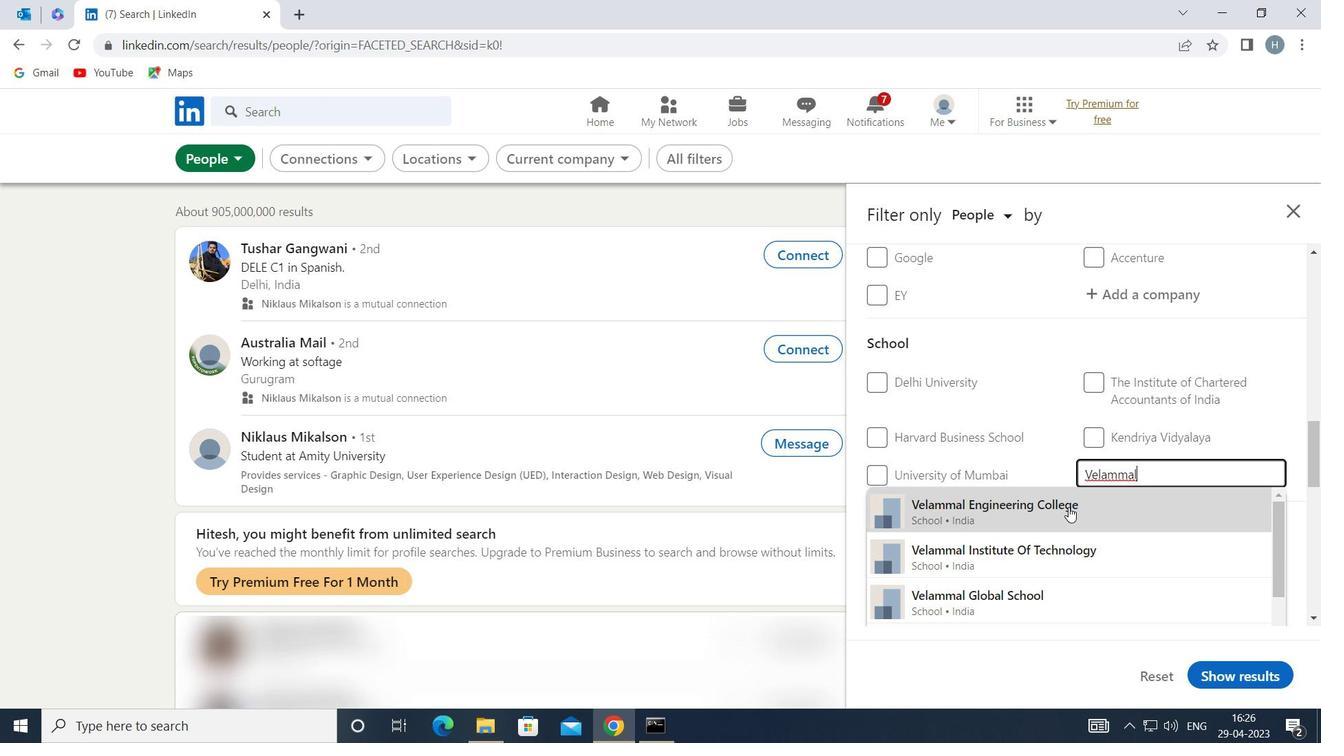 
Action: Mouse moved to (1051, 457)
Screenshot: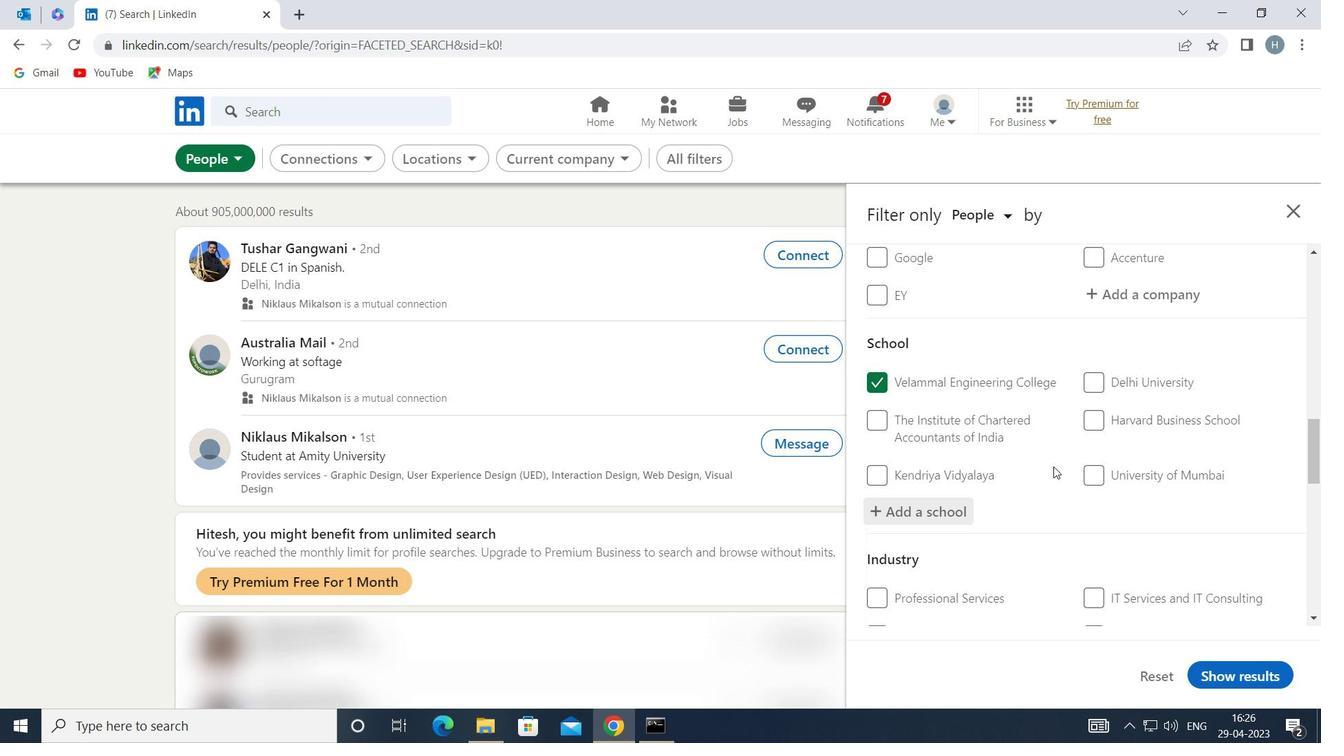 
Action: Mouse scrolled (1051, 457) with delta (0, 0)
Screenshot: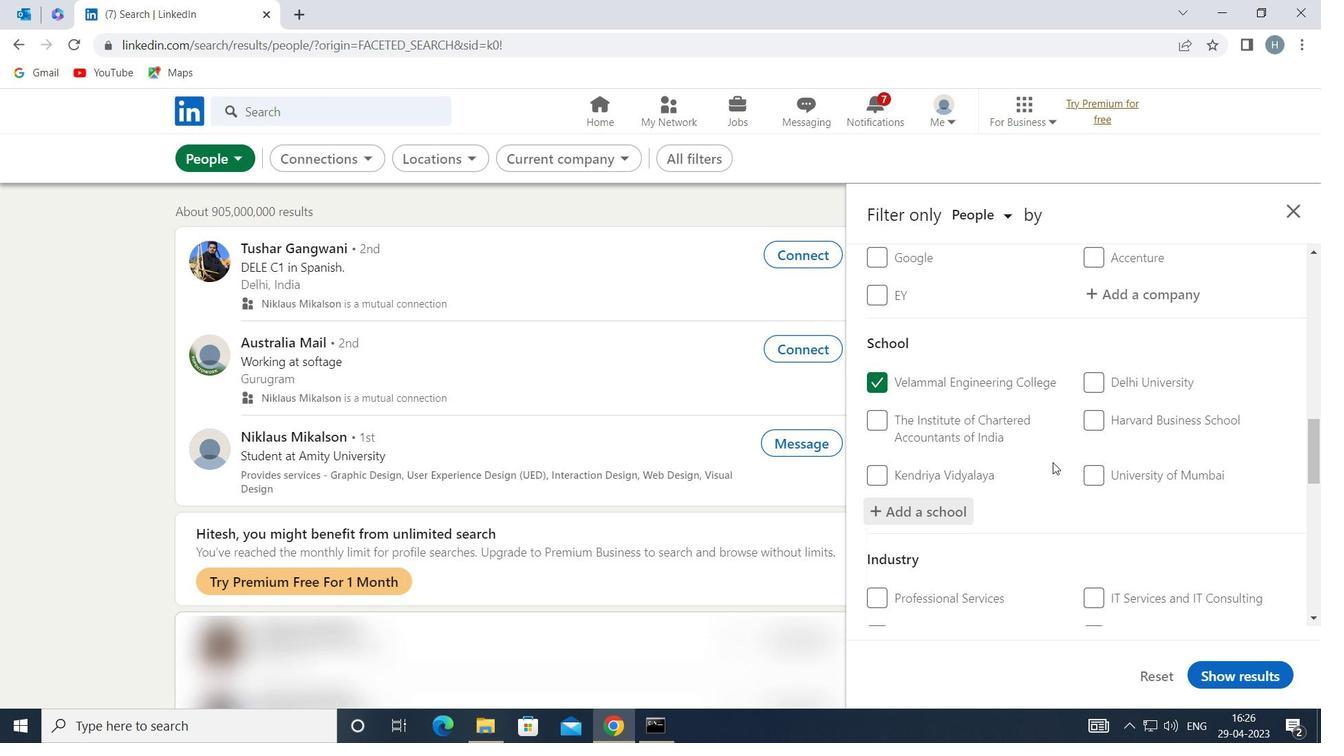 
Action: Mouse scrolled (1051, 457) with delta (0, 0)
Screenshot: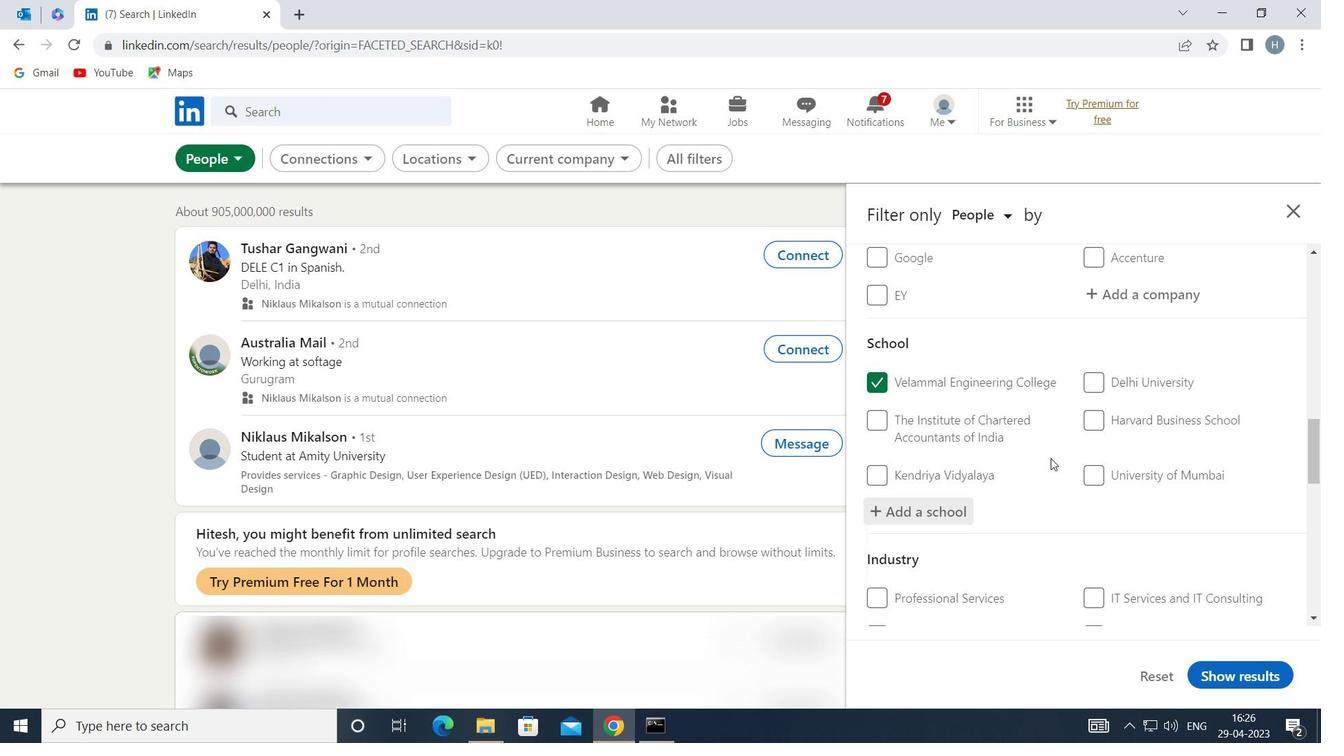 
Action: Mouse moved to (1052, 456)
Screenshot: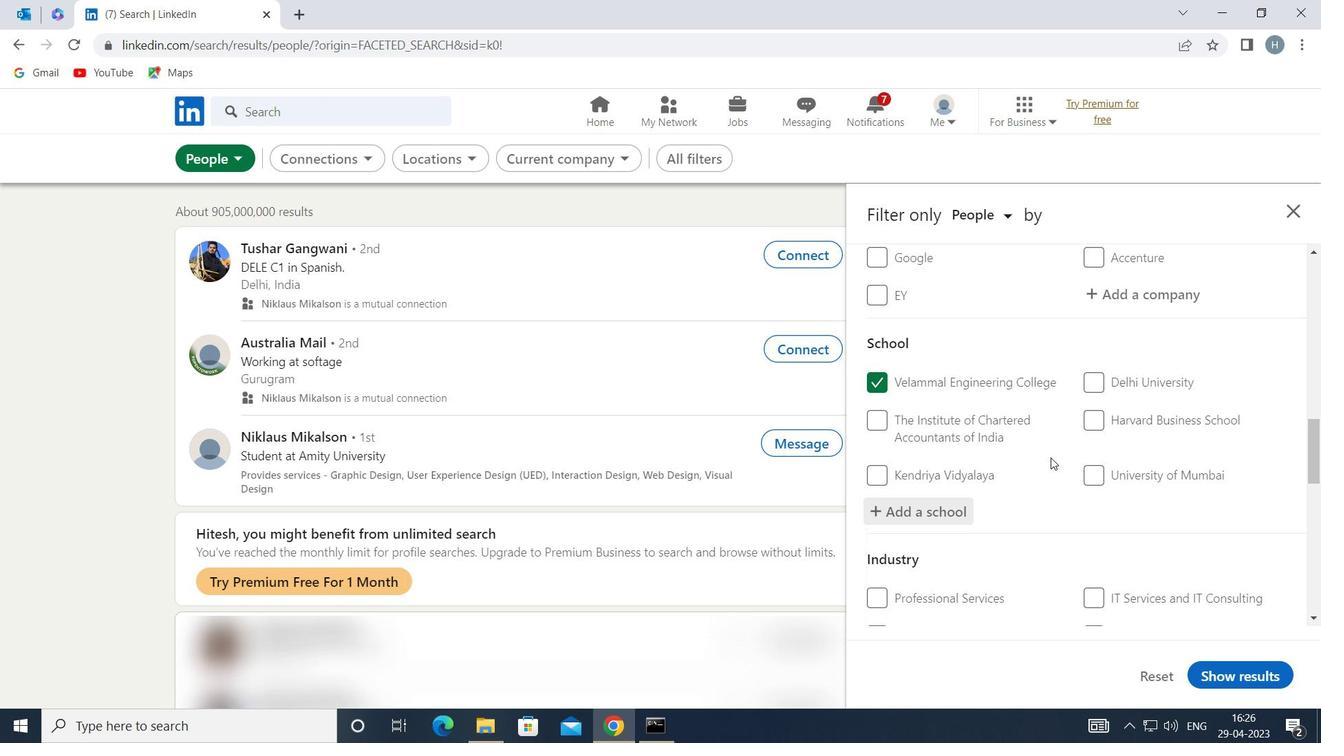 
Action: Mouse scrolled (1052, 455) with delta (0, 0)
Screenshot: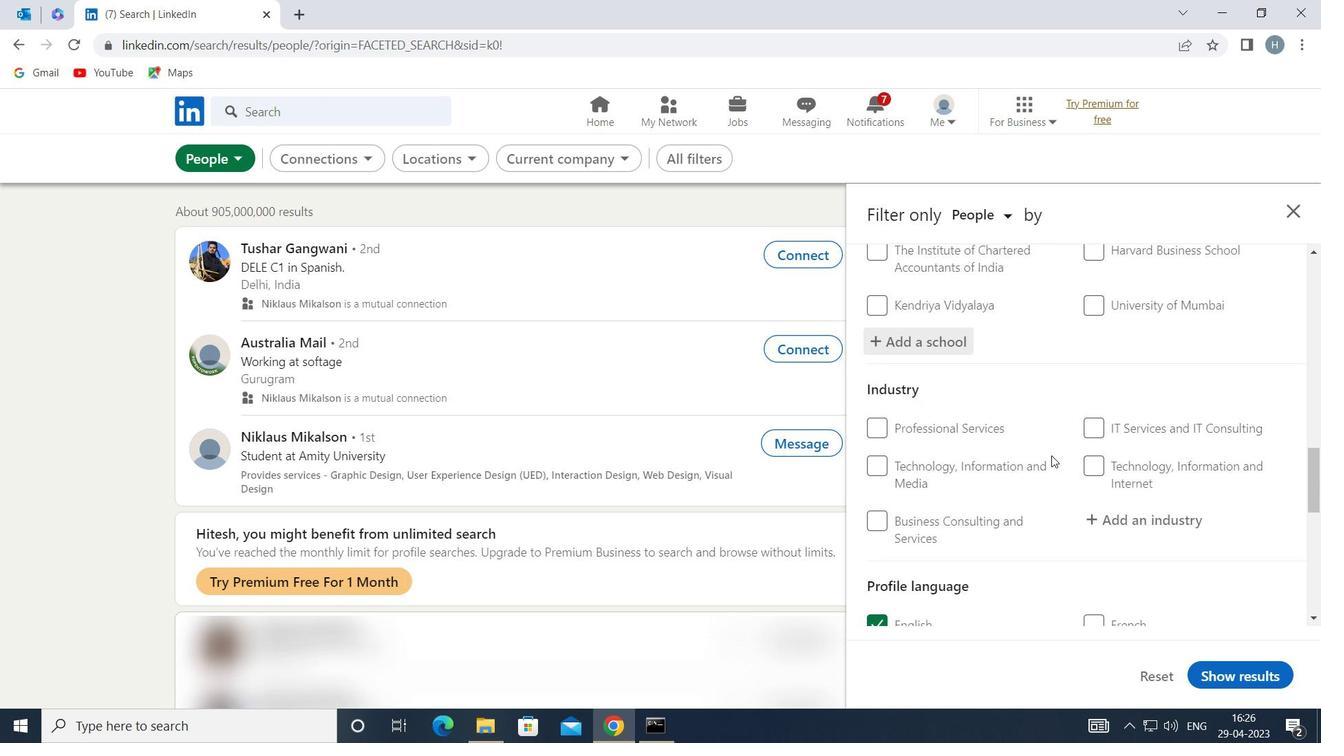 
Action: Mouse moved to (1125, 427)
Screenshot: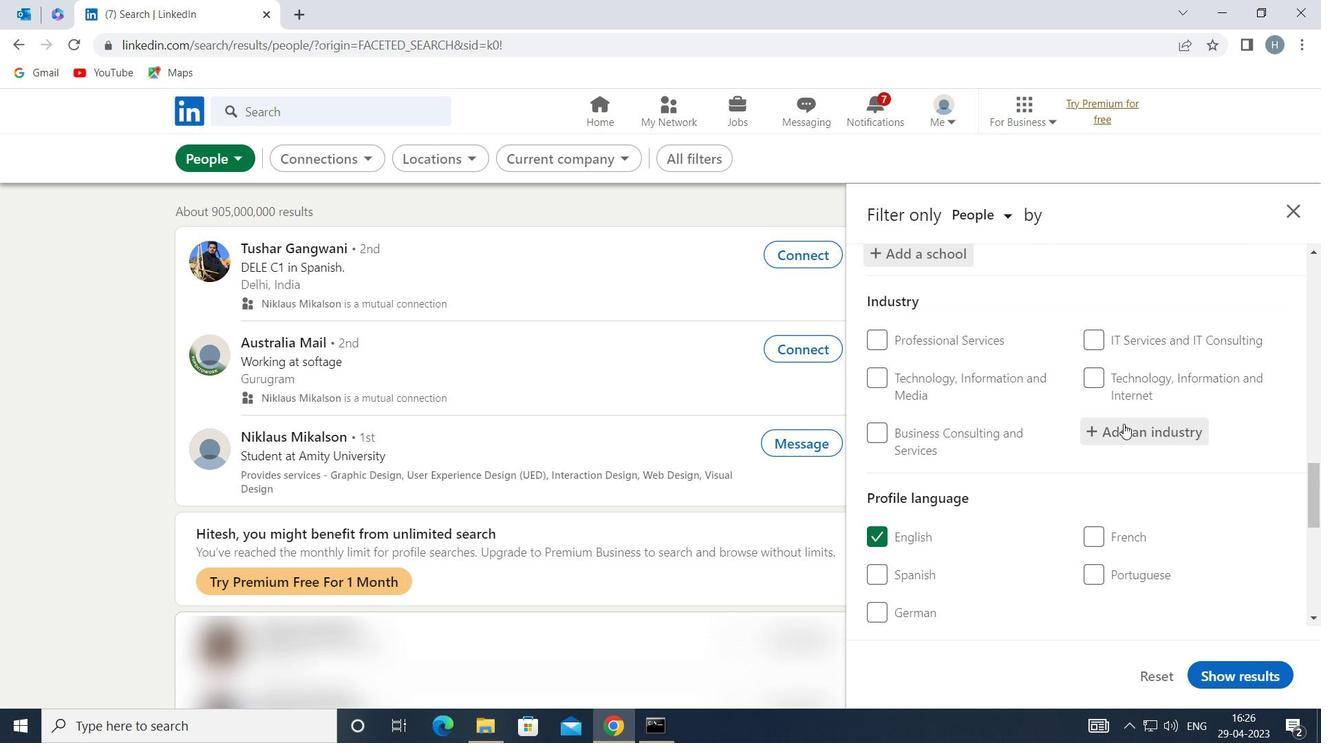 
Action: Mouse pressed left at (1125, 427)
Screenshot: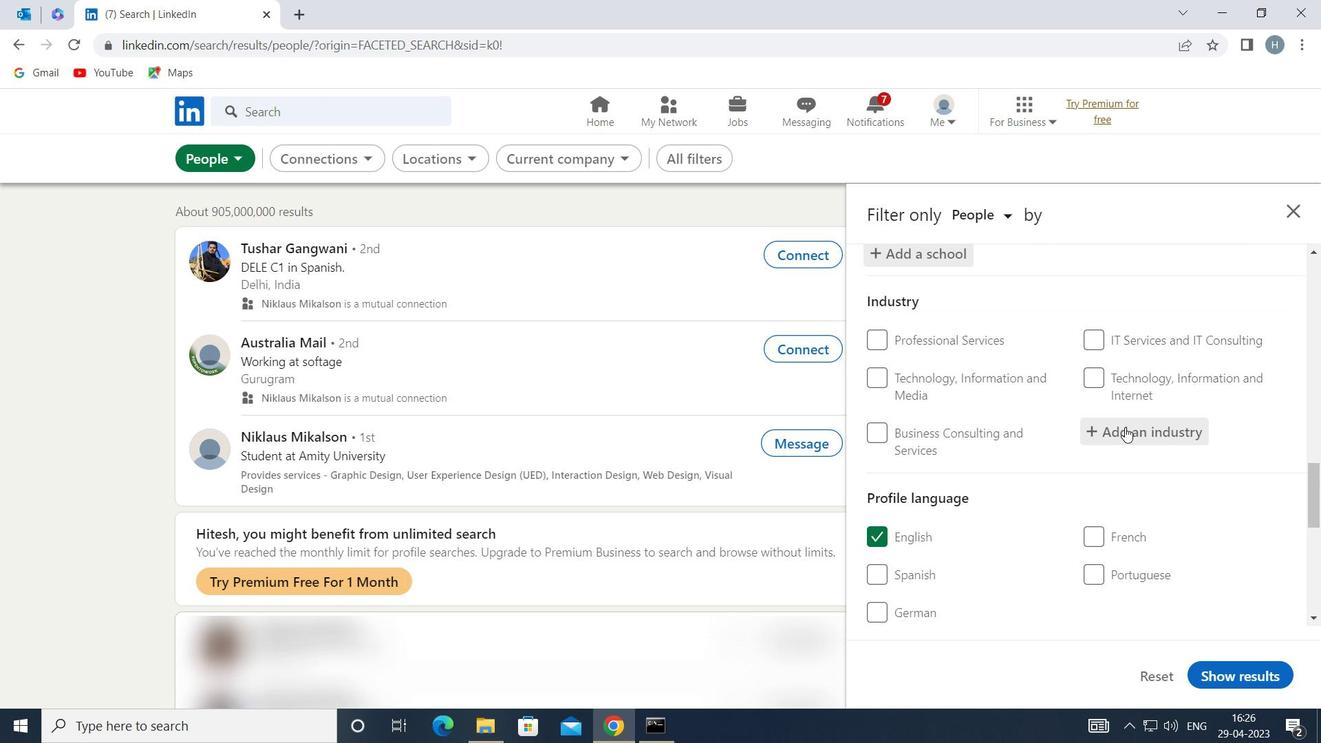 
Action: Key pressed <Key.shift>HOLDING<Key.space><Key.shift>COM
Screenshot: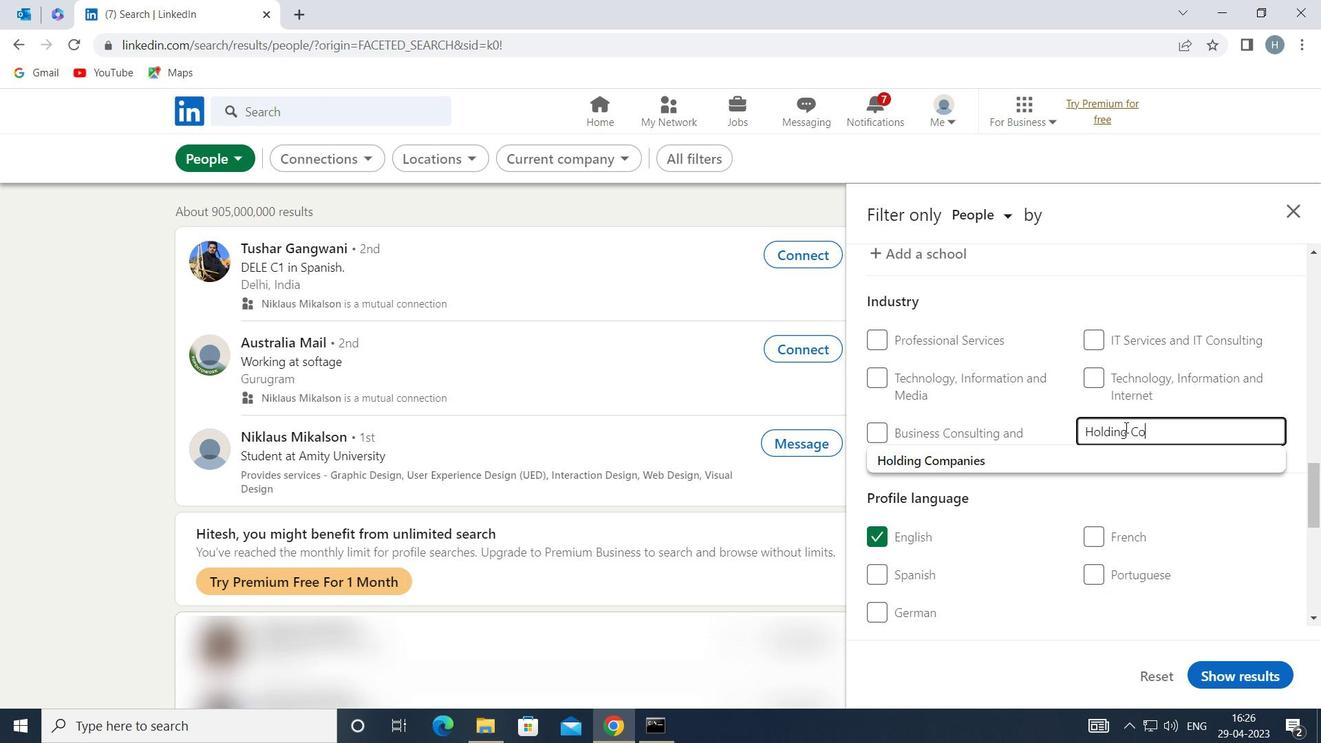 
Action: Mouse moved to (1091, 456)
Screenshot: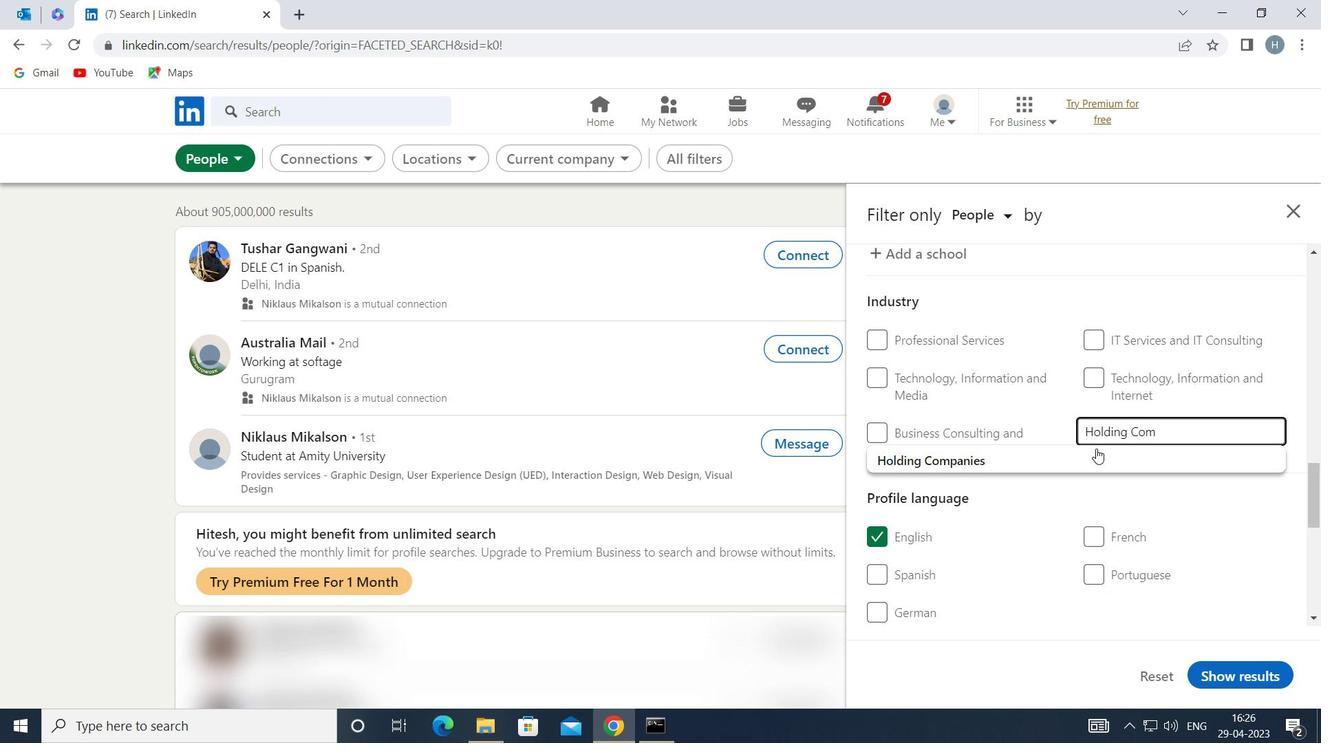 
Action: Mouse pressed left at (1091, 456)
Screenshot: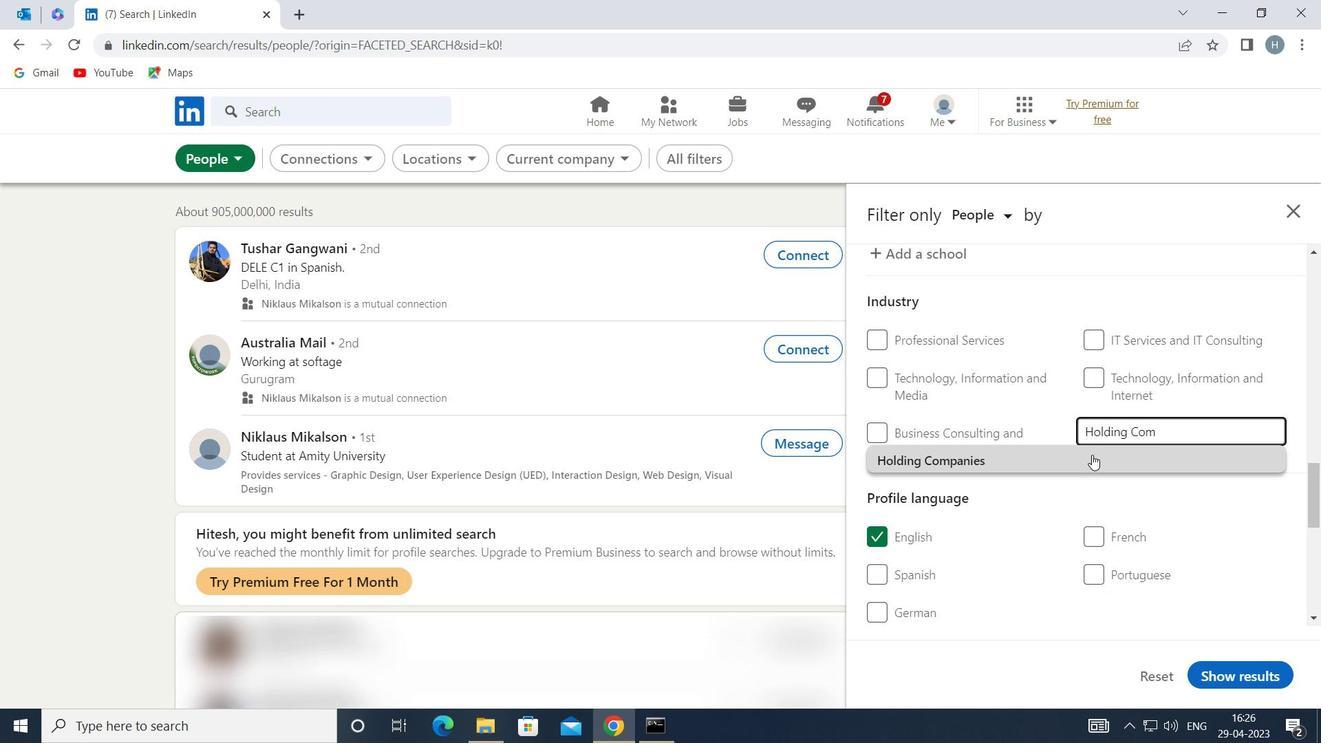 
Action: Mouse scrolled (1091, 455) with delta (0, 0)
Screenshot: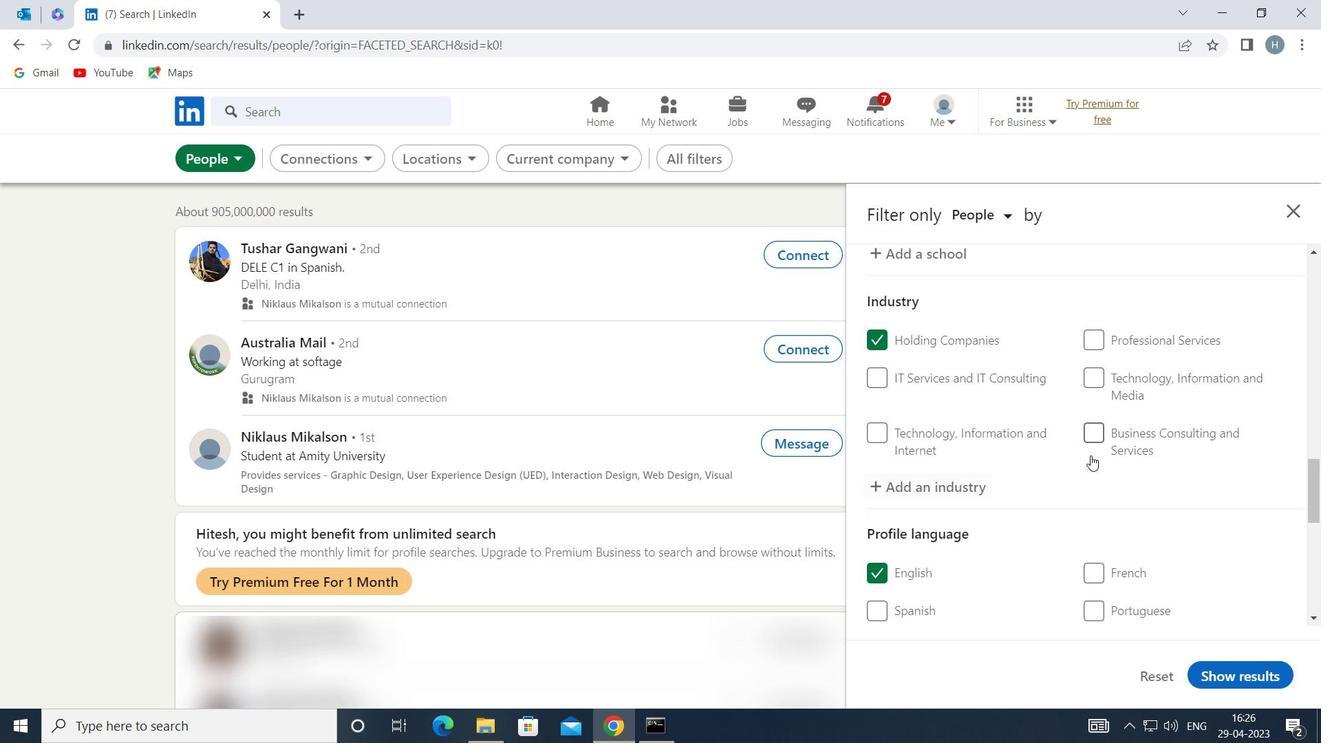 
Action: Mouse scrolled (1091, 455) with delta (0, 0)
Screenshot: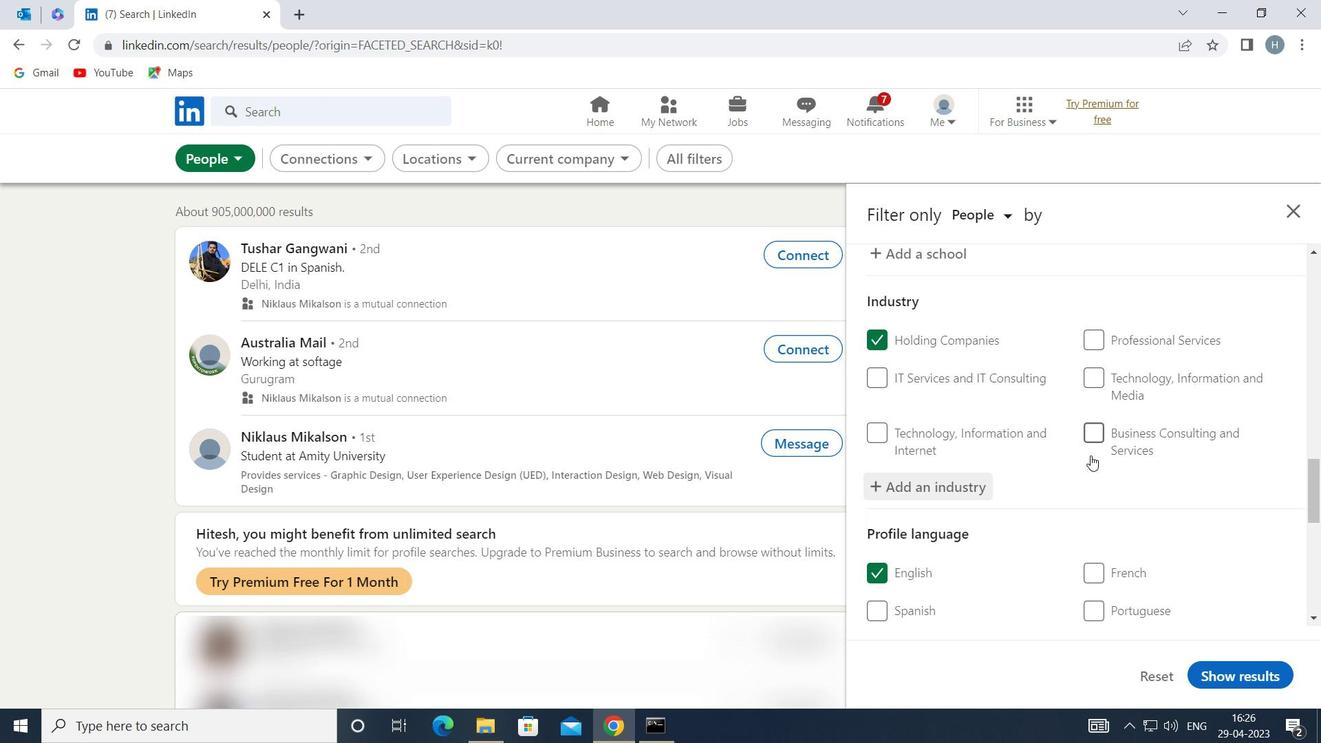 
Action: Mouse scrolled (1091, 455) with delta (0, 0)
Screenshot: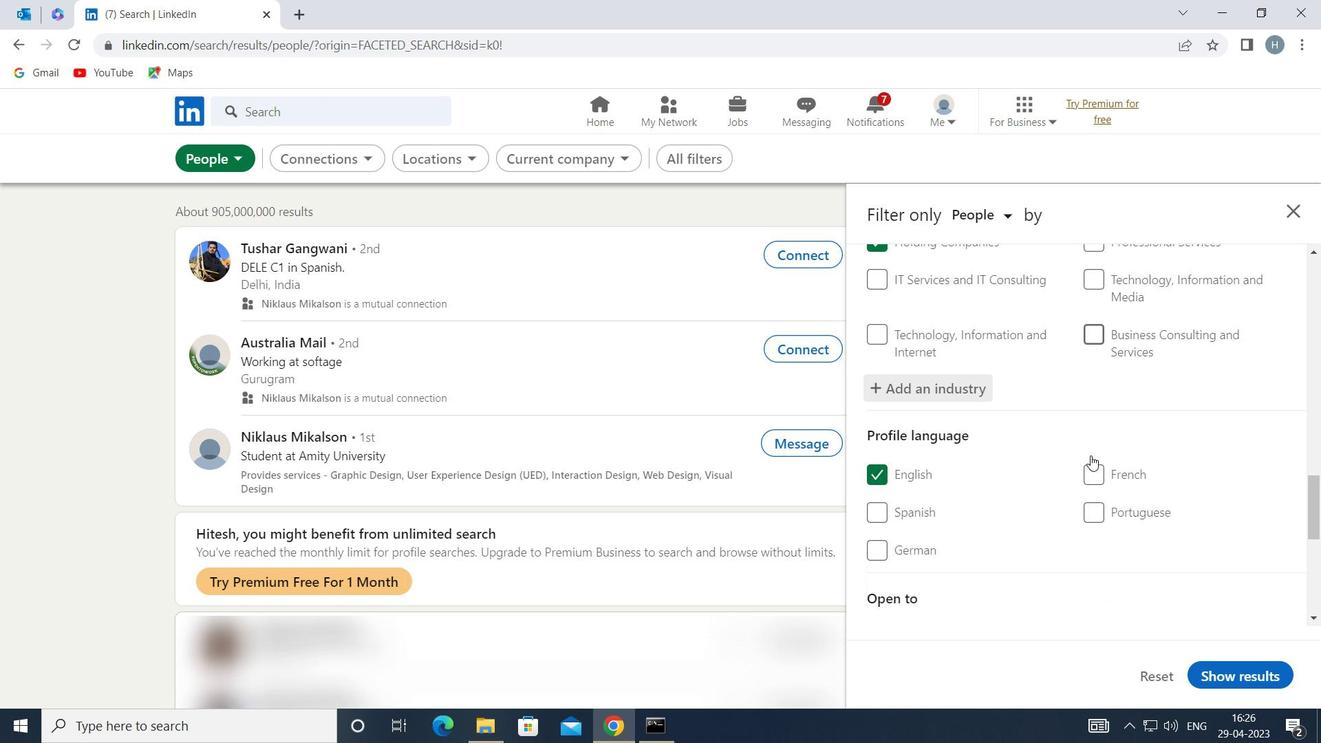 
Action: Mouse scrolled (1091, 455) with delta (0, 0)
Screenshot: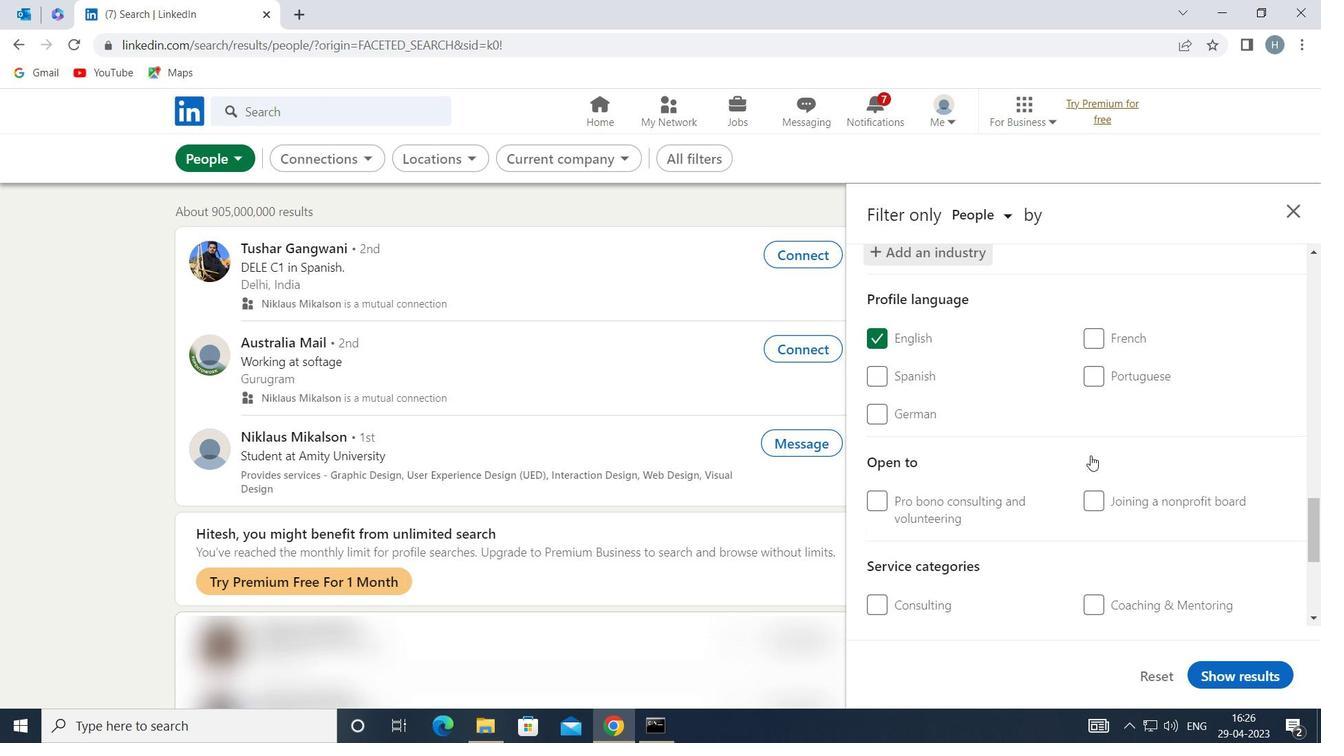 
Action: Mouse scrolled (1091, 455) with delta (0, 0)
Screenshot: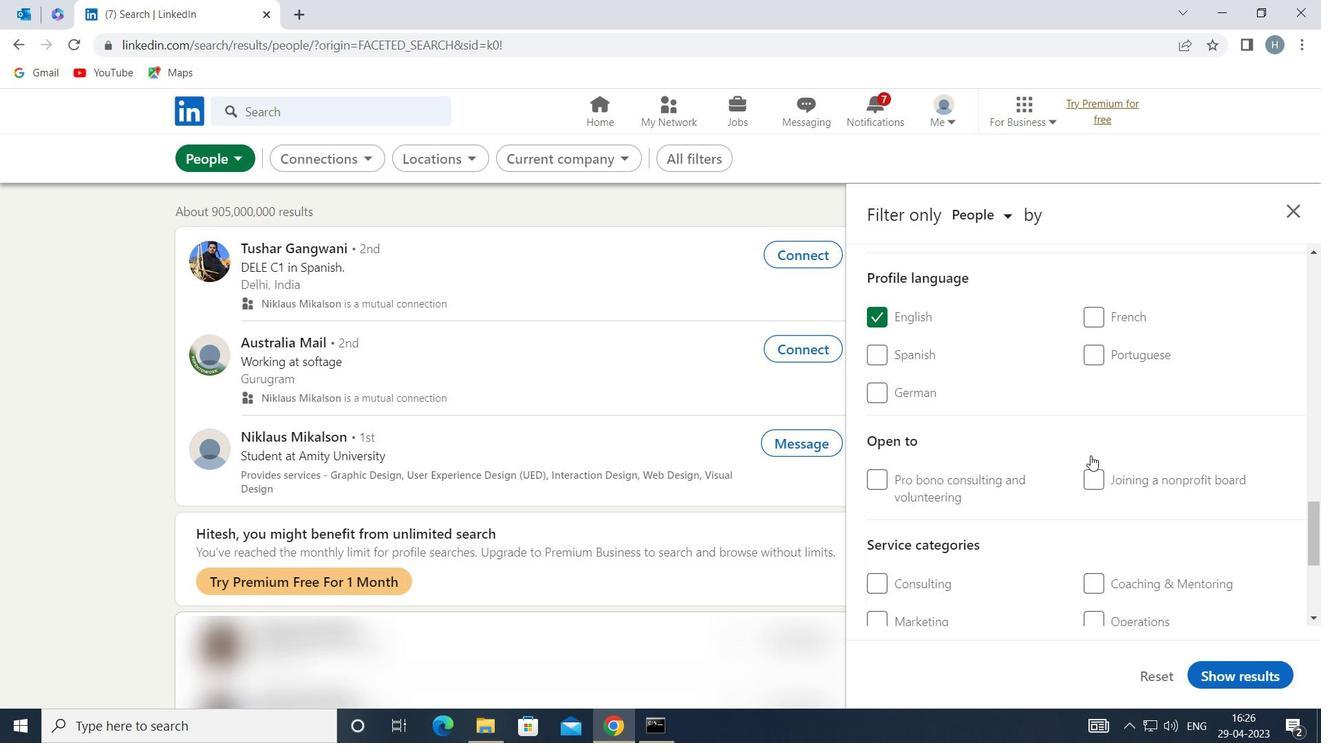 
Action: Mouse scrolled (1091, 455) with delta (0, 0)
Screenshot: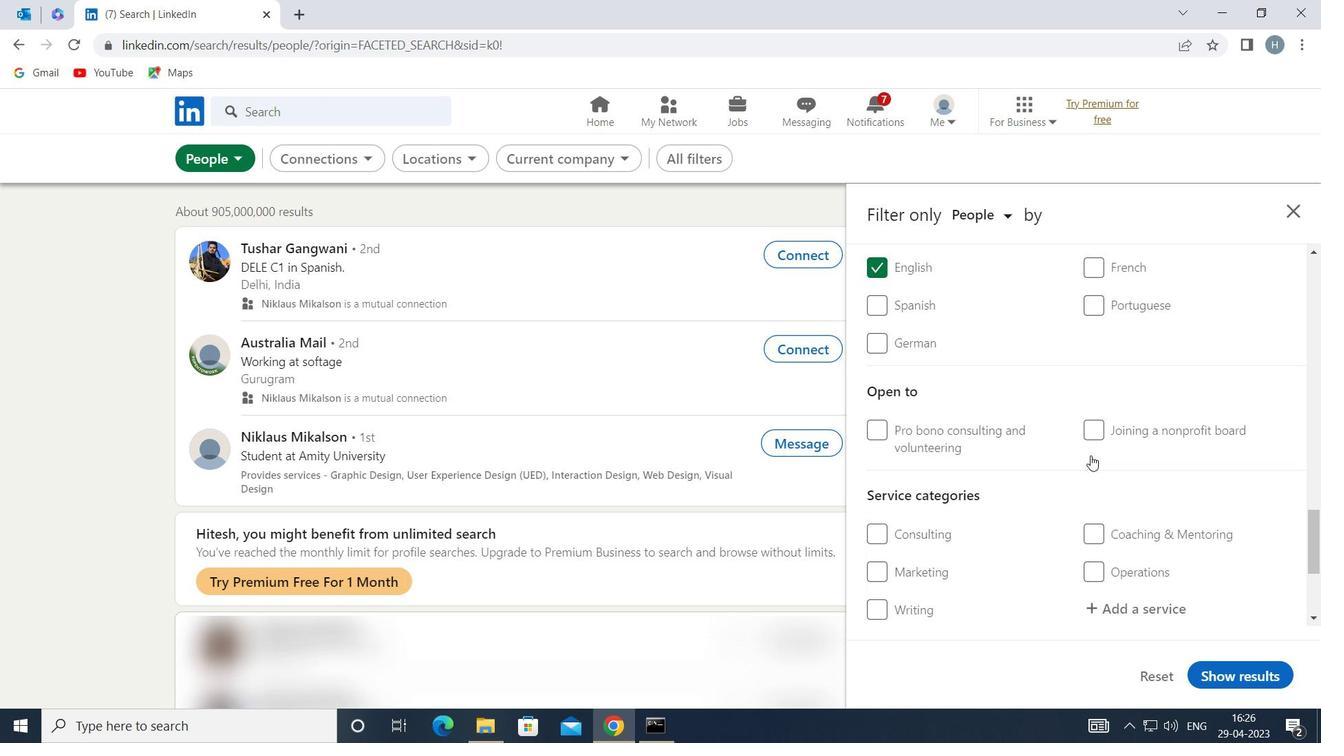 
Action: Mouse moved to (1133, 397)
Screenshot: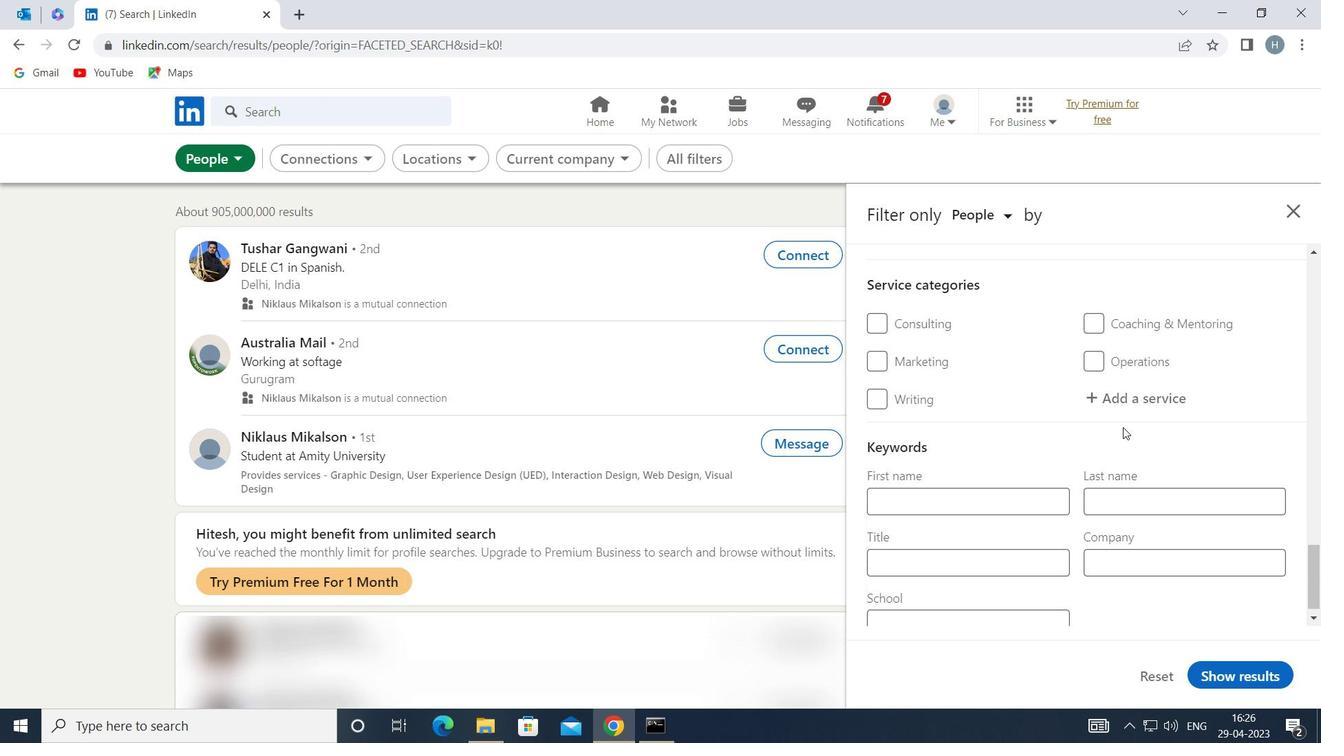 
Action: Mouse pressed left at (1133, 397)
Screenshot: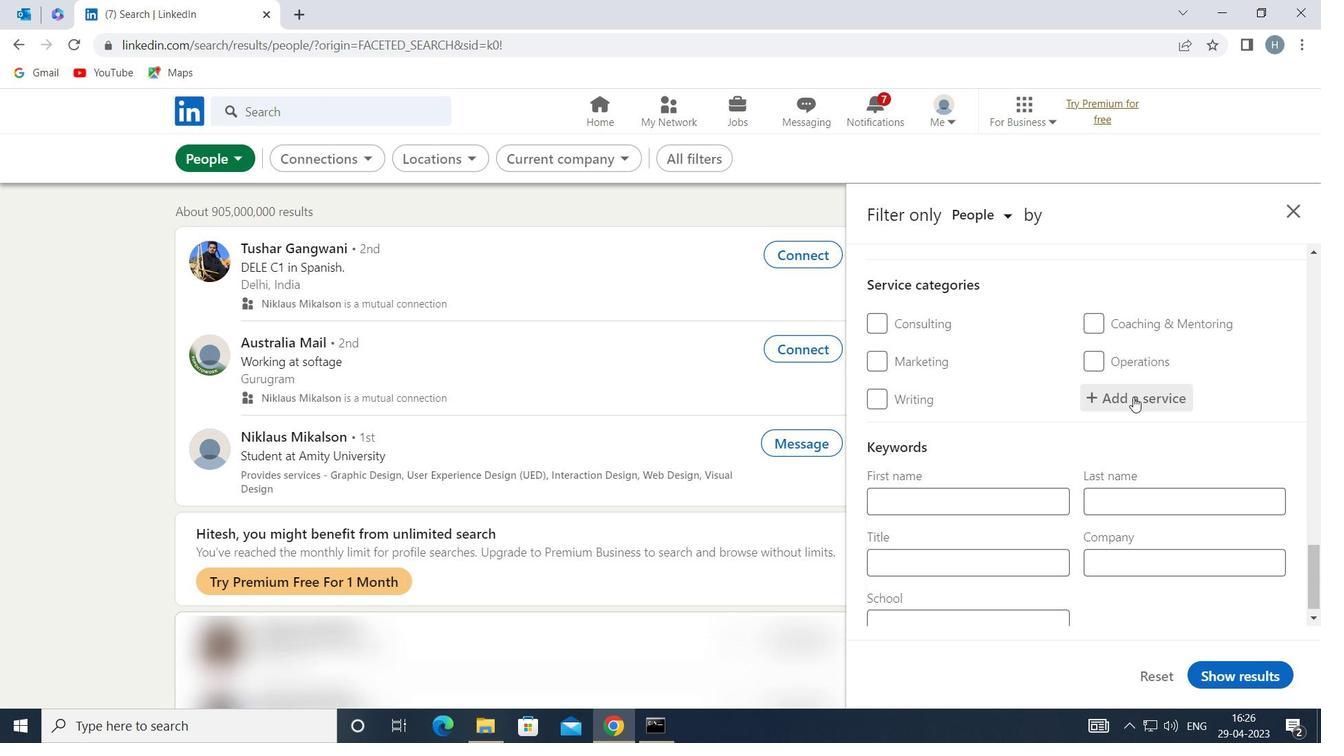 
Action: Mouse moved to (1132, 397)
Screenshot: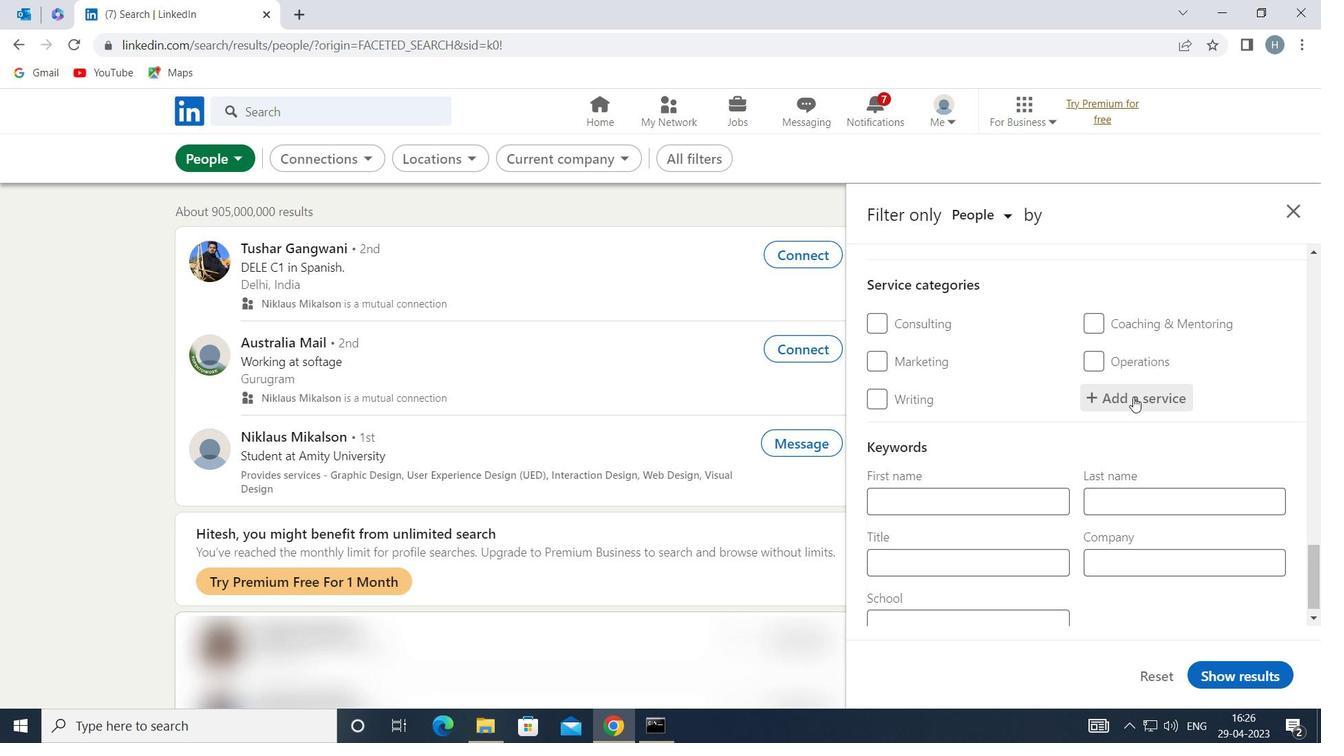 
Action: Key pressed <Key.shift>WEB<Key.space><Key.shift>DE
Screenshot: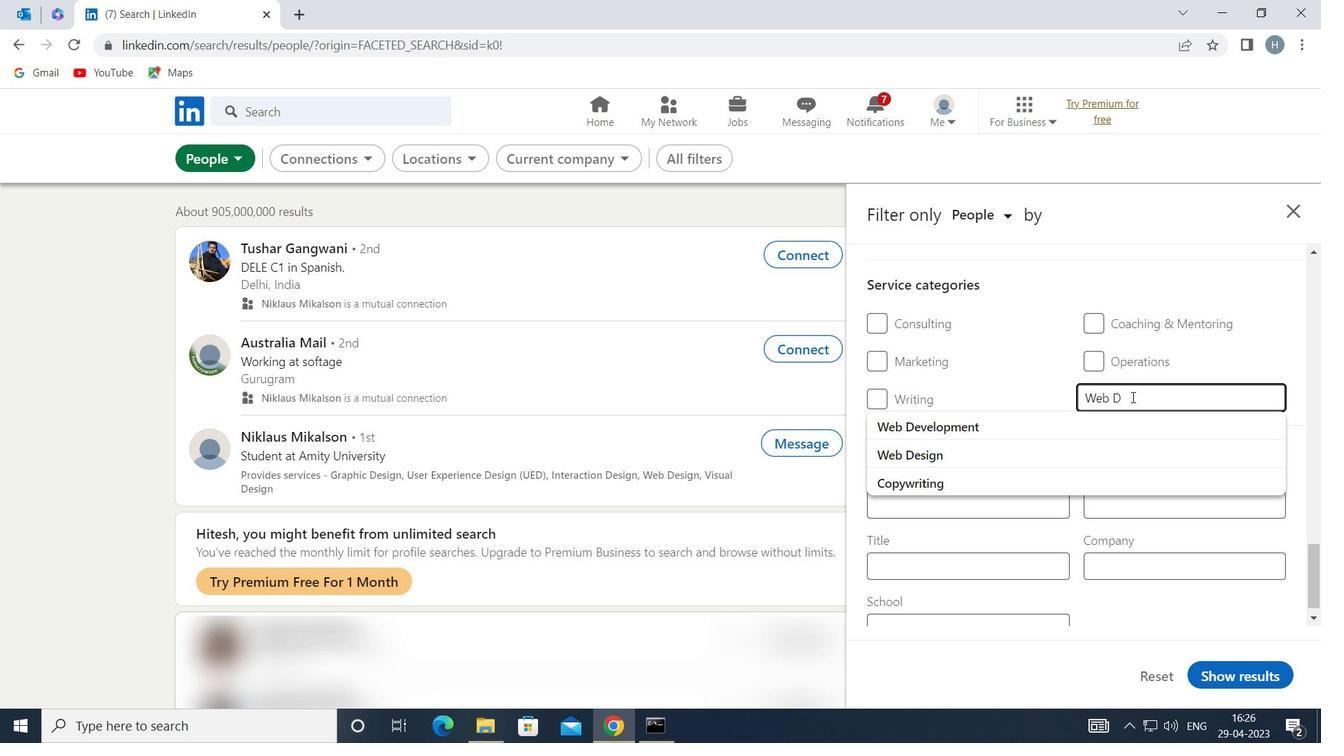 
Action: Mouse moved to (1120, 402)
Screenshot: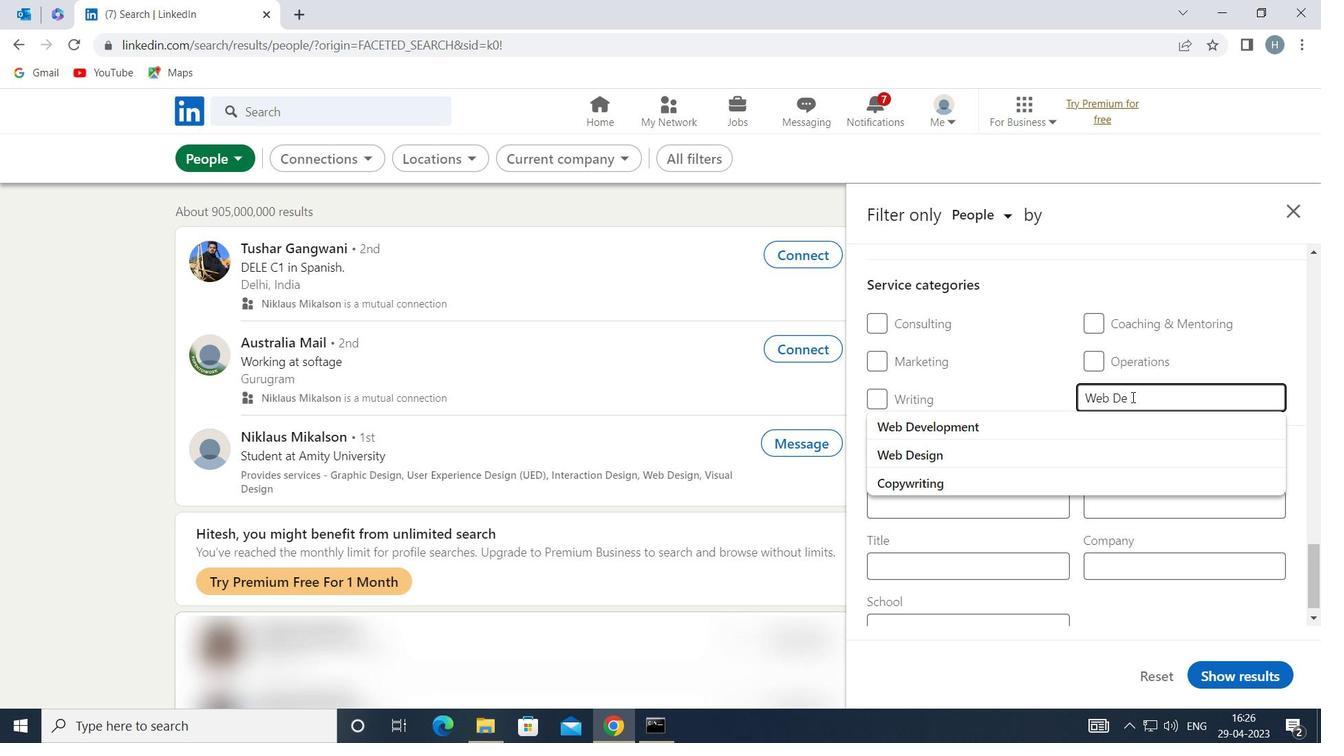 
Action: Key pressed S
Screenshot: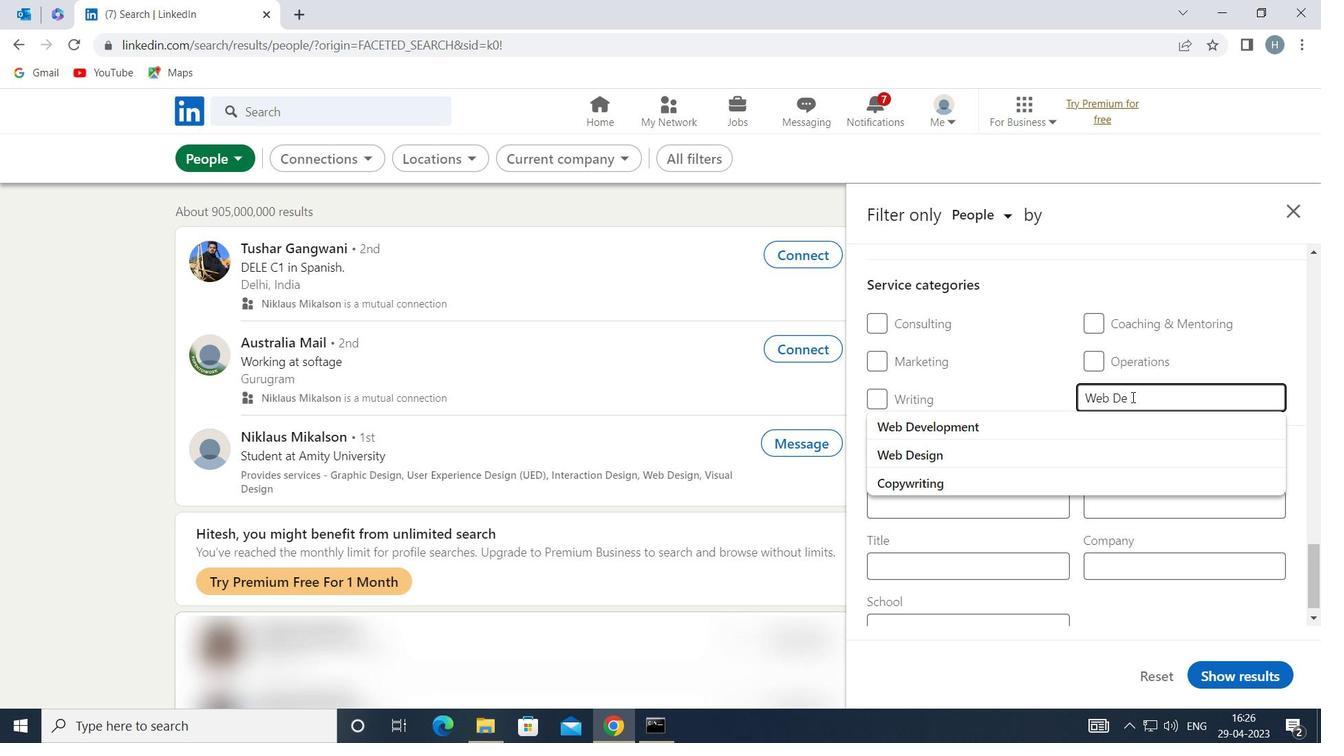 
Action: Mouse moved to (1060, 446)
Screenshot: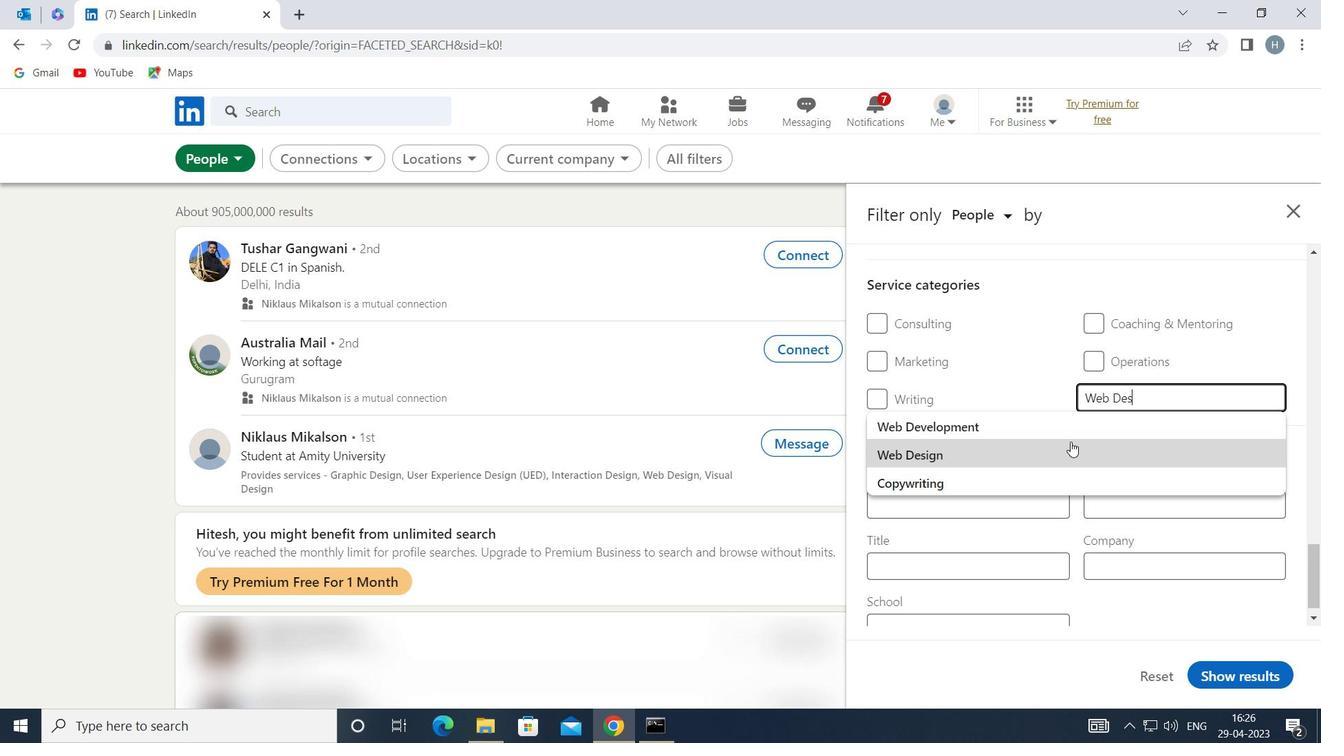 
Action: Mouse pressed left at (1060, 446)
Screenshot: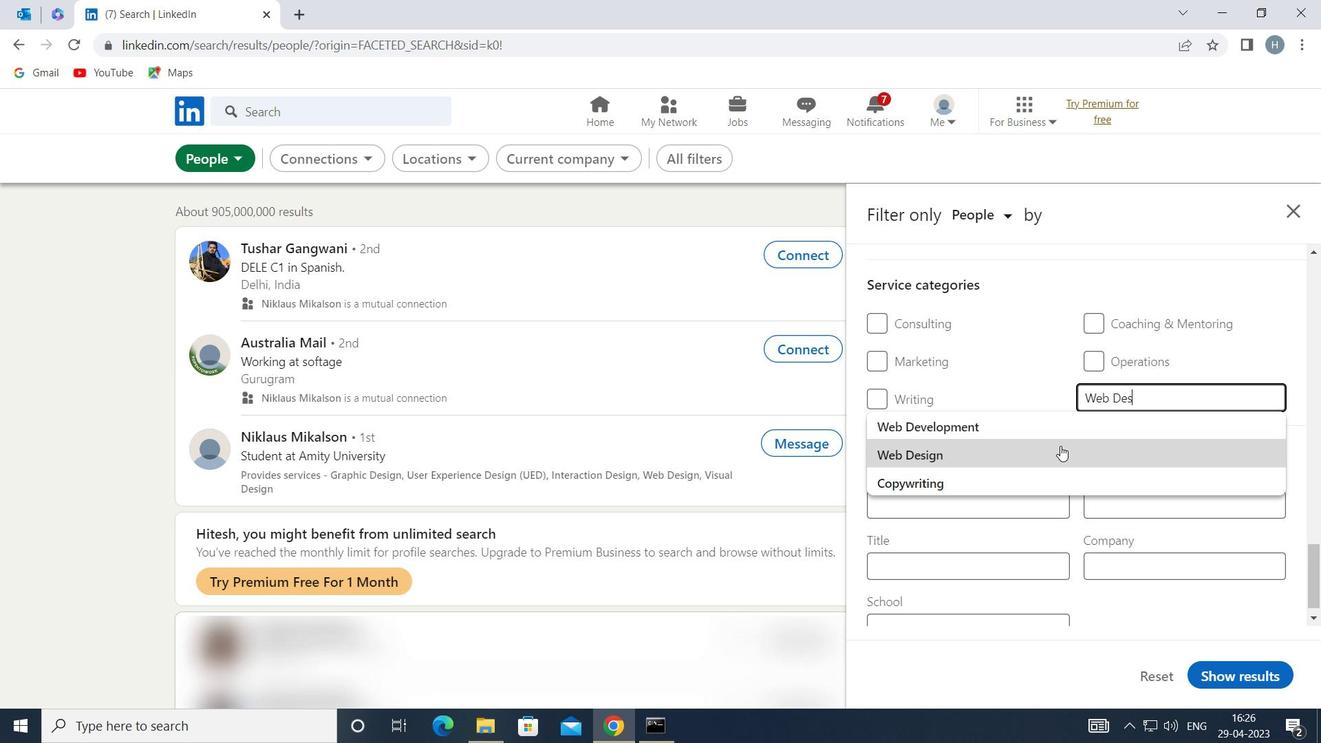 
Action: Mouse moved to (1053, 424)
Screenshot: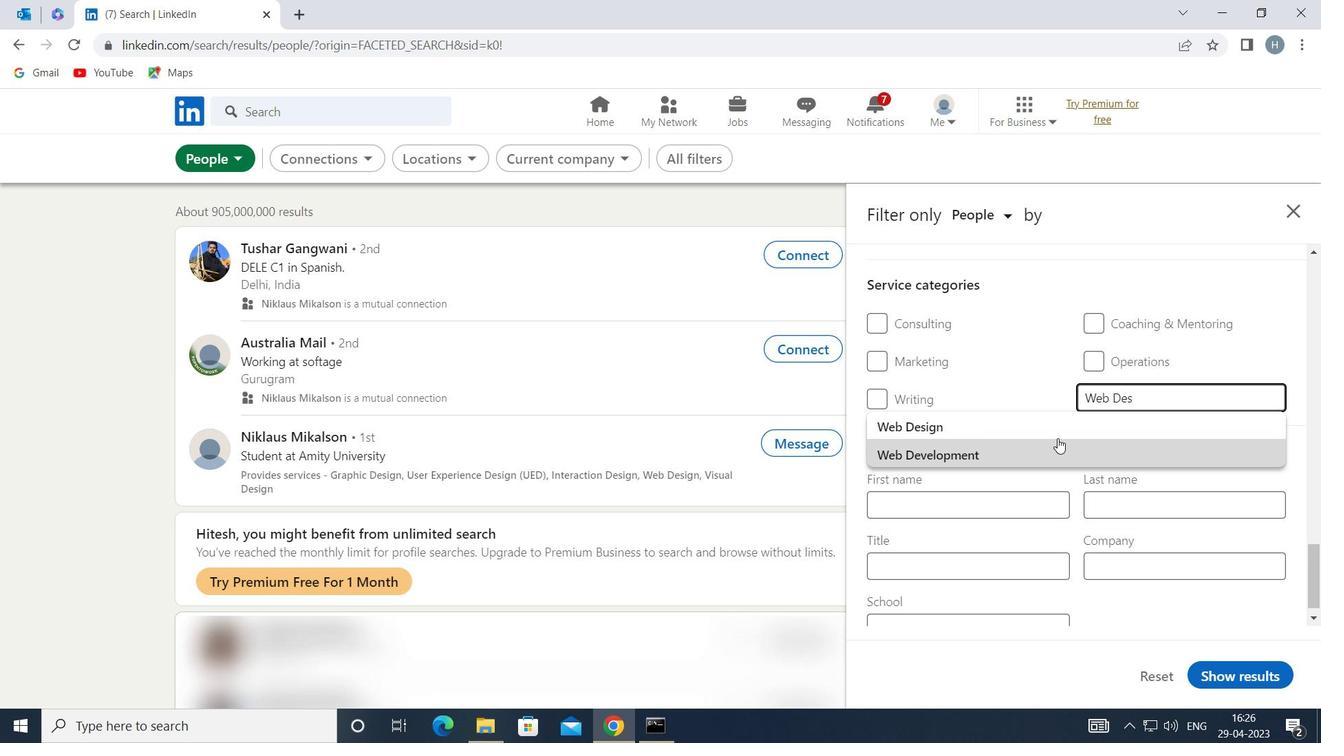 
Action: Mouse pressed left at (1053, 424)
Screenshot: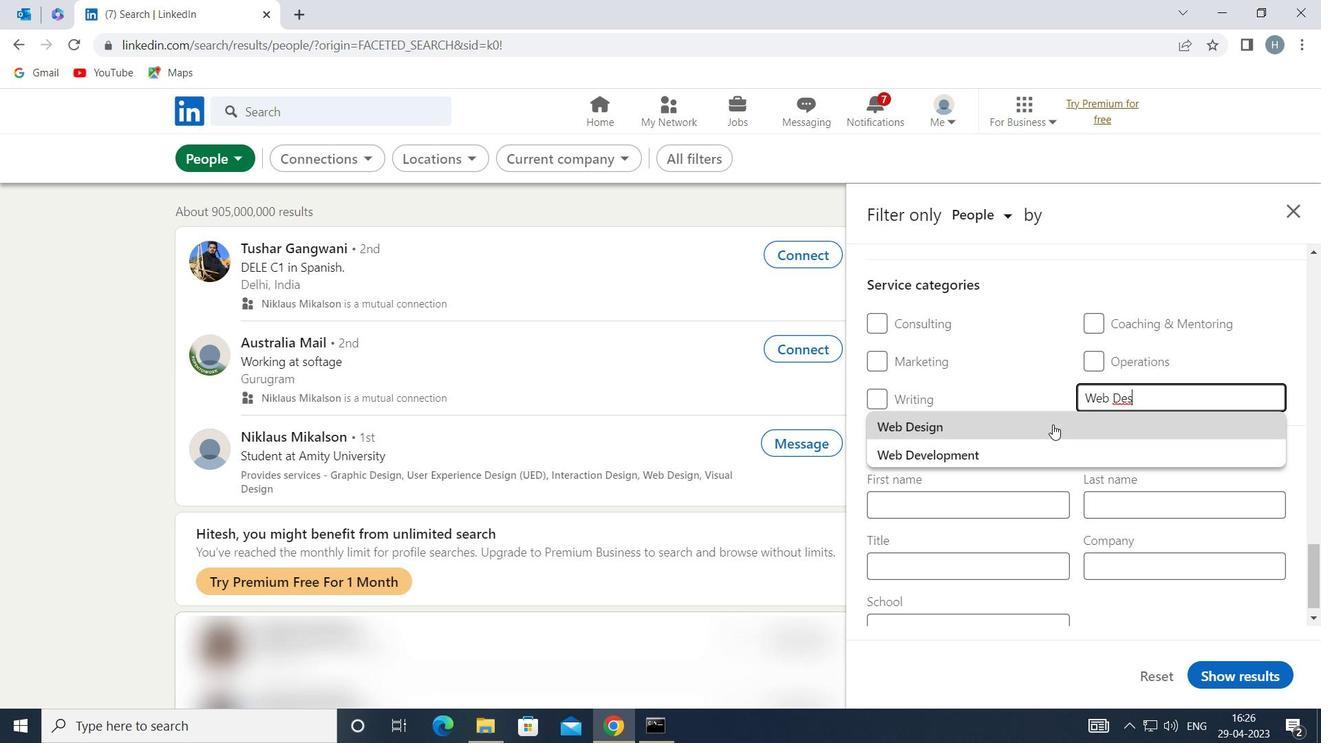 
Action: Mouse moved to (1080, 395)
Screenshot: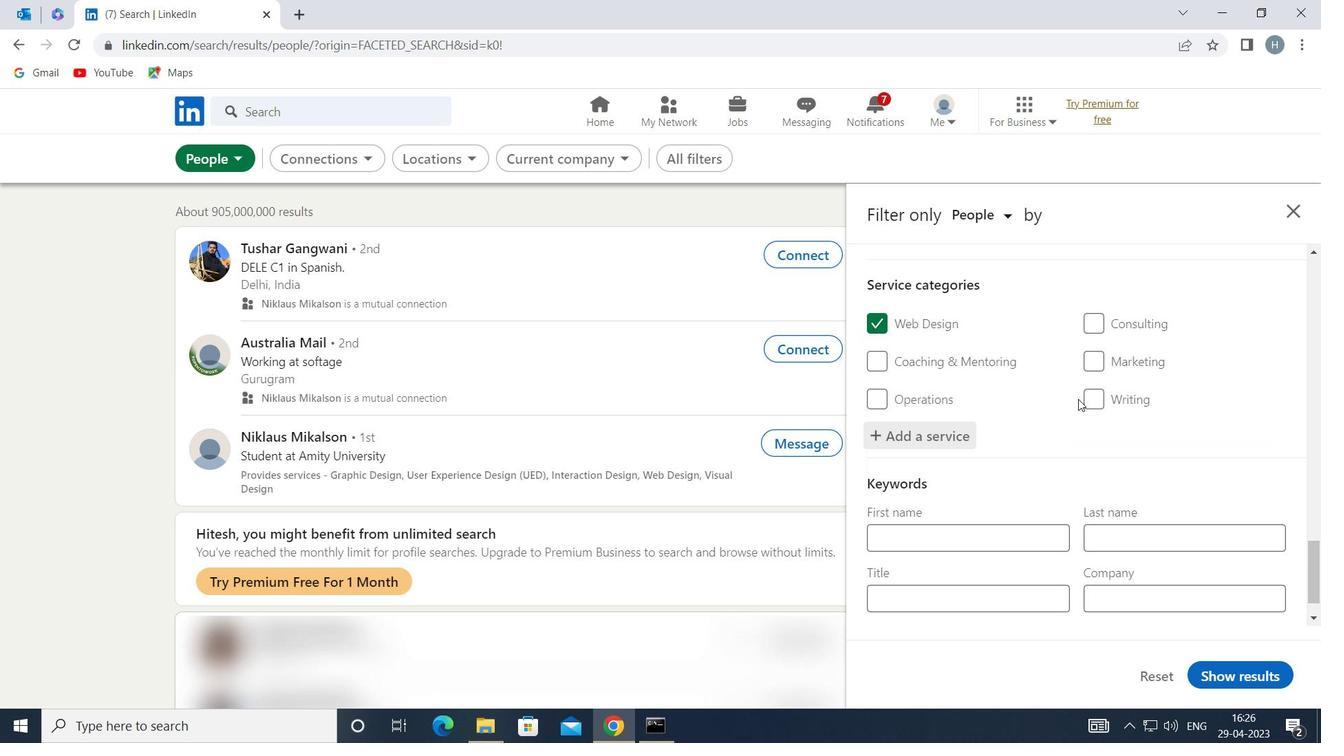 
Action: Mouse scrolled (1080, 395) with delta (0, 0)
Screenshot: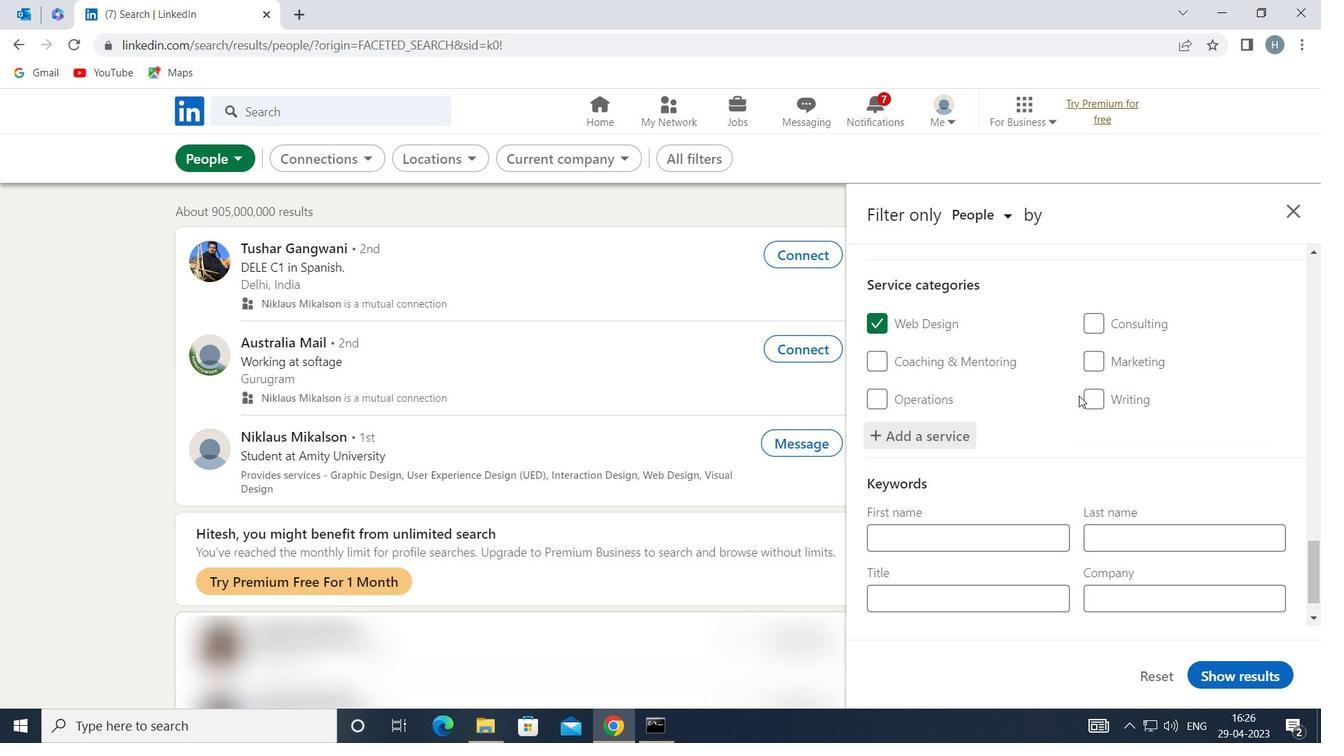 
Action: Mouse scrolled (1080, 395) with delta (0, 0)
Screenshot: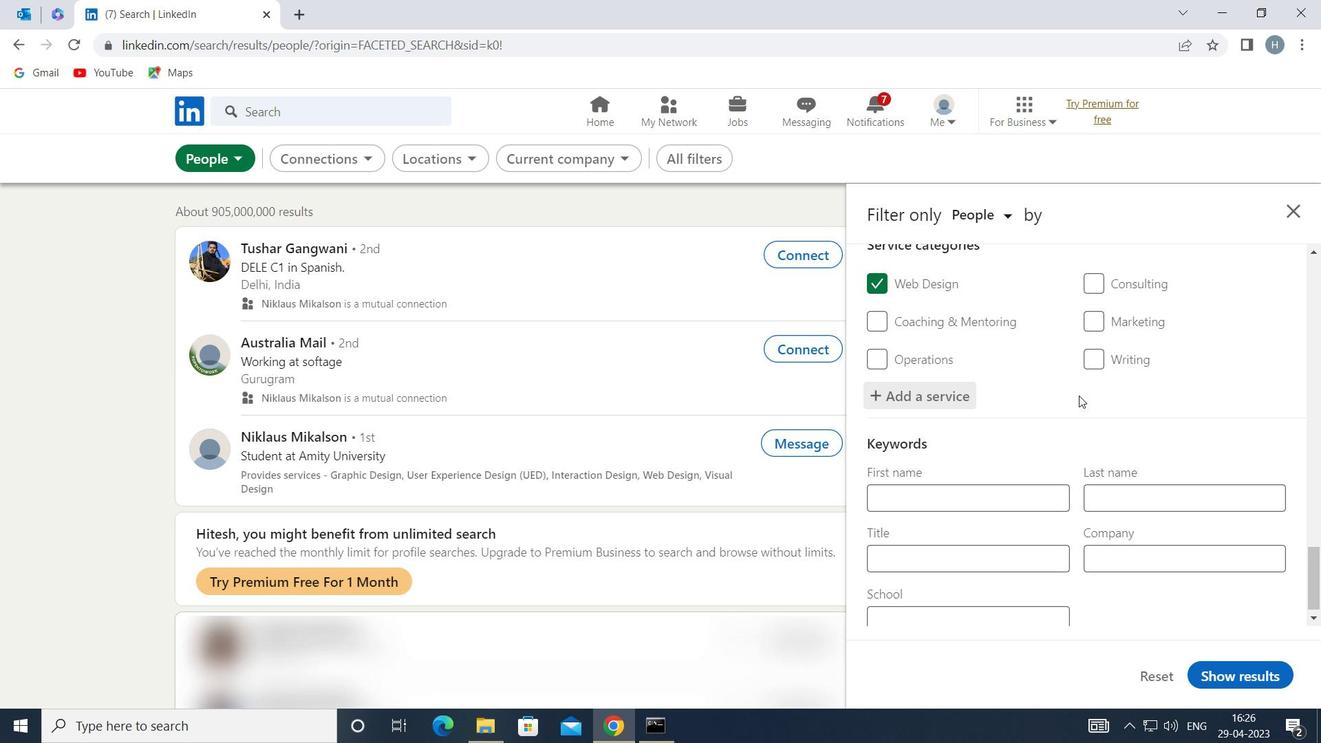 
Action: Mouse scrolled (1080, 395) with delta (0, 0)
Screenshot: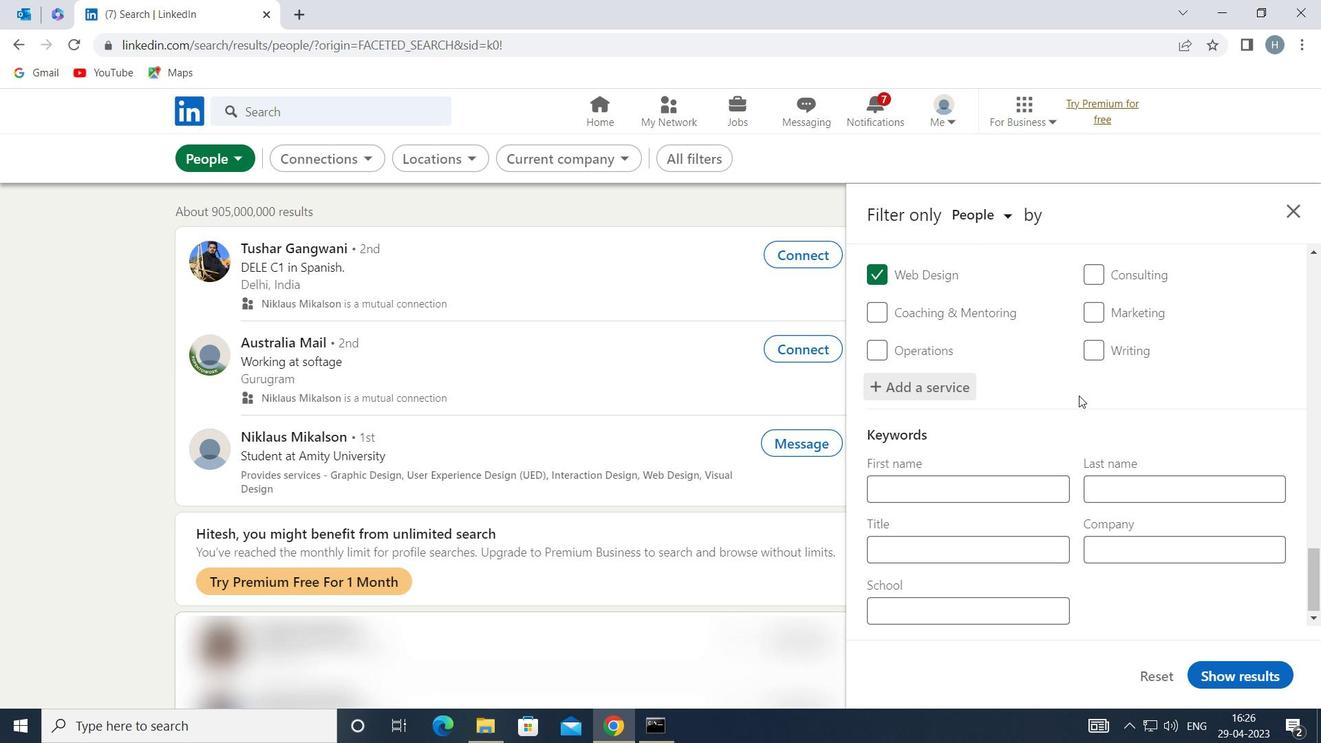
Action: Mouse scrolled (1080, 395) with delta (0, 0)
Screenshot: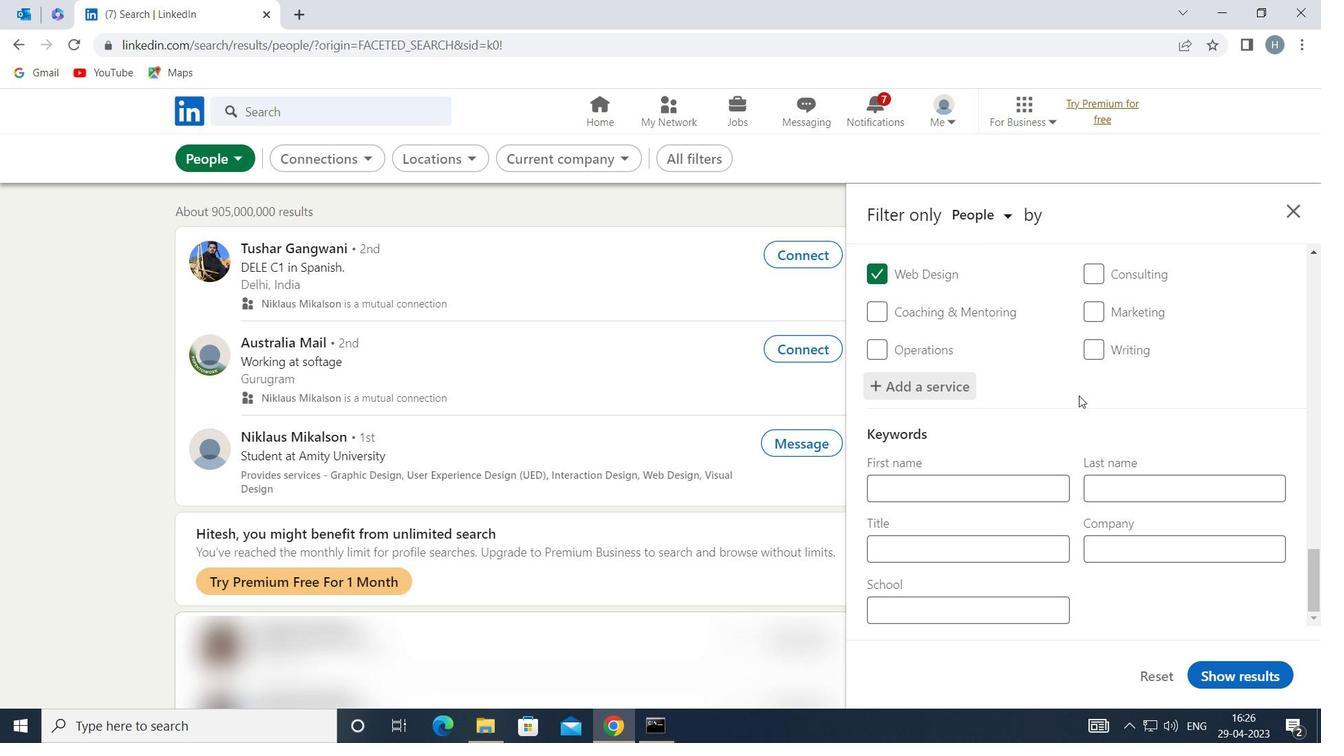 
Action: Mouse moved to (1017, 545)
Screenshot: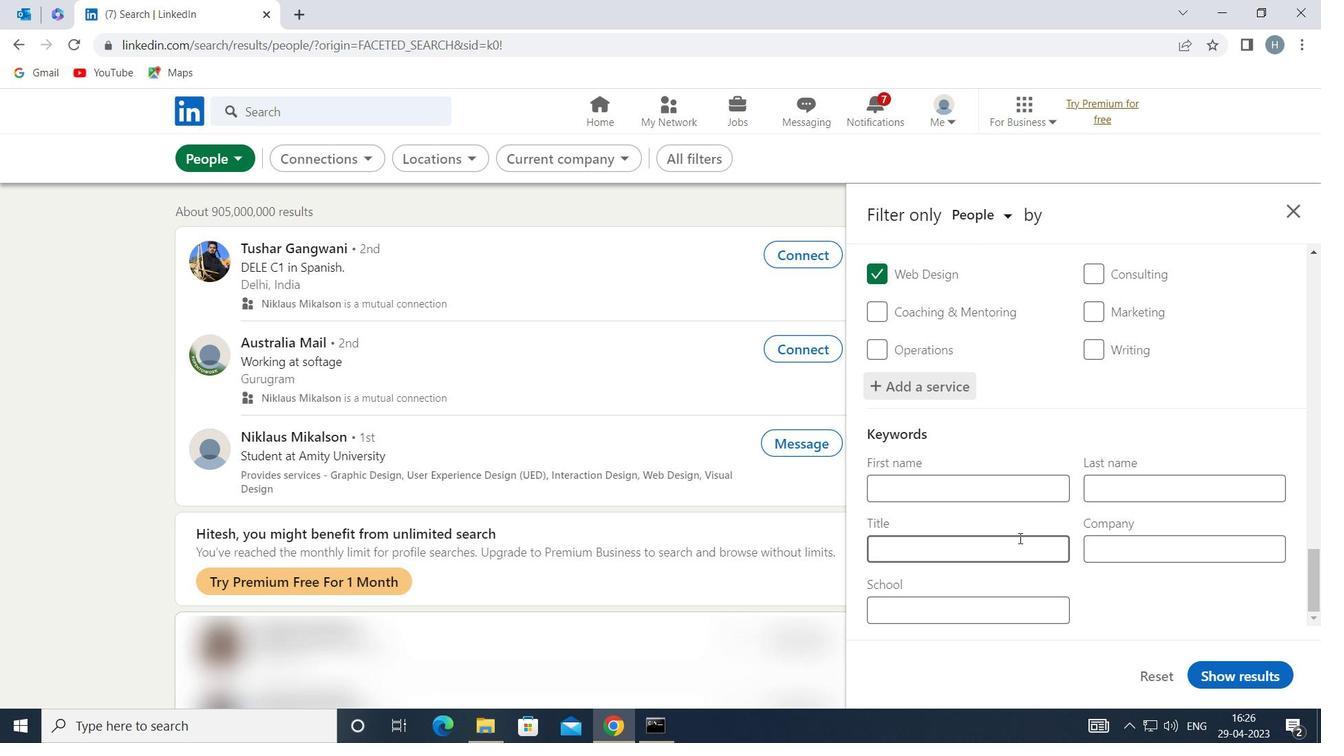 
Action: Mouse pressed left at (1017, 545)
Screenshot: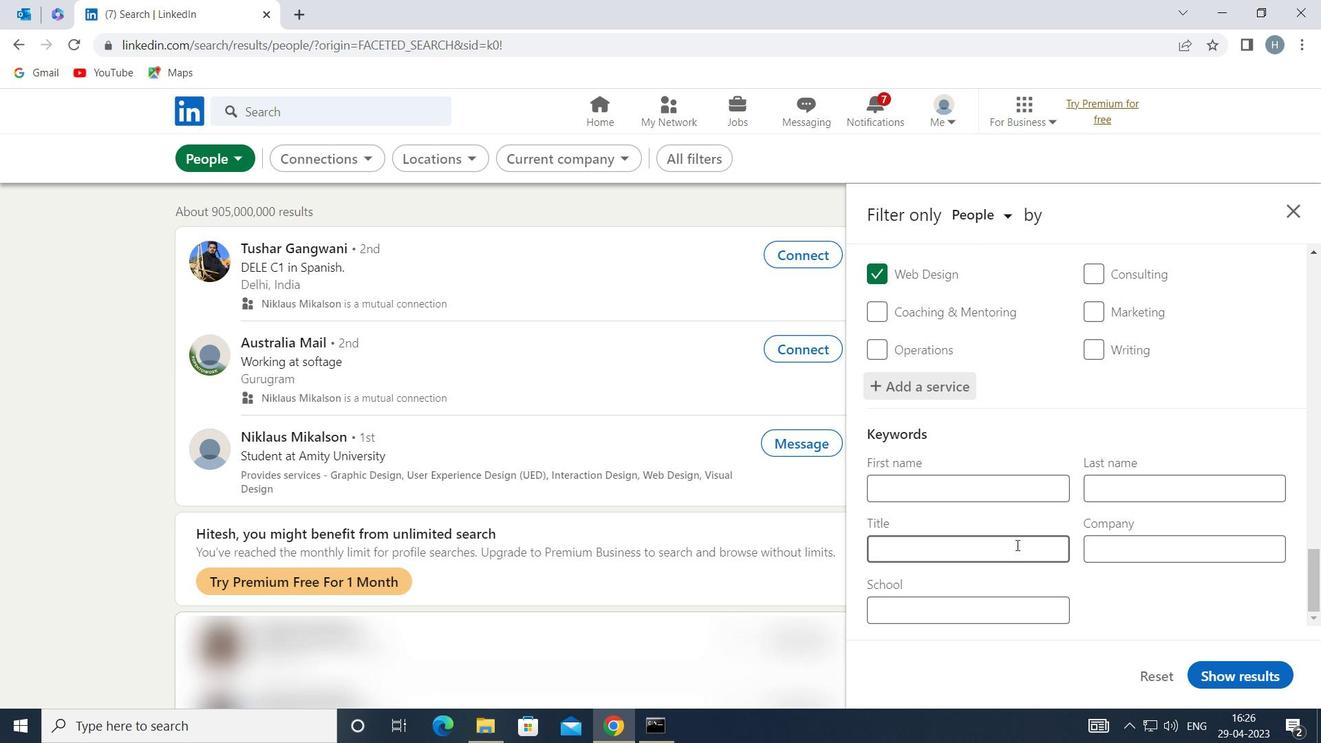 
Action: Mouse moved to (1003, 538)
Screenshot: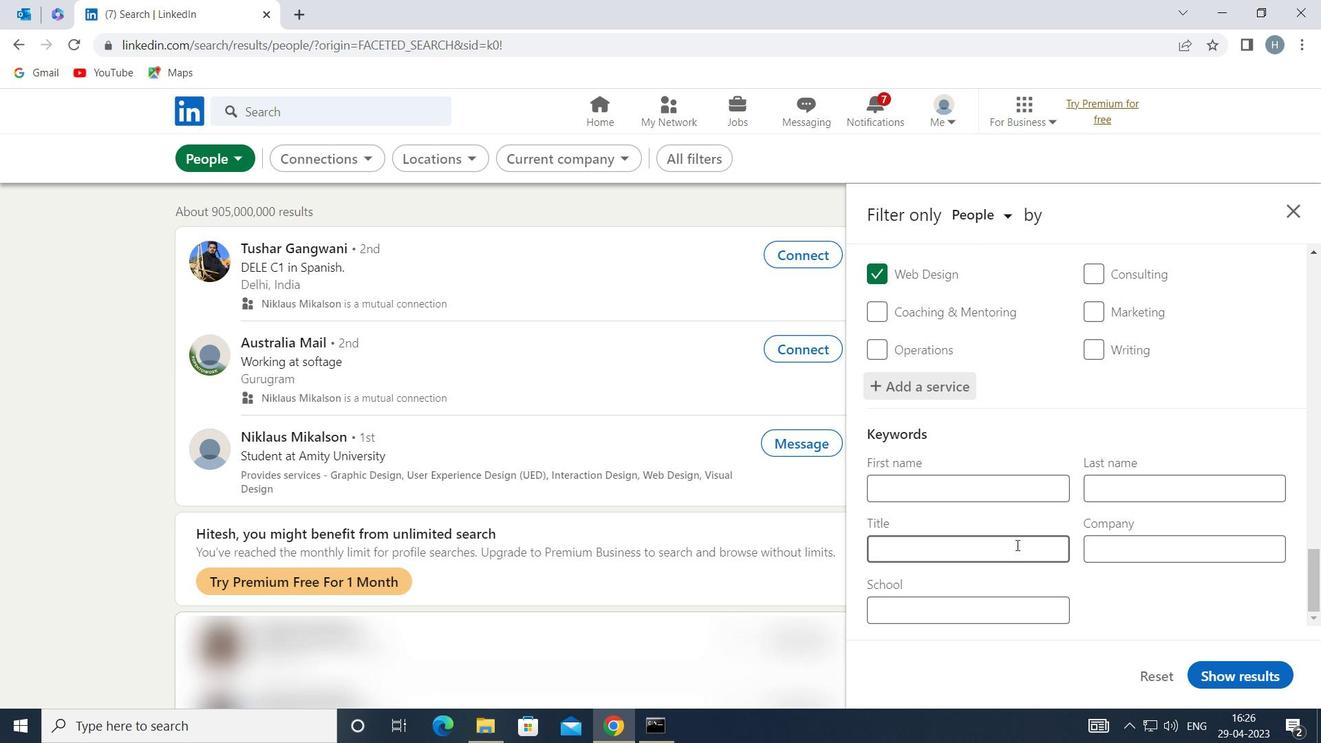 
Action: Key pressed <Key.shift>ENTREPRENEUR
Screenshot: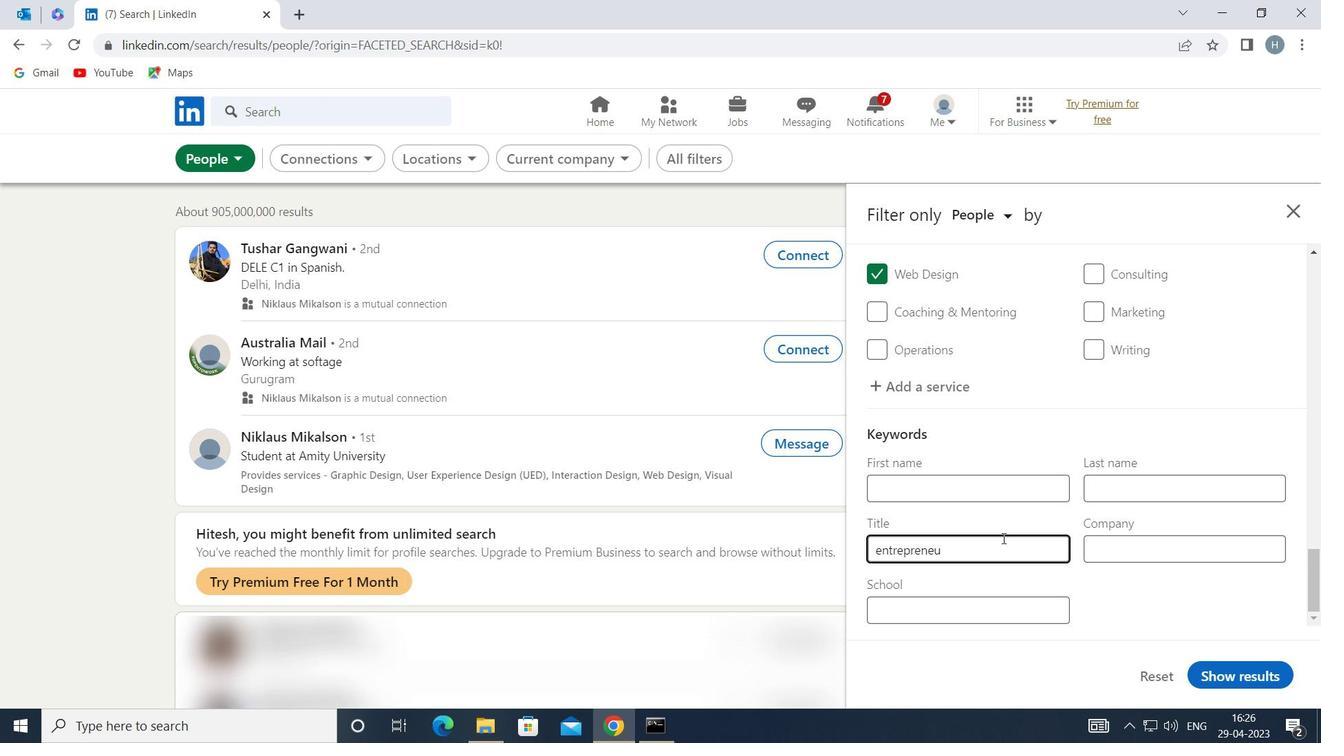 
Action: Mouse moved to (1243, 675)
Screenshot: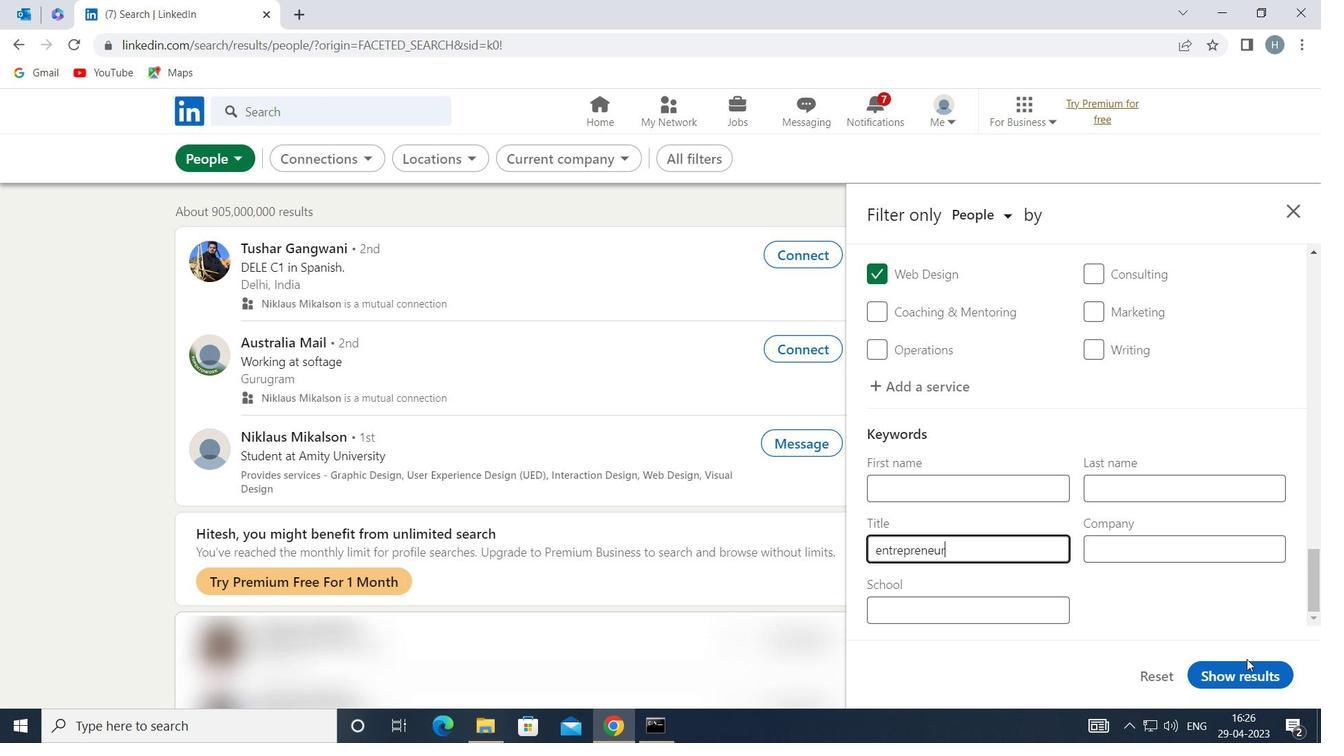 
Action: Mouse pressed left at (1243, 675)
Screenshot: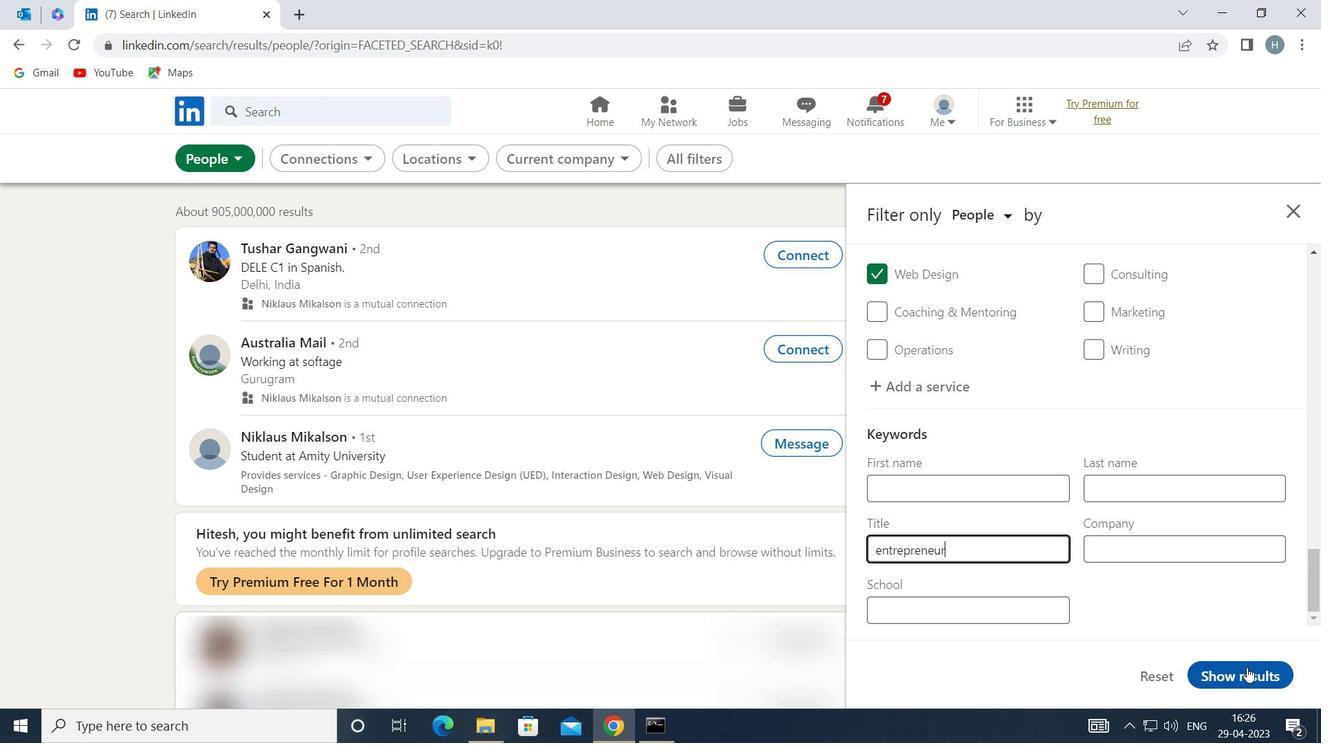 
Action: Mouse moved to (925, 517)
Screenshot: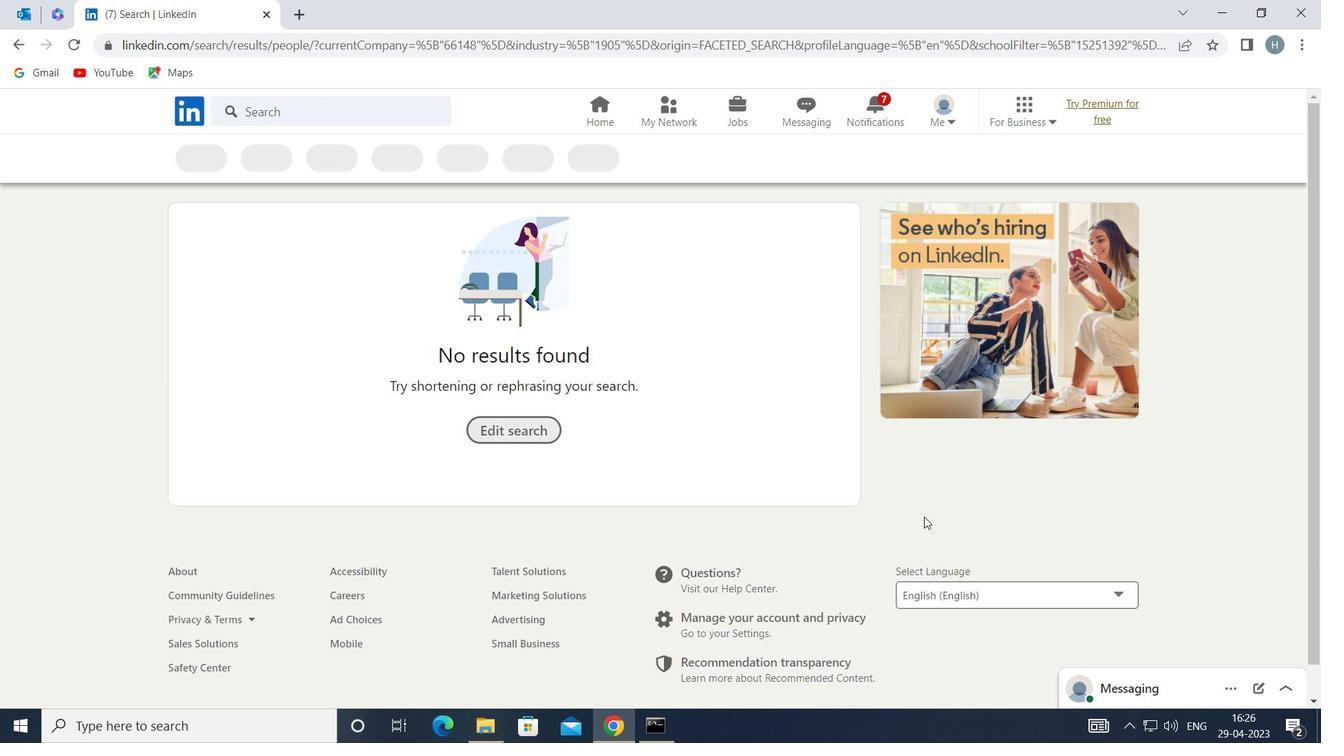 
